 Task: Look for organizations with a specific keyword in their name or description.
Action: Mouse moved to (662, 55)
Screenshot: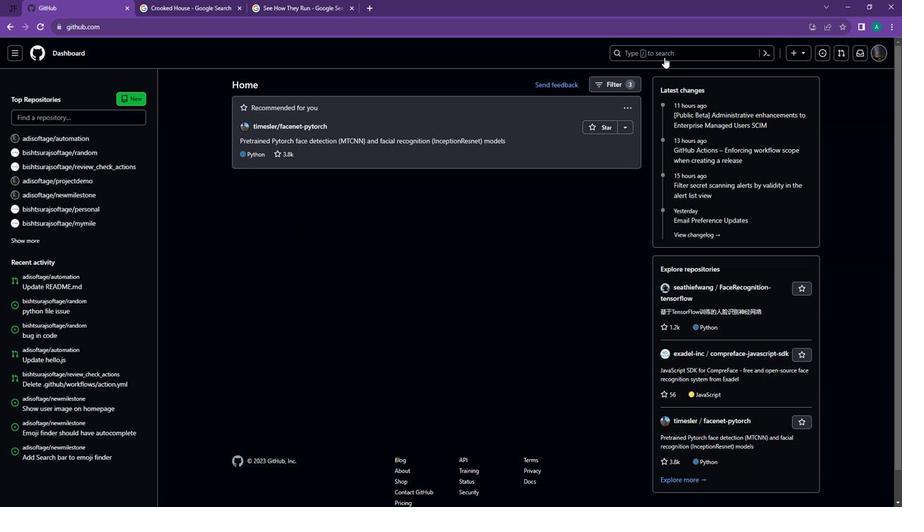 
Action: Mouse pressed left at (662, 55)
Screenshot: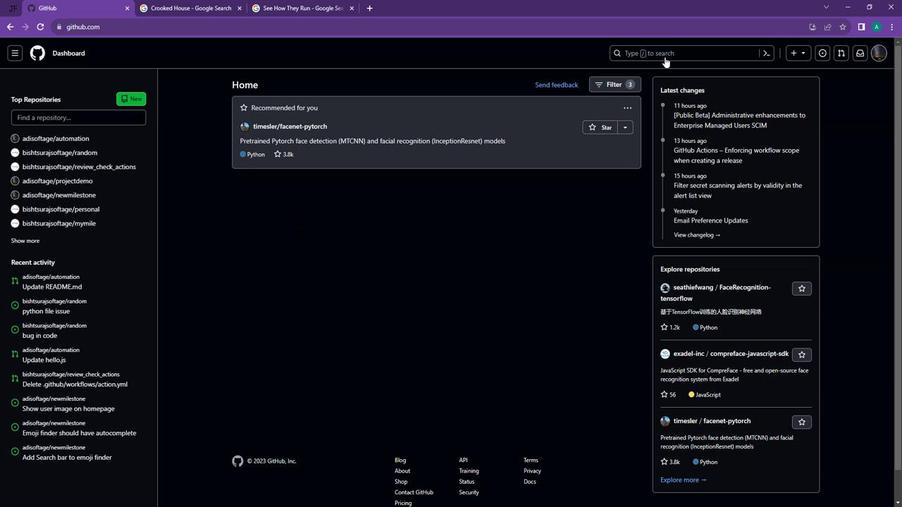 
Action: Mouse moved to (661, 55)
Screenshot: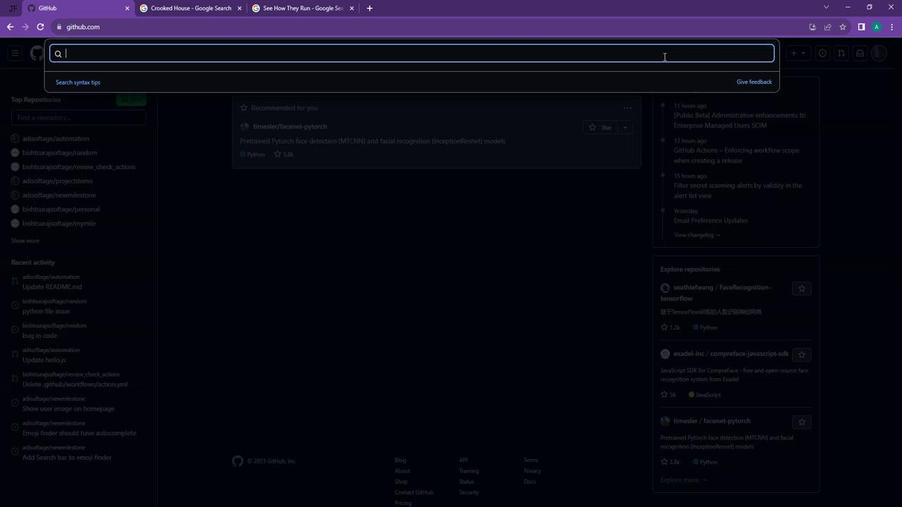 
Action: Key pressed cyber<Key.space>in<Key.shift_r><Key.shift_r><Key.shift_r><Key.shift_r><Key.shift_r><Key.shift_r><Key.shift_r><Key.shift_r><Key.shift_r>:org<Key.enter>
Screenshot: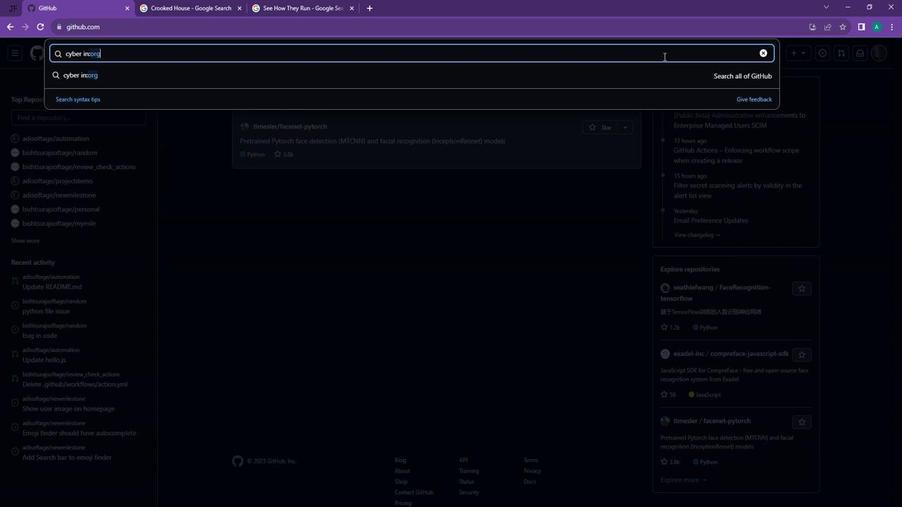 
Action: Mouse scrolled (661, 55) with delta (0, 0)
Screenshot: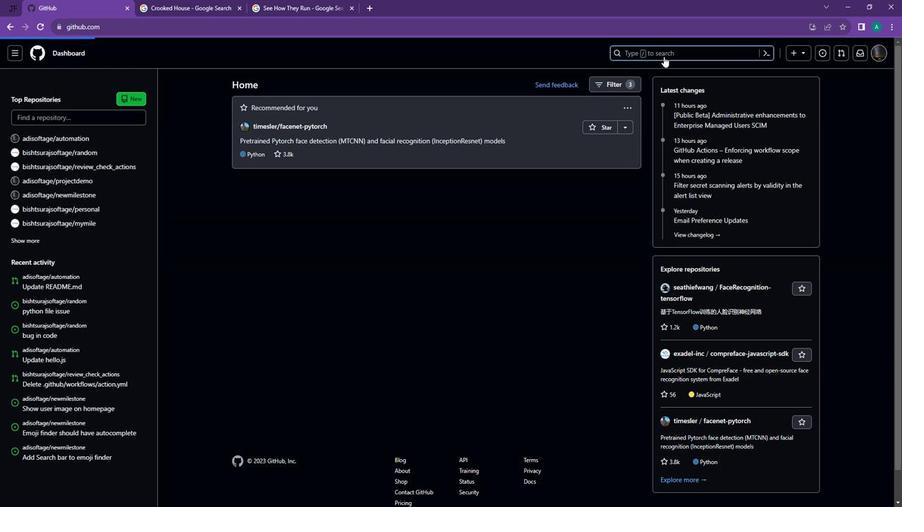 
Action: Mouse scrolled (661, 55) with delta (0, 0)
Screenshot: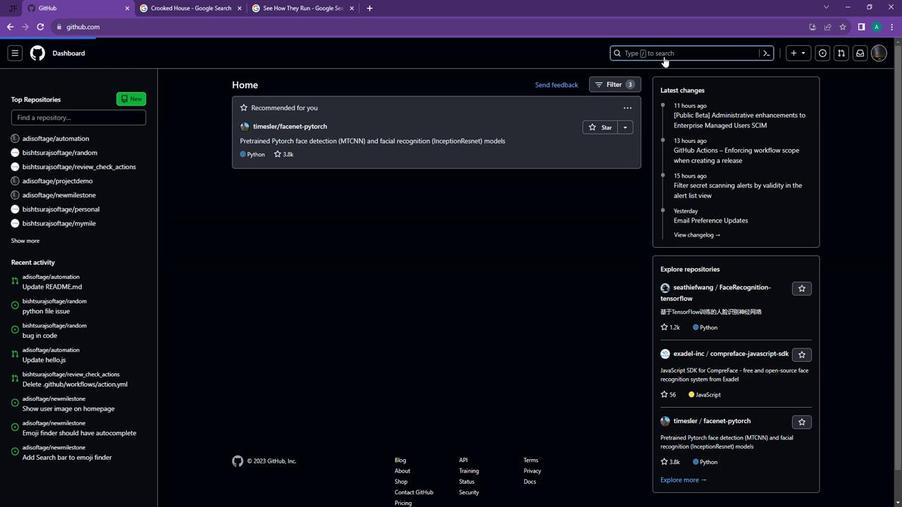 
Action: Mouse scrolled (661, 55) with delta (0, 0)
Screenshot: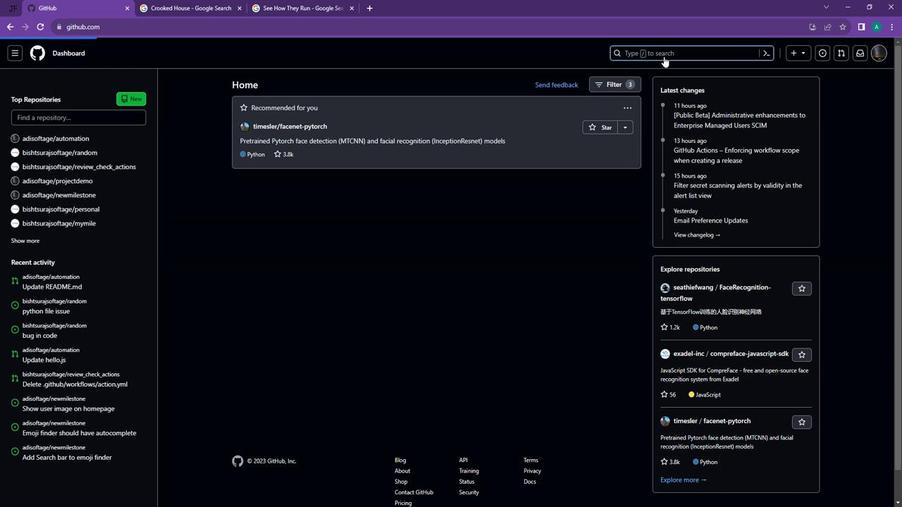 
Action: Mouse moved to (194, 111)
Screenshot: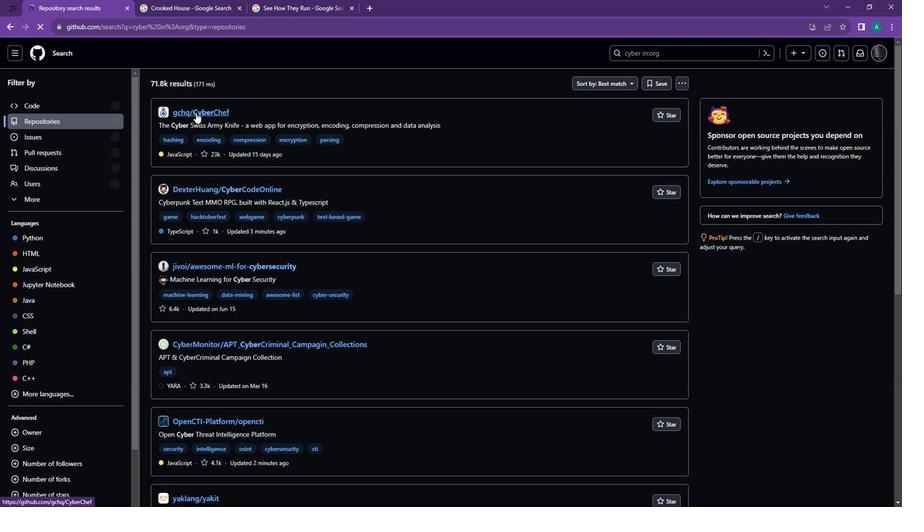 
Action: Mouse pressed left at (194, 111)
Screenshot: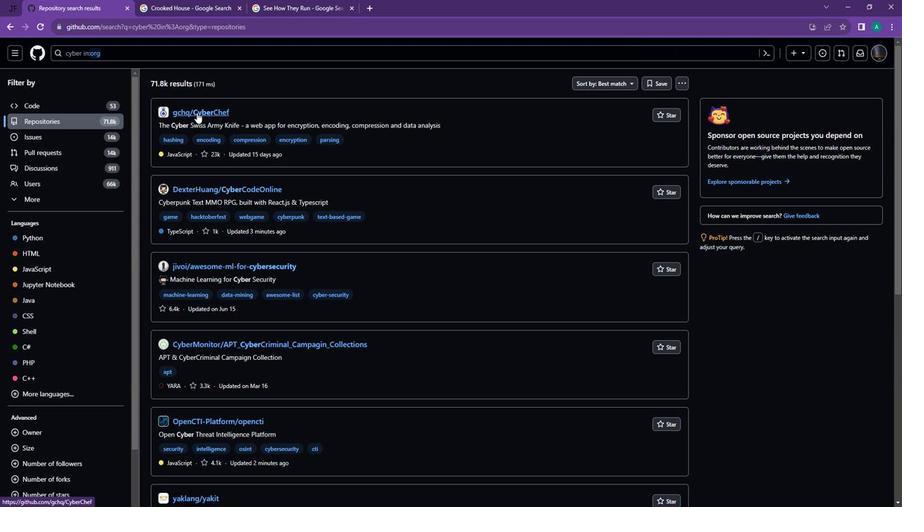 
Action: Mouse moved to (346, 203)
Screenshot: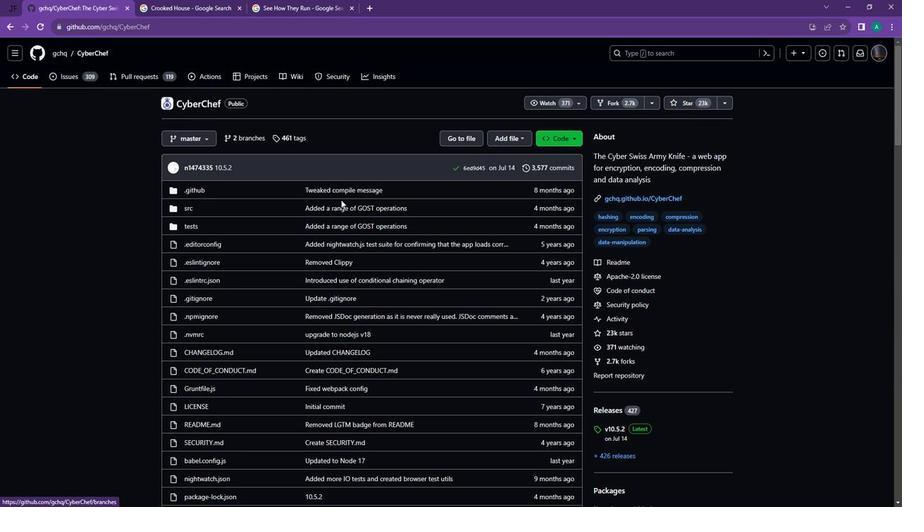 
Action: Mouse scrolled (346, 202) with delta (0, 0)
Screenshot: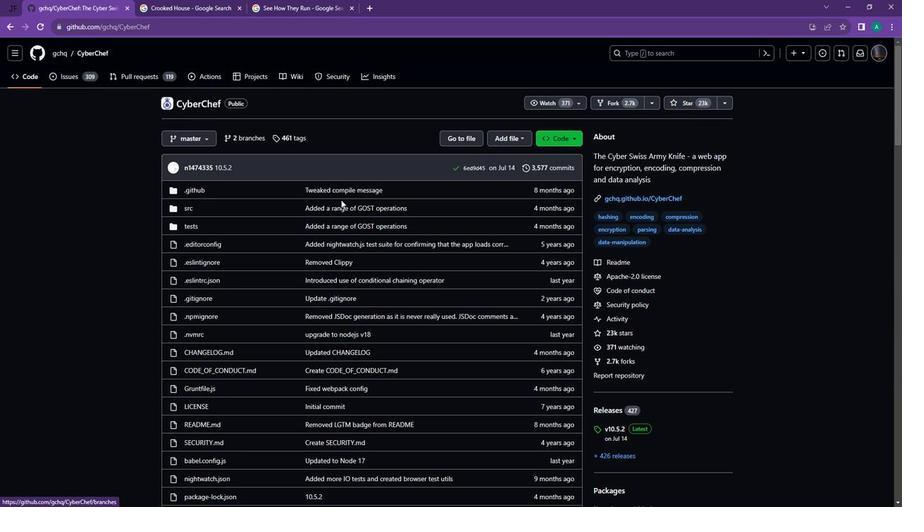 
Action: Mouse moved to (375, 217)
Screenshot: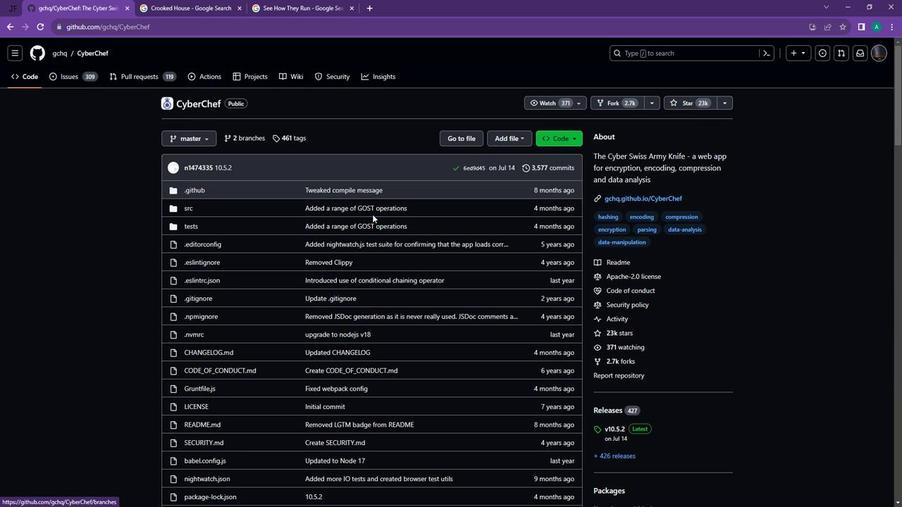 
Action: Mouse scrolled (375, 217) with delta (0, 0)
Screenshot: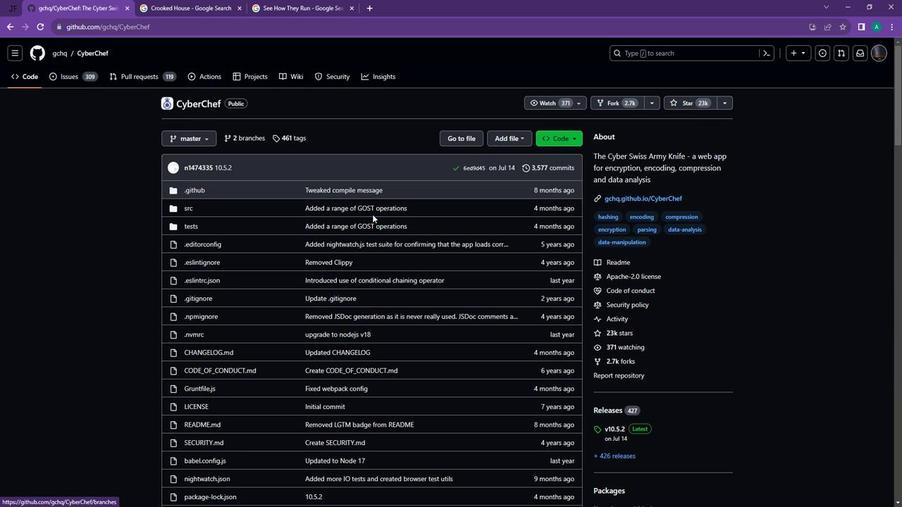 
Action: Mouse moved to (385, 225)
Screenshot: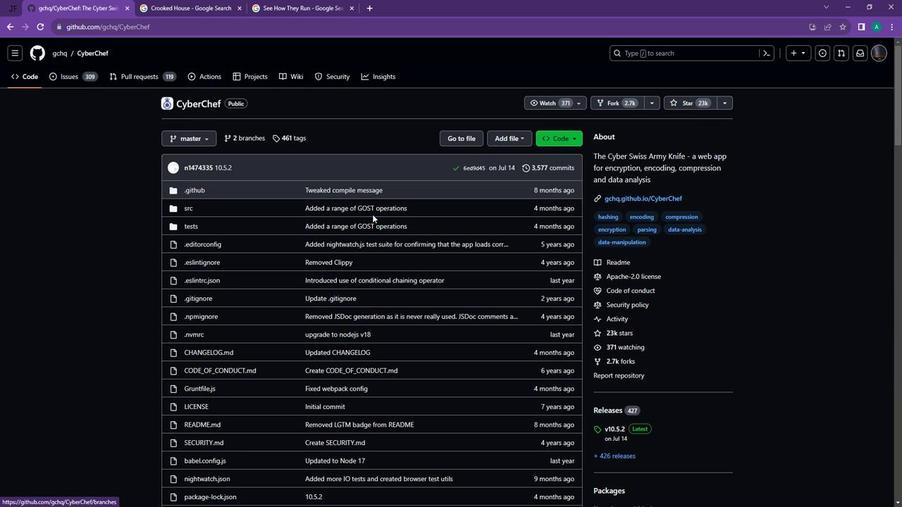 
Action: Mouse scrolled (385, 224) with delta (0, 0)
Screenshot: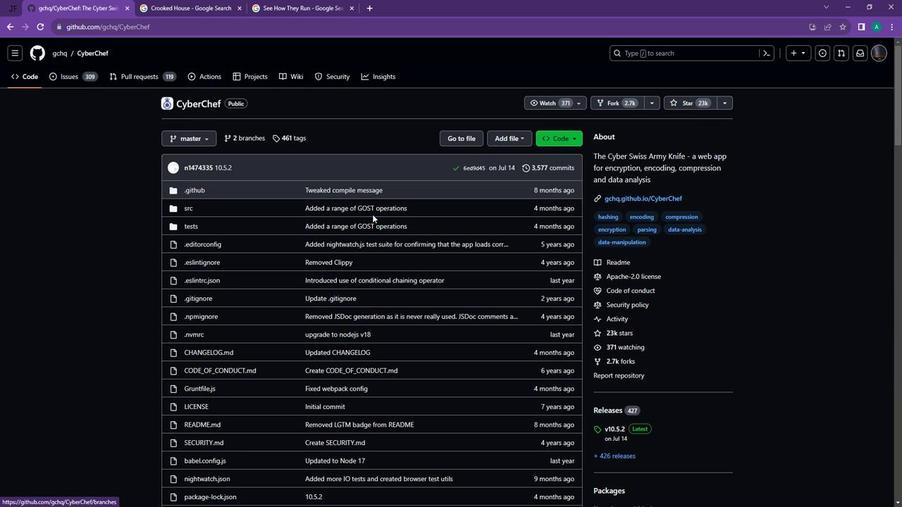 
Action: Mouse moved to (386, 227)
Screenshot: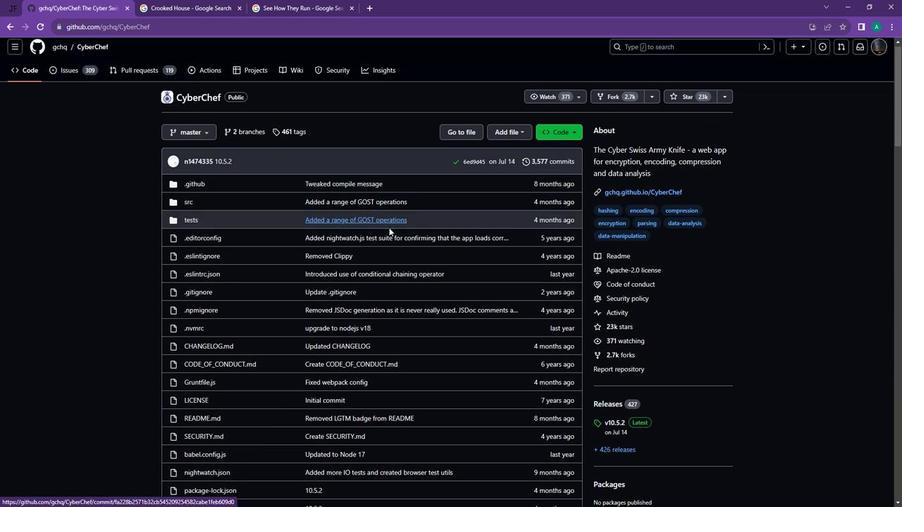 
Action: Mouse scrolled (386, 227) with delta (0, 0)
Screenshot: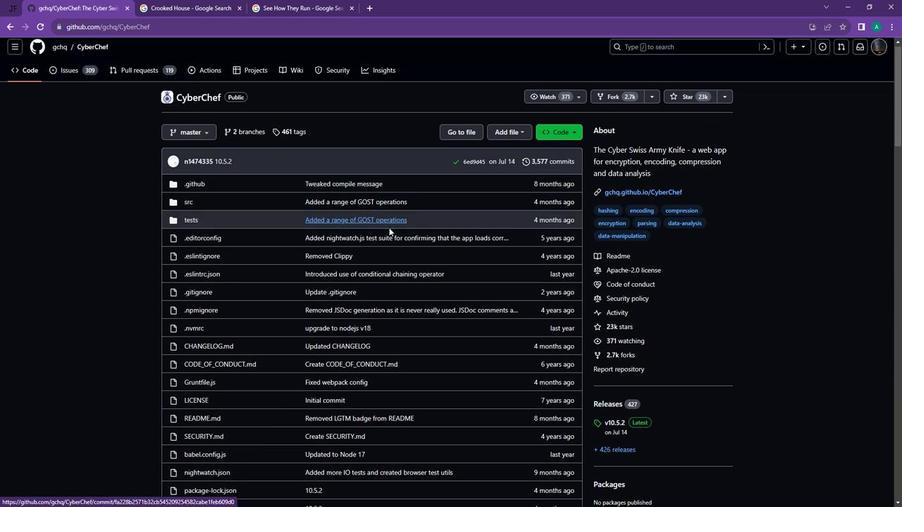 
Action: Mouse scrolled (386, 227) with delta (0, 0)
Screenshot: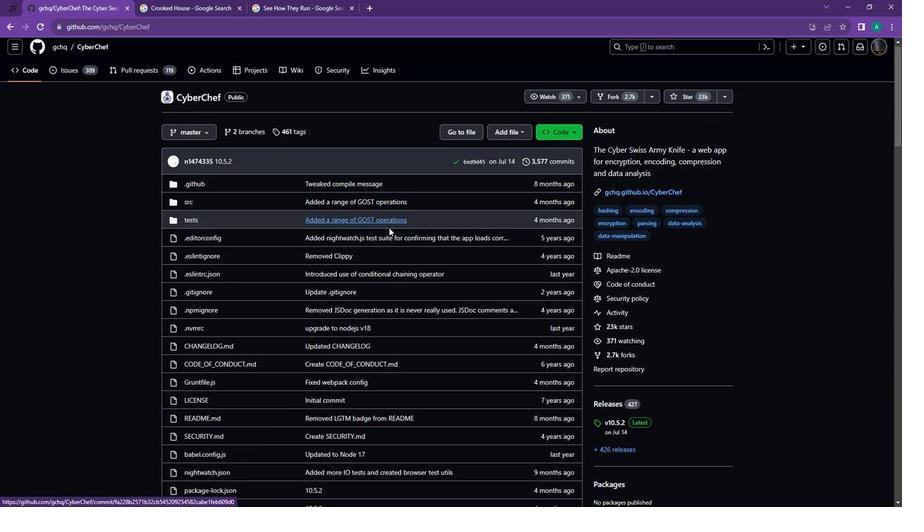 
Action: Mouse scrolled (386, 227) with delta (0, 0)
Screenshot: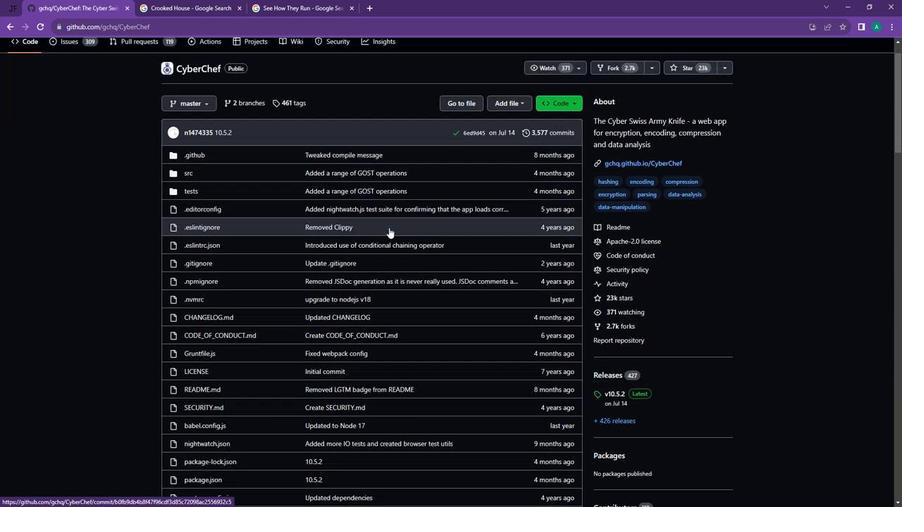 
Action: Mouse scrolled (386, 227) with delta (0, 0)
Screenshot: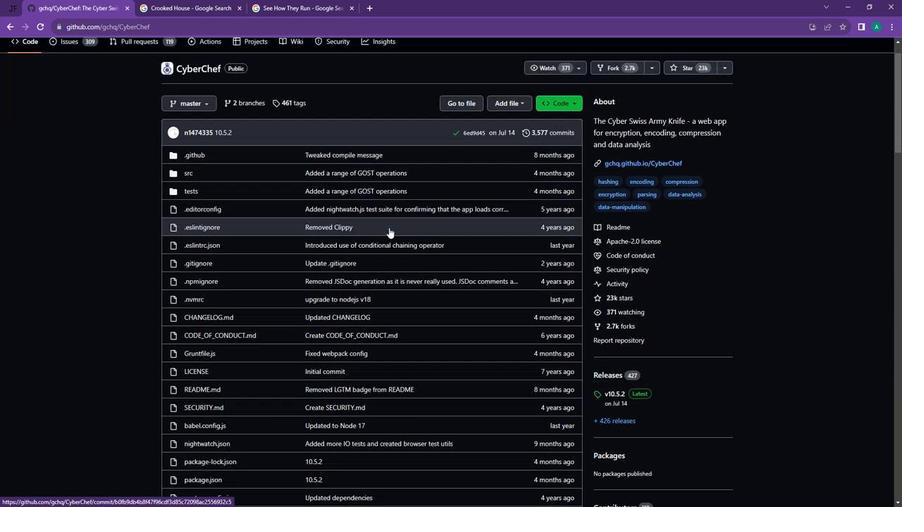 
Action: Mouse moved to (387, 227)
Screenshot: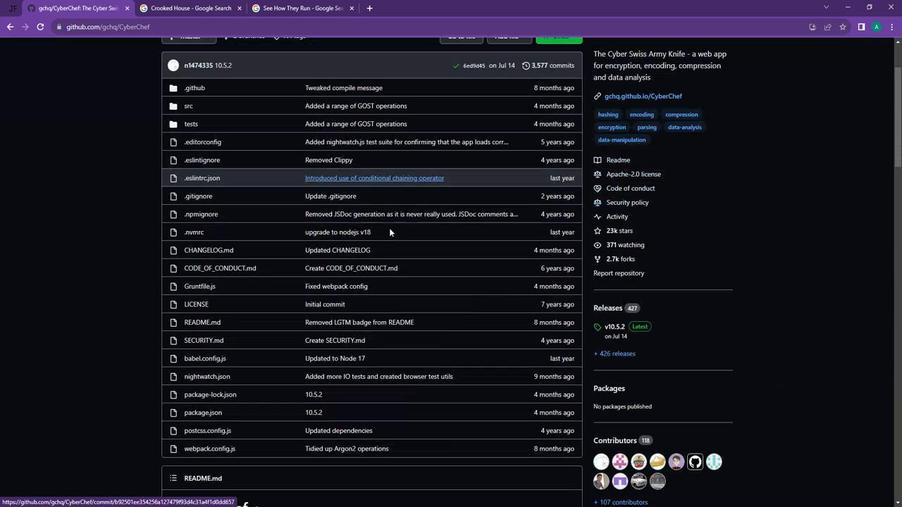 
Action: Mouse scrolled (387, 227) with delta (0, 0)
Screenshot: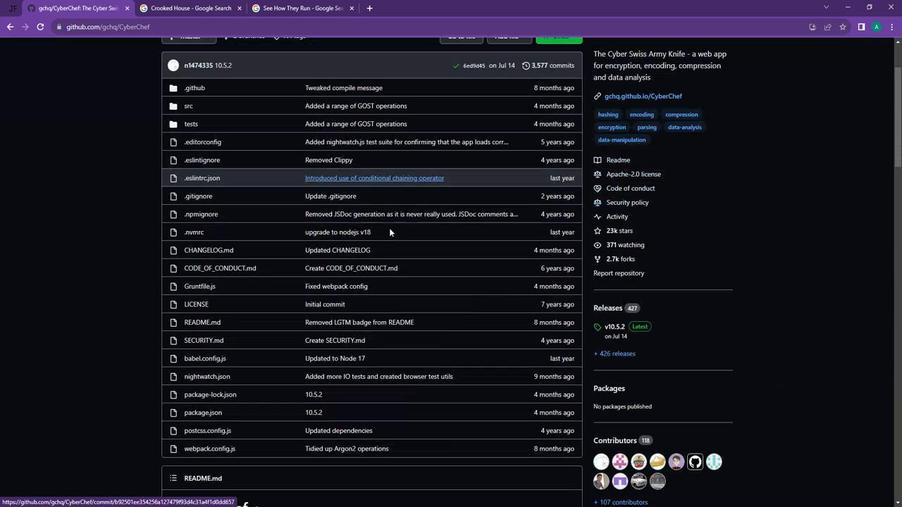 
Action: Mouse moved to (395, 237)
Screenshot: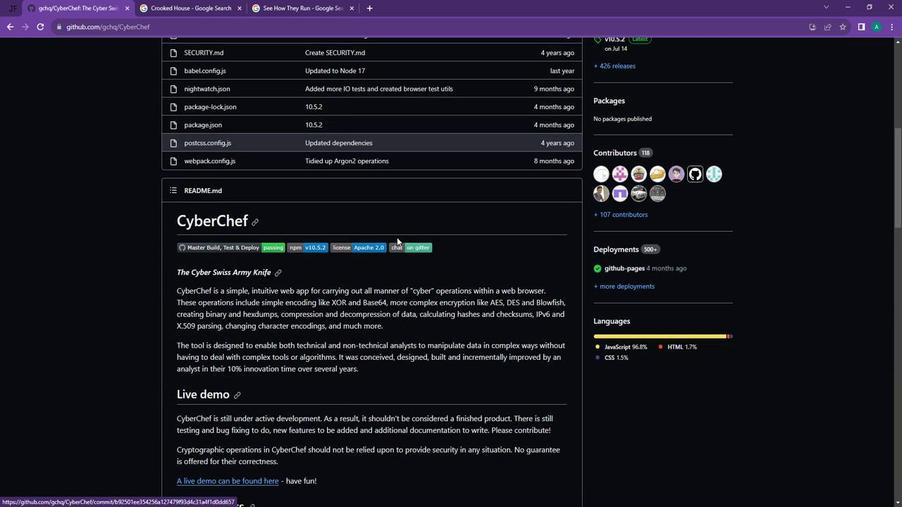 
Action: Mouse scrolled (395, 237) with delta (0, 0)
Screenshot: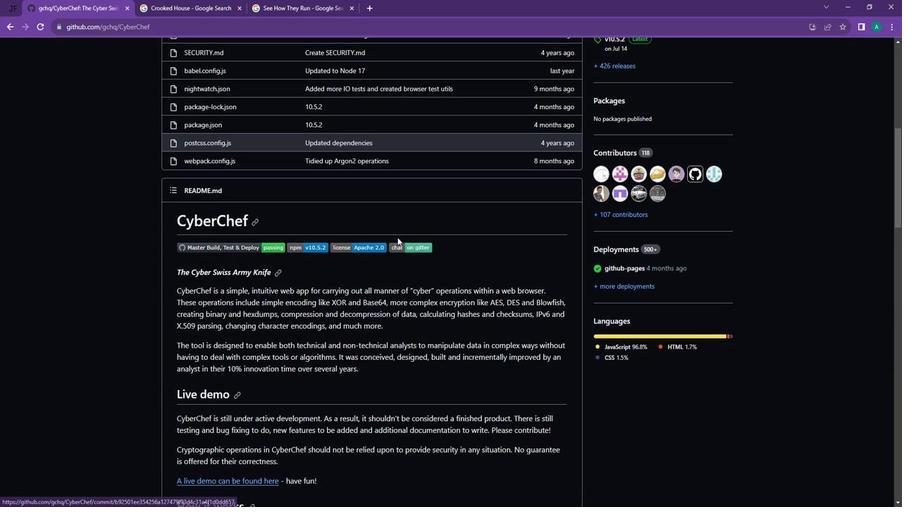 
Action: Mouse scrolled (395, 237) with delta (0, 0)
Screenshot: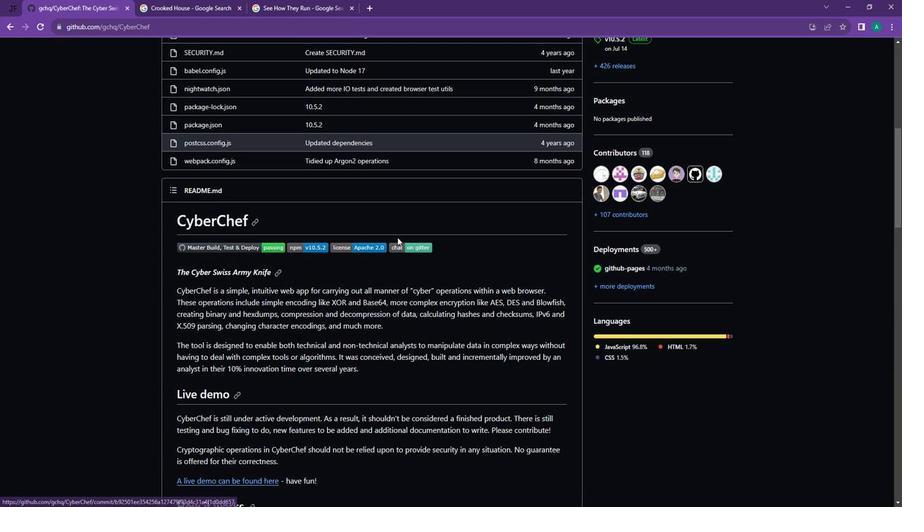 
Action: Mouse scrolled (395, 237) with delta (0, 0)
Screenshot: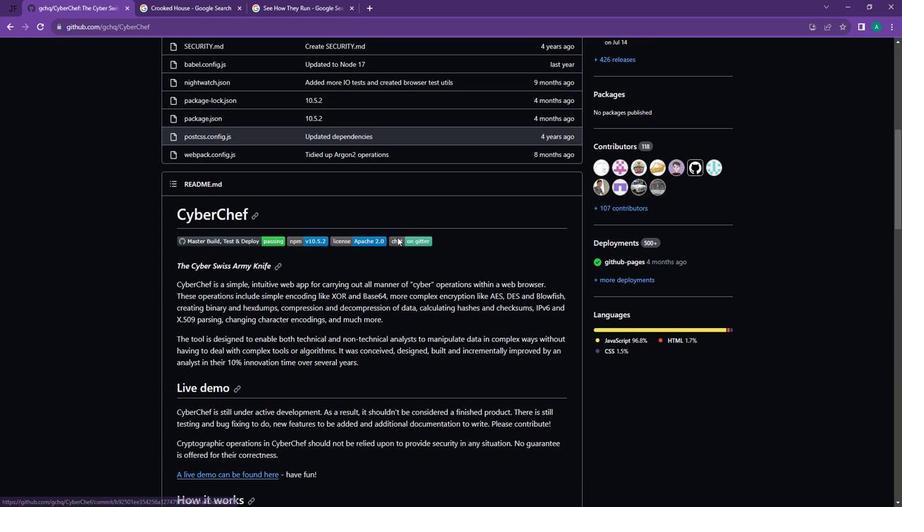 
Action: Mouse moved to (392, 229)
Screenshot: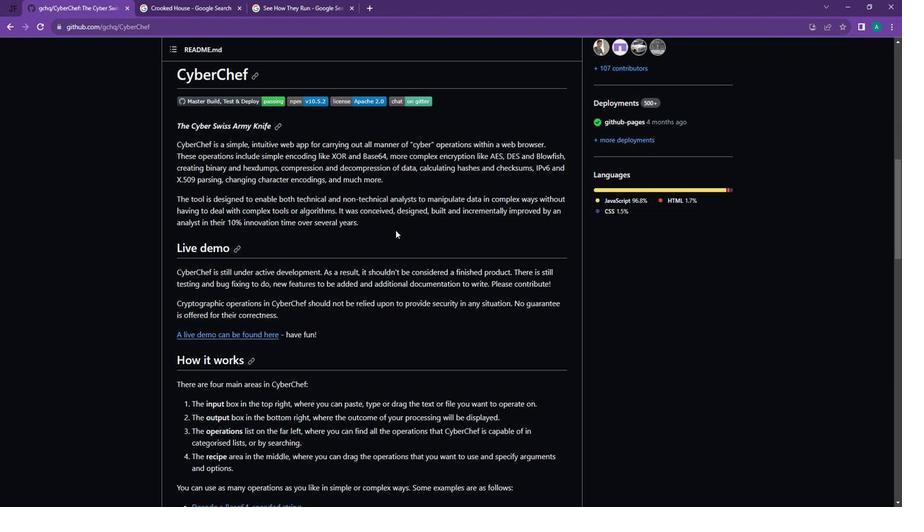 
Action: Mouse scrolled (392, 228) with delta (0, 0)
Screenshot: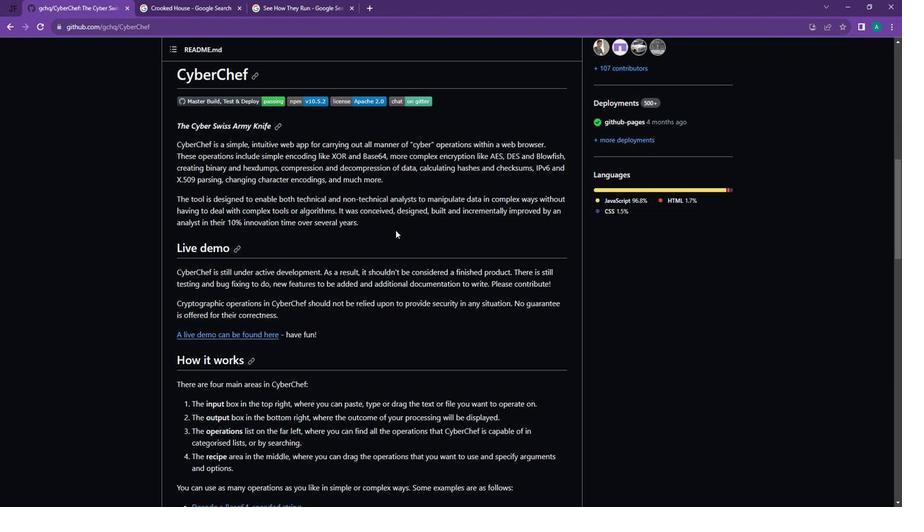 
Action: Mouse moved to (390, 229)
Screenshot: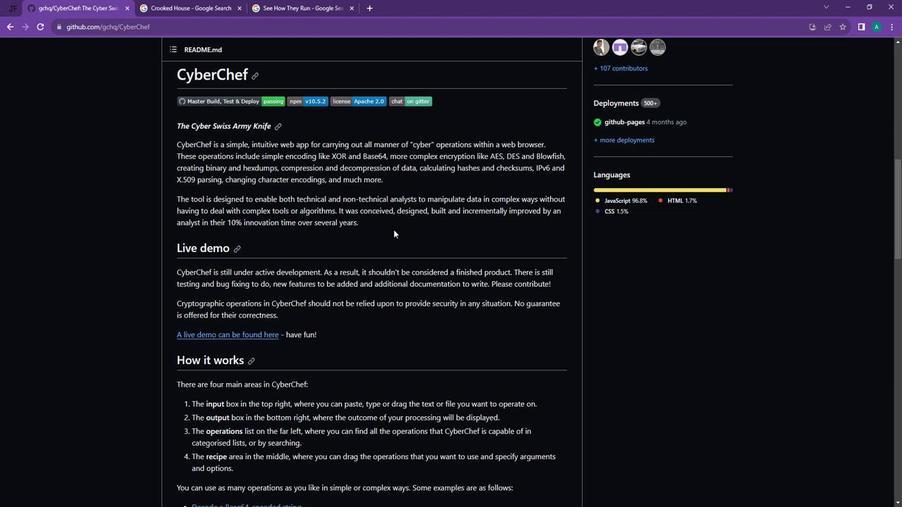 
Action: Mouse scrolled (390, 228) with delta (0, 0)
Screenshot: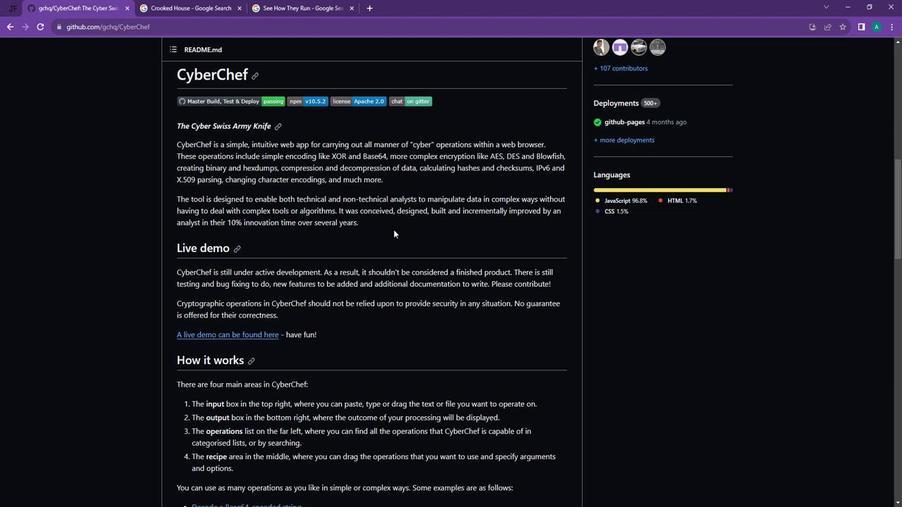 
Action: Mouse moved to (388, 230)
Screenshot: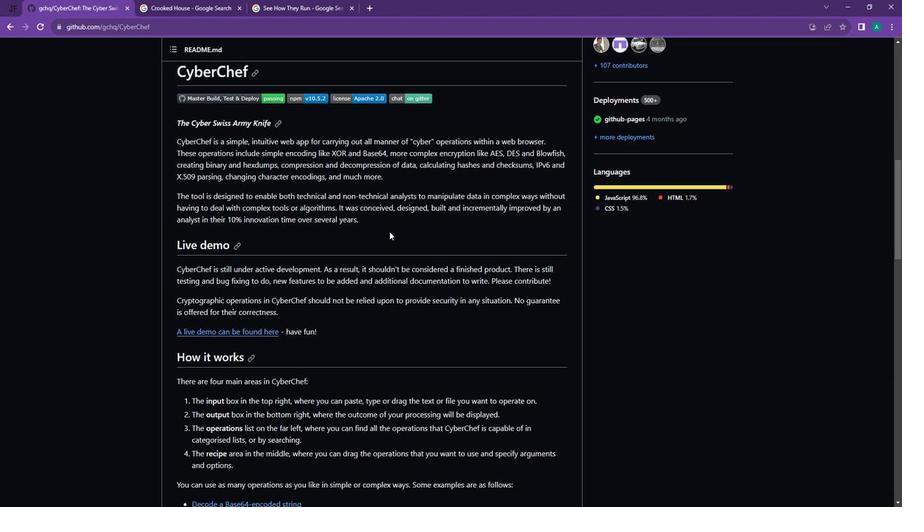 
Action: Mouse scrolled (388, 229) with delta (0, 0)
Screenshot: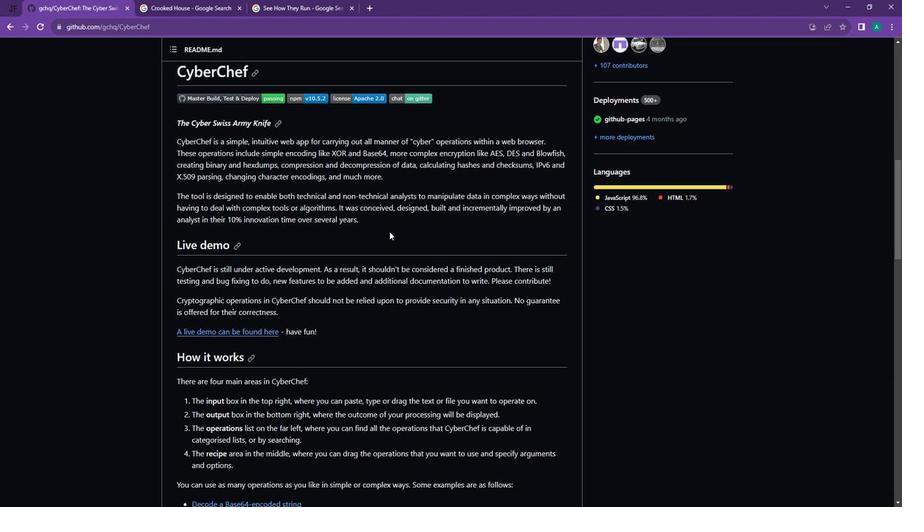 
Action: Mouse moved to (386, 231)
Screenshot: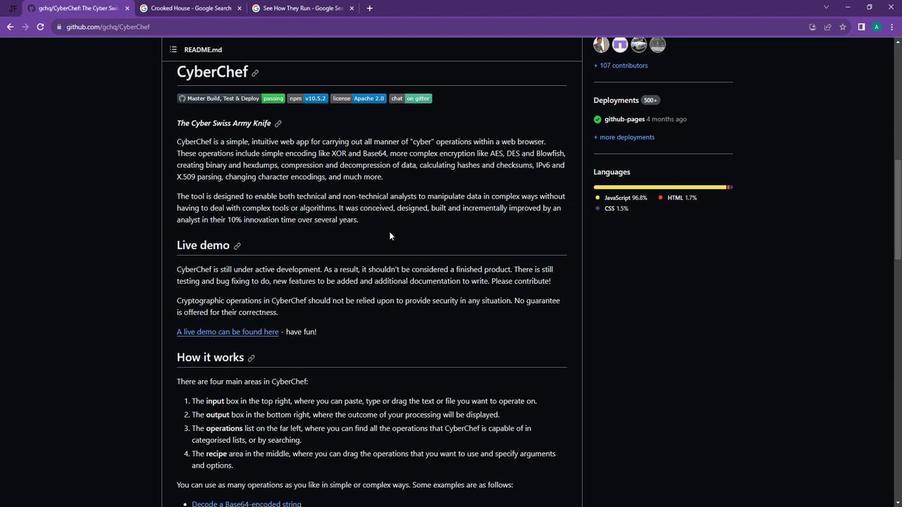 
Action: Mouse scrolled (386, 230) with delta (0, 0)
Screenshot: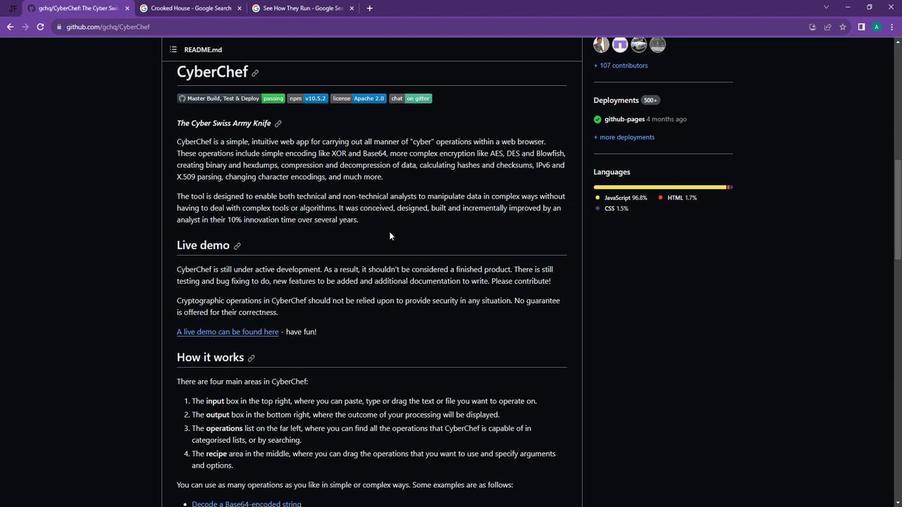 
Action: Mouse moved to (385, 232)
Screenshot: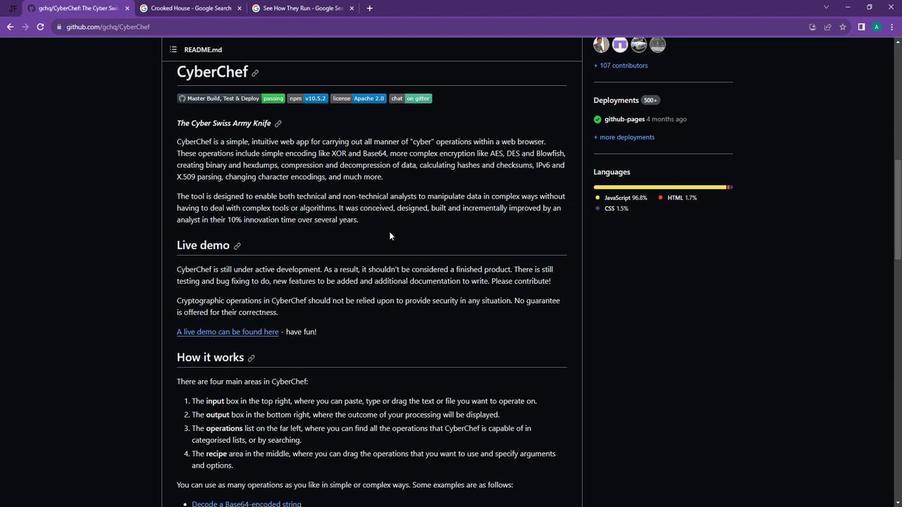 
Action: Mouse scrolled (385, 232) with delta (0, 0)
Screenshot: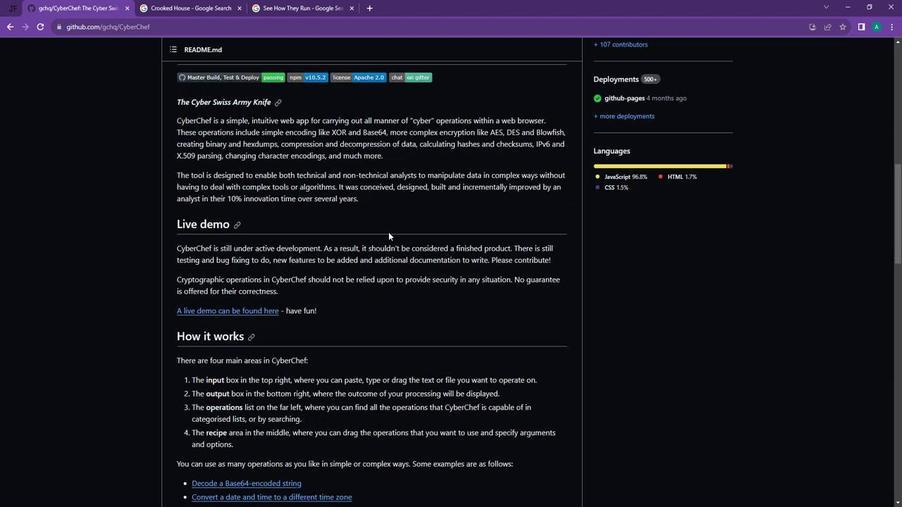
Action: Mouse moved to (374, 233)
Screenshot: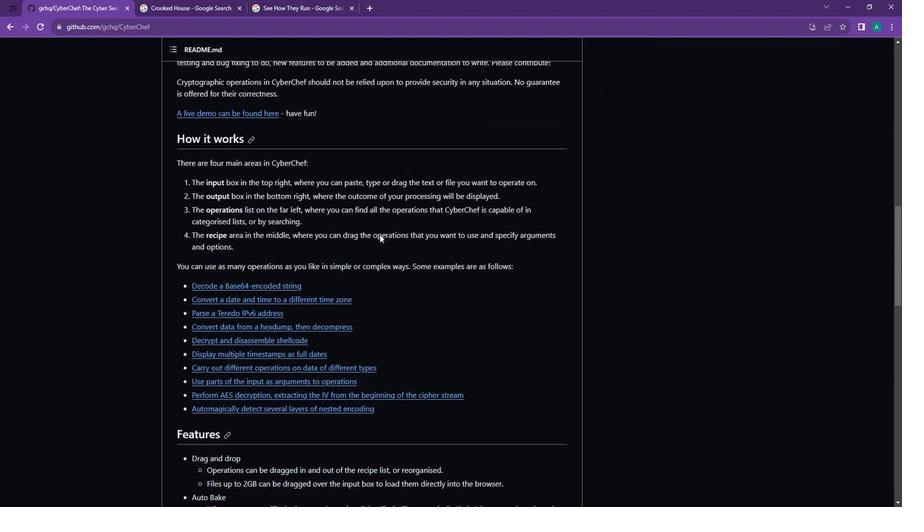 
Action: Mouse scrolled (374, 233) with delta (0, 0)
Screenshot: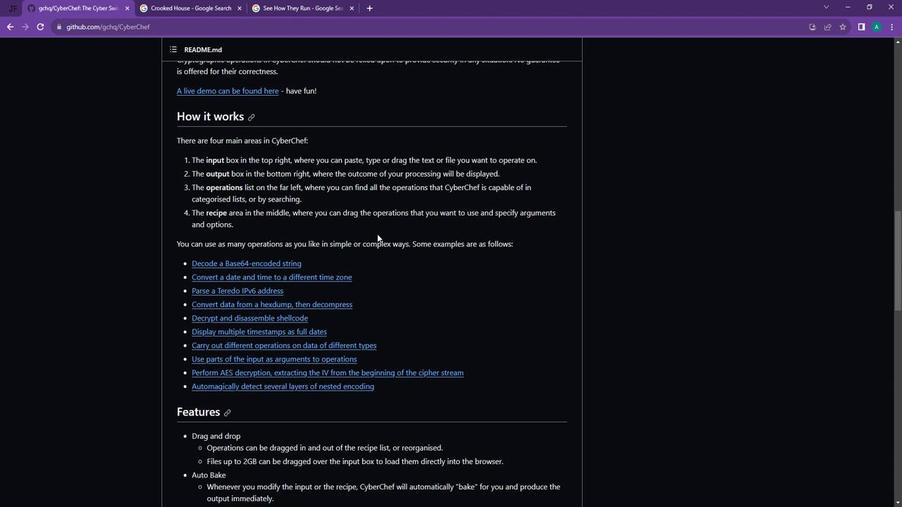 
Action: Mouse scrolled (374, 233) with delta (0, 0)
Screenshot: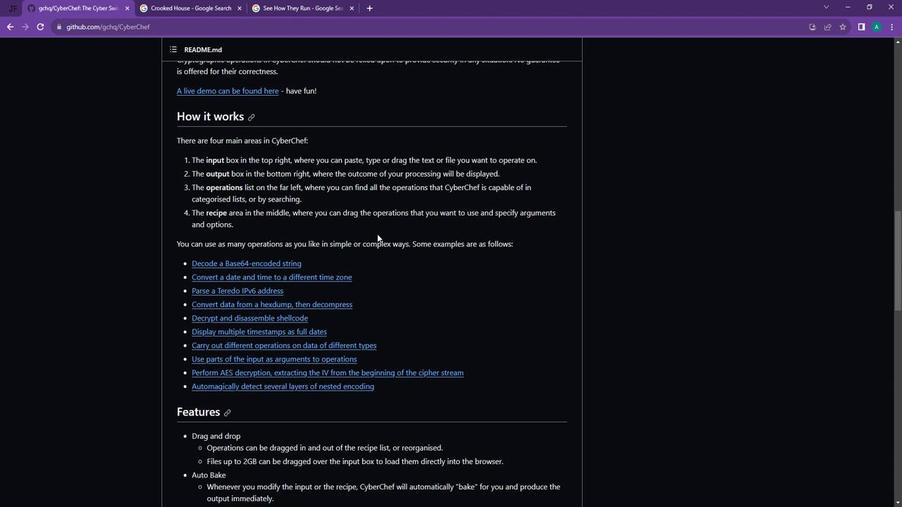 
Action: Mouse scrolled (374, 233) with delta (0, 0)
Screenshot: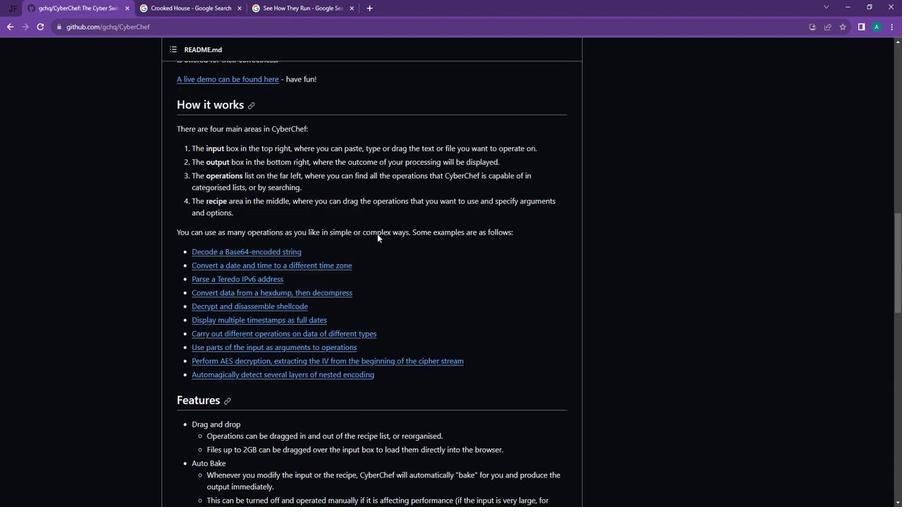 
Action: Mouse scrolled (374, 233) with delta (0, 0)
Screenshot: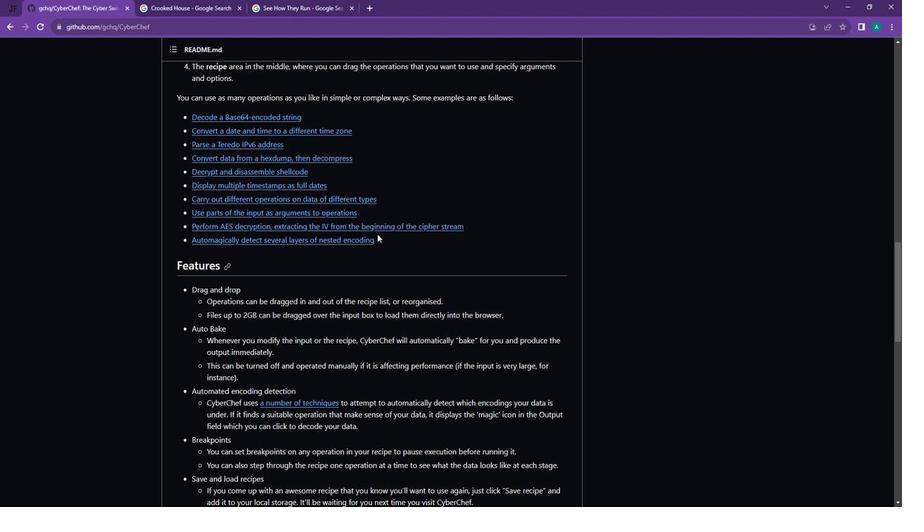 
Action: Mouse scrolled (374, 233) with delta (0, 0)
Screenshot: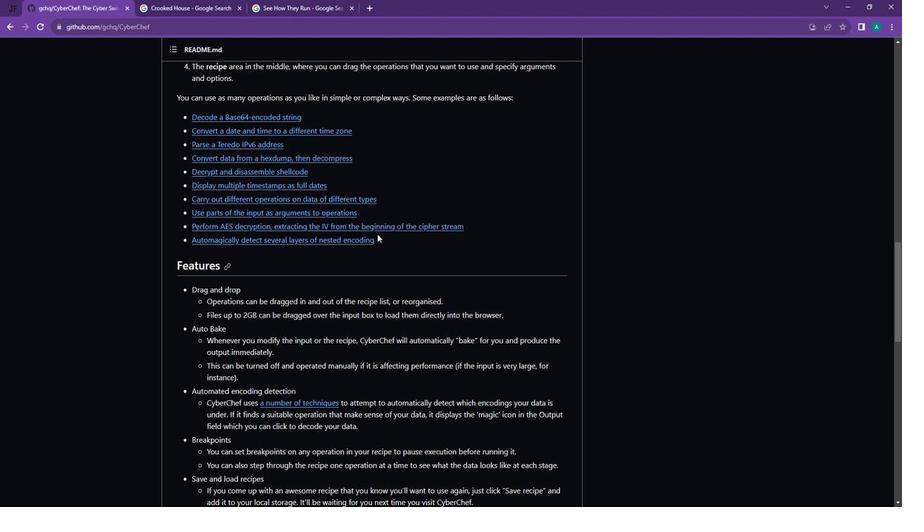
Action: Mouse scrolled (374, 233) with delta (0, 0)
Screenshot: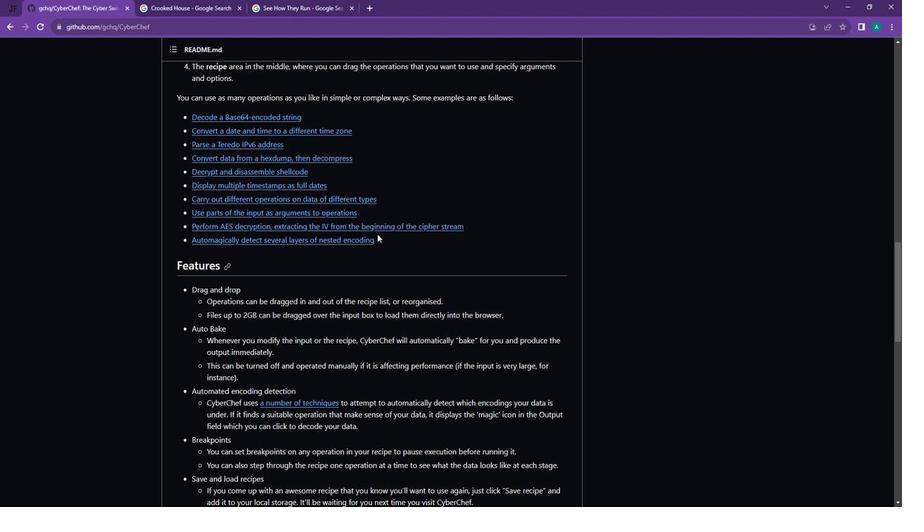 
Action: Mouse scrolled (374, 233) with delta (0, 0)
Screenshot: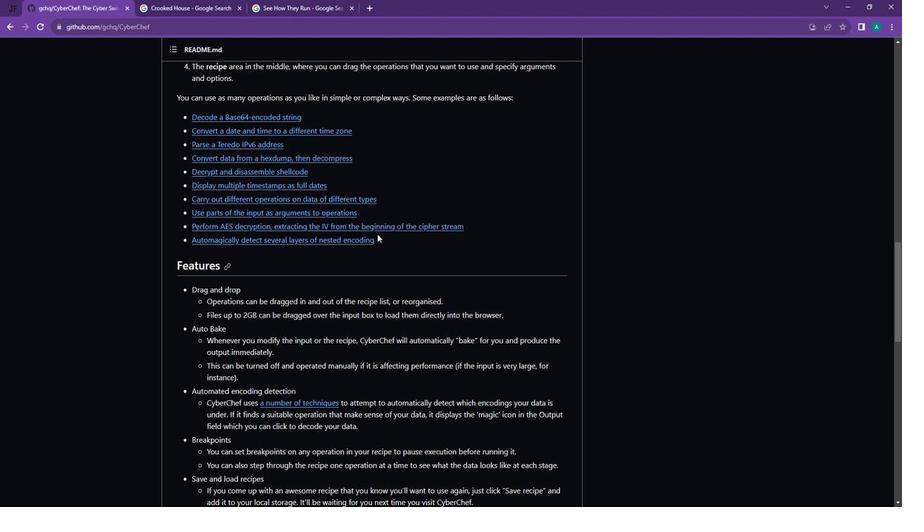 
Action: Mouse moved to (9, 28)
Screenshot: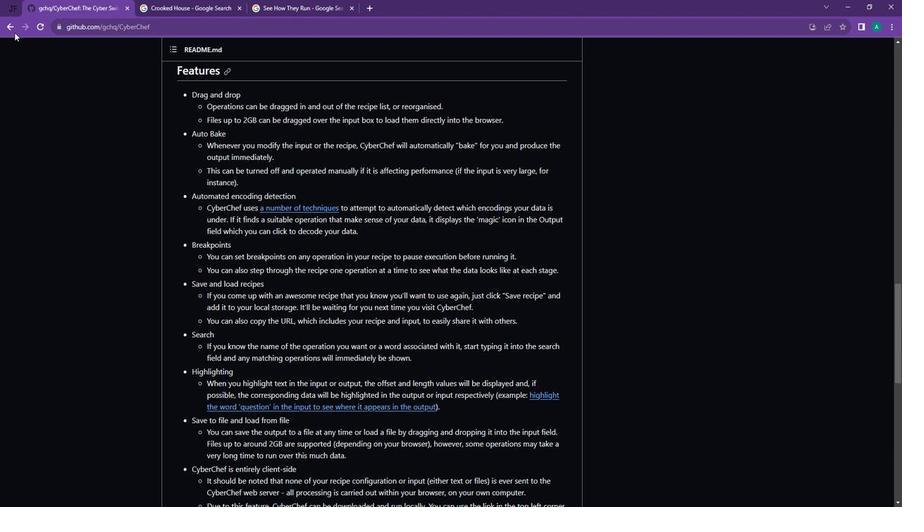 
Action: Mouse pressed left at (9, 28)
Screenshot: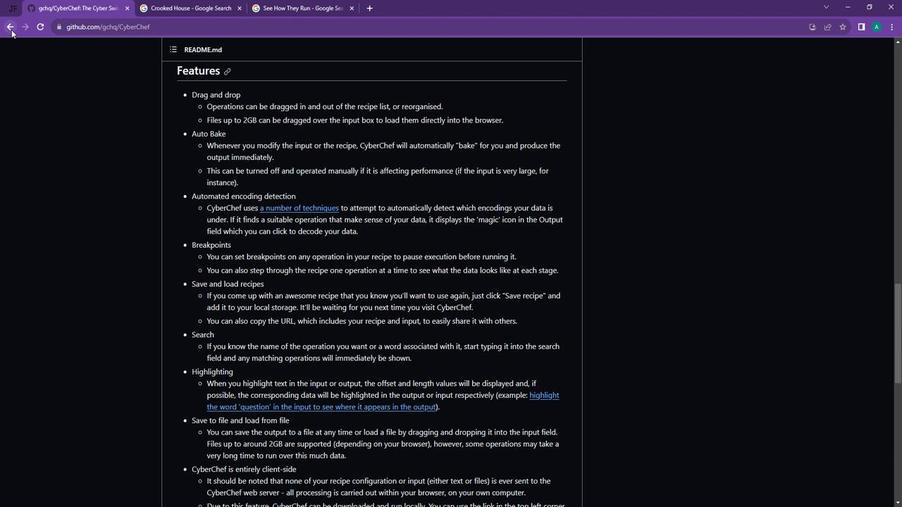 
Action: Mouse moved to (243, 193)
Screenshot: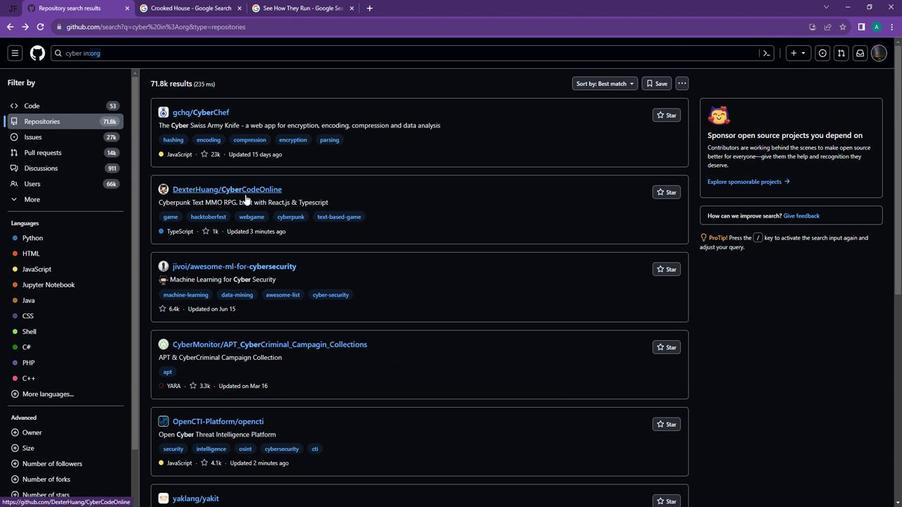 
Action: Mouse pressed left at (243, 193)
Screenshot: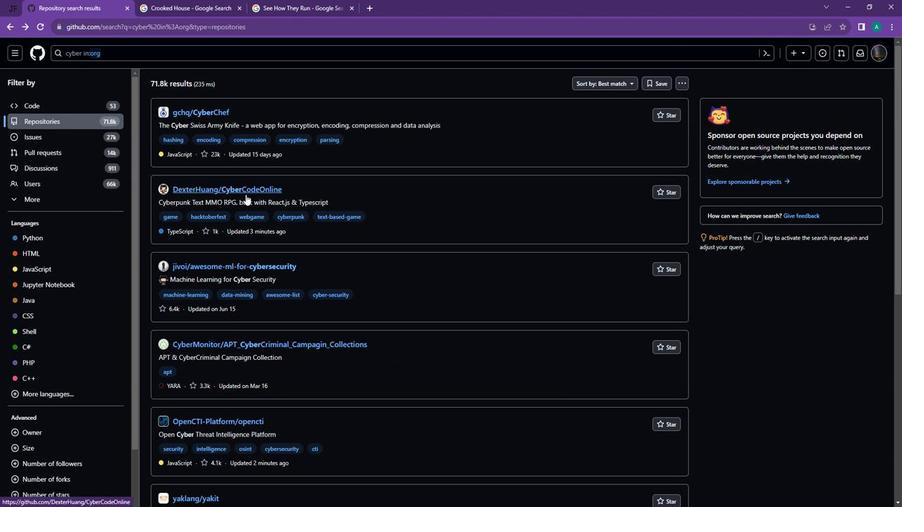 
Action: Mouse scrolled (243, 193) with delta (0, 0)
Screenshot: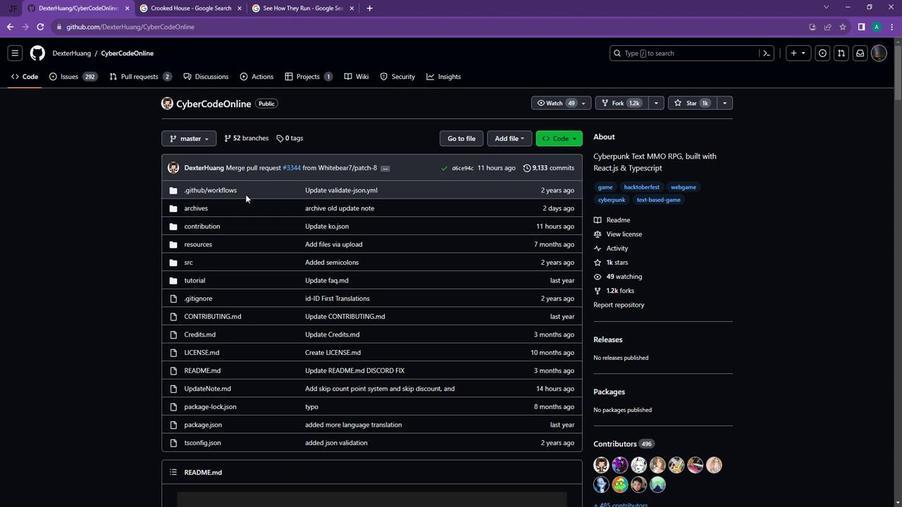 
Action: Mouse scrolled (243, 193) with delta (0, 0)
Screenshot: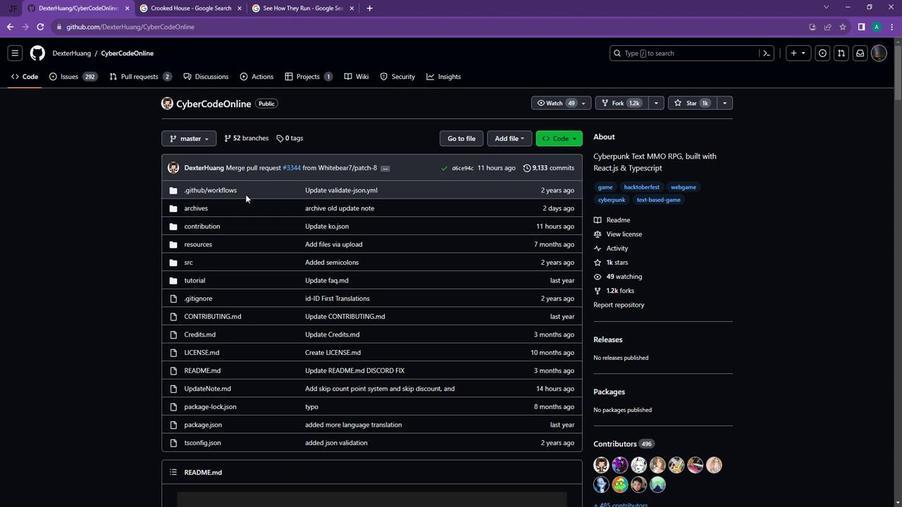 
Action: Mouse scrolled (243, 193) with delta (0, 0)
Screenshot: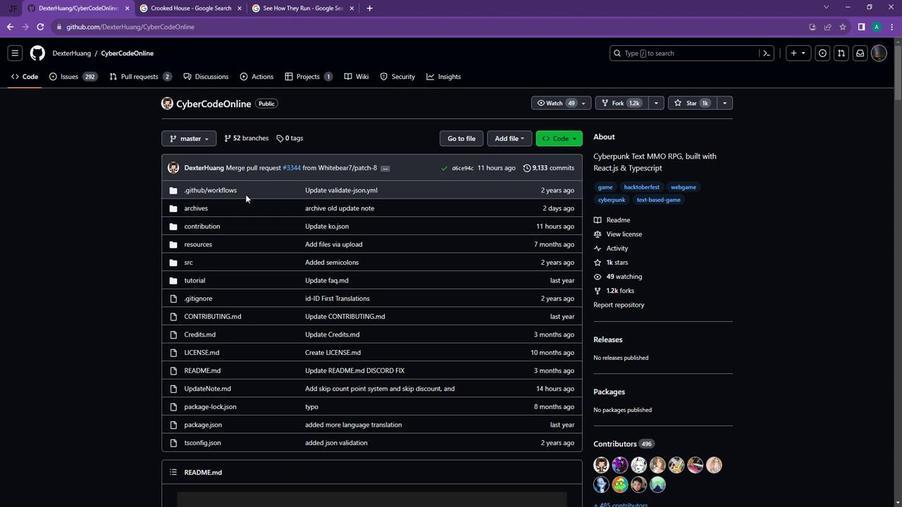 
Action: Mouse scrolled (243, 193) with delta (0, 0)
Screenshot: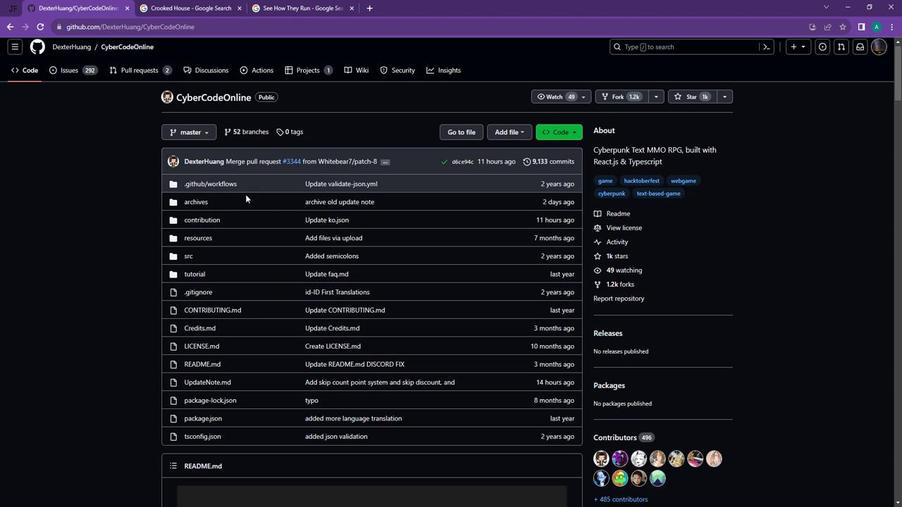 
Action: Mouse scrolled (243, 193) with delta (0, 0)
Screenshot: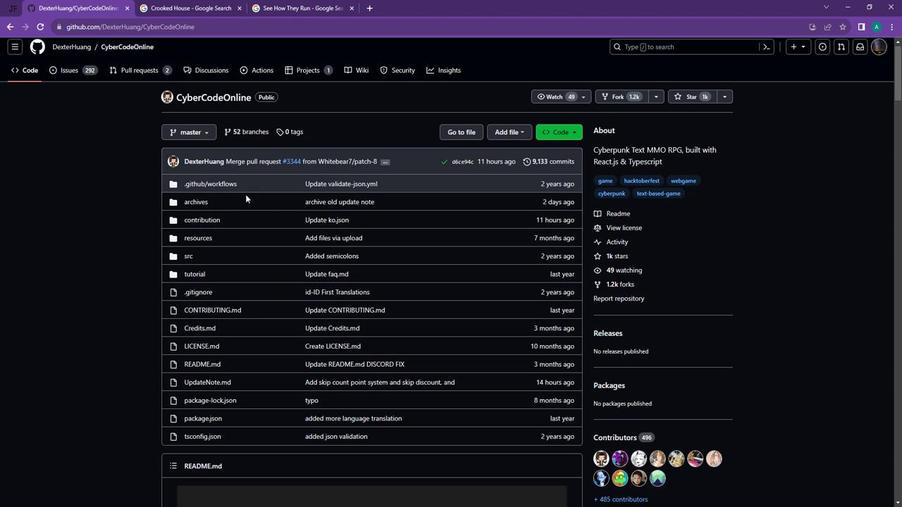 
Action: Mouse scrolled (243, 193) with delta (0, 0)
Screenshot: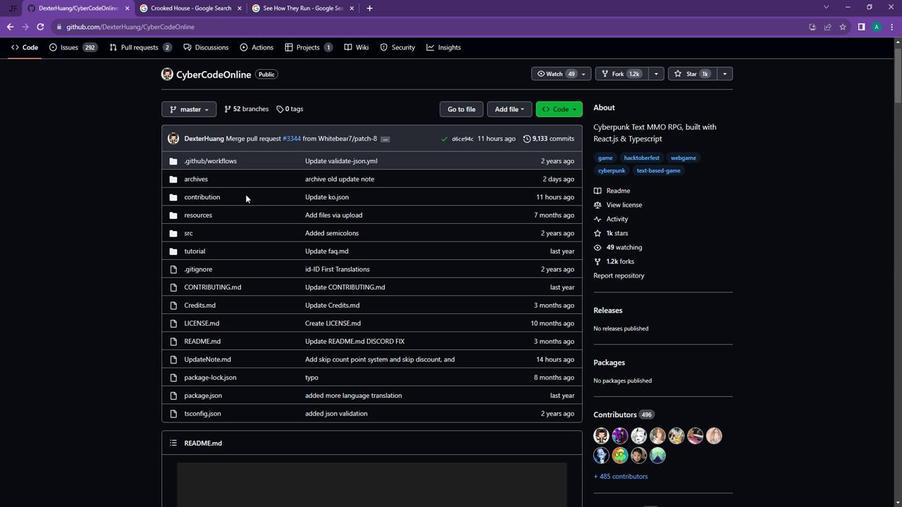 
Action: Mouse scrolled (243, 193) with delta (0, 0)
Screenshot: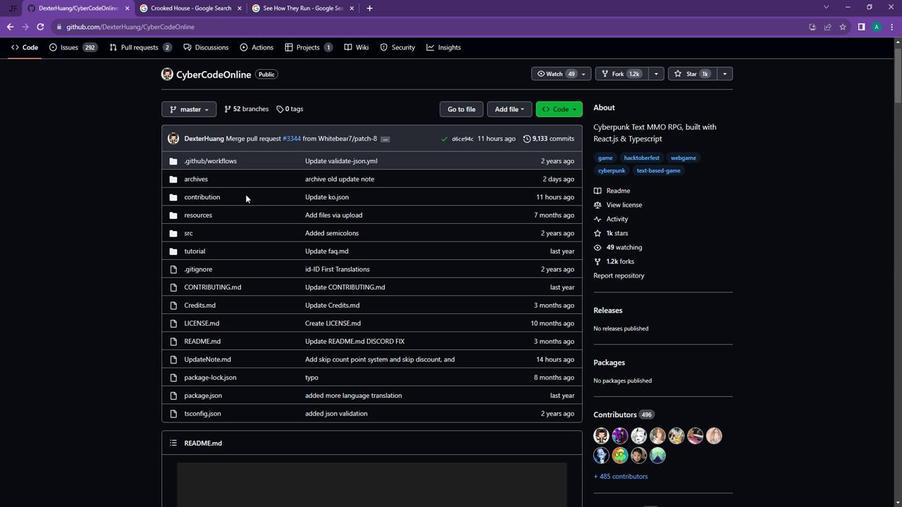 
Action: Mouse scrolled (243, 193) with delta (0, 0)
Screenshot: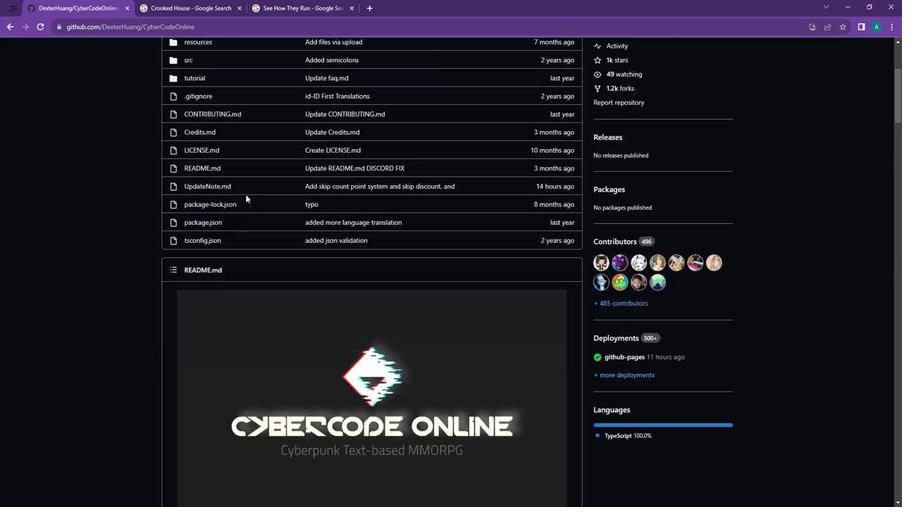 
Action: Mouse scrolled (243, 193) with delta (0, 0)
Screenshot: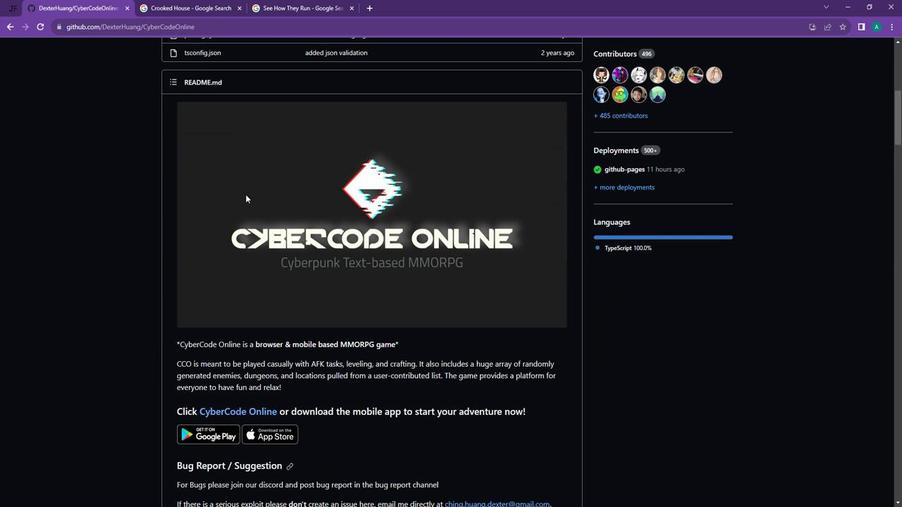 
Action: Mouse scrolled (243, 193) with delta (0, 0)
Screenshot: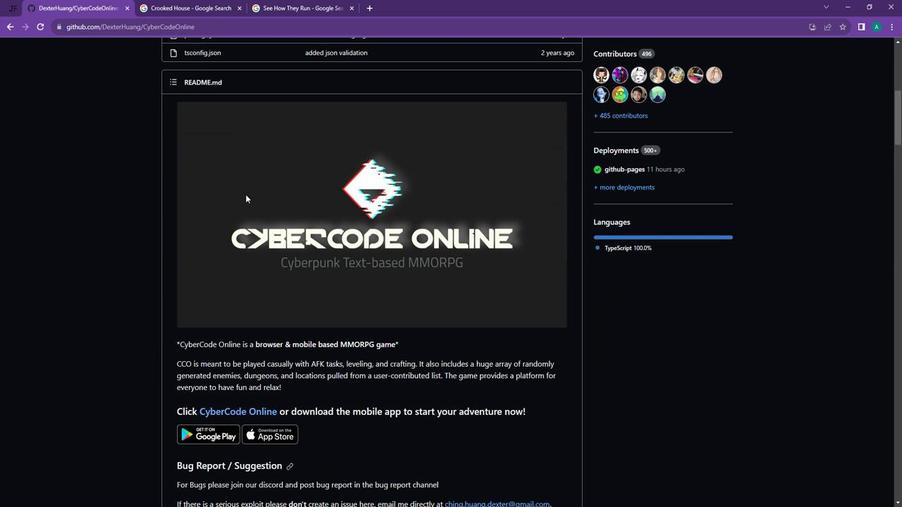 
Action: Mouse scrolled (243, 193) with delta (0, 0)
Screenshot: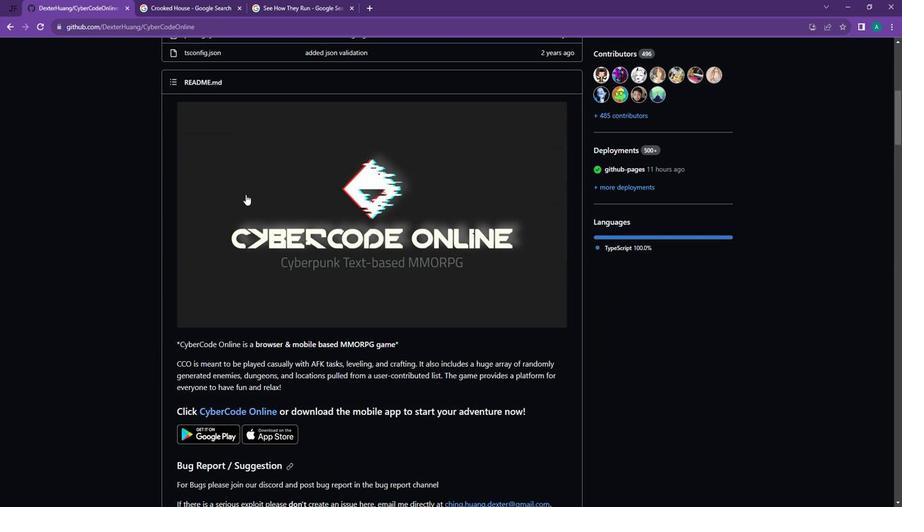 
Action: Mouse scrolled (243, 193) with delta (0, 0)
Screenshot: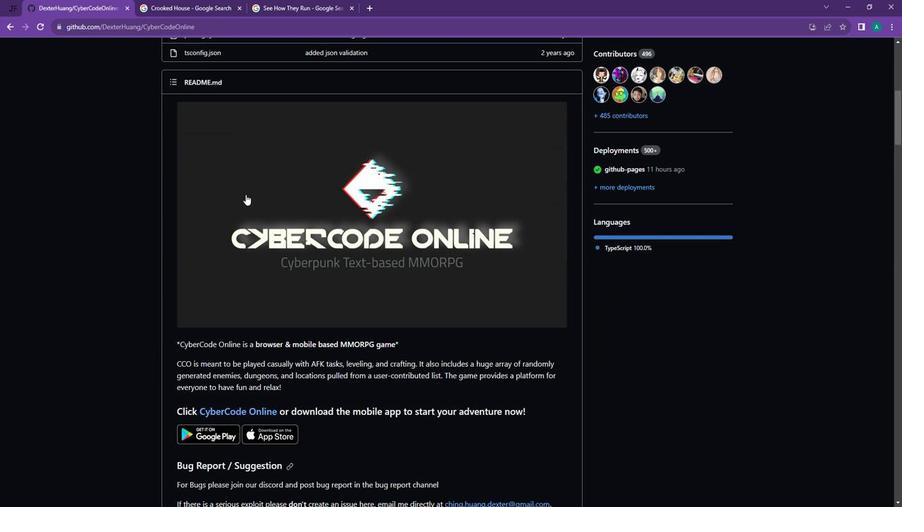
Action: Mouse scrolled (243, 193) with delta (0, 0)
Screenshot: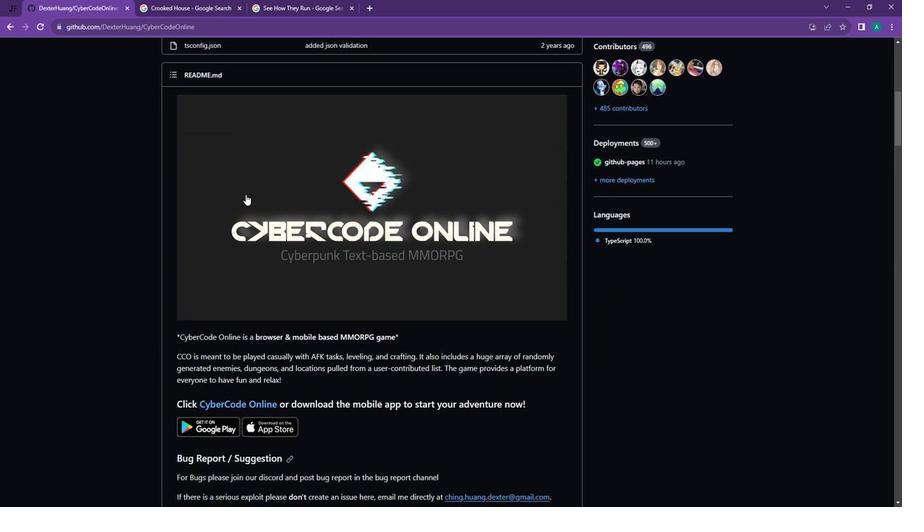
Action: Mouse moved to (292, 198)
Screenshot: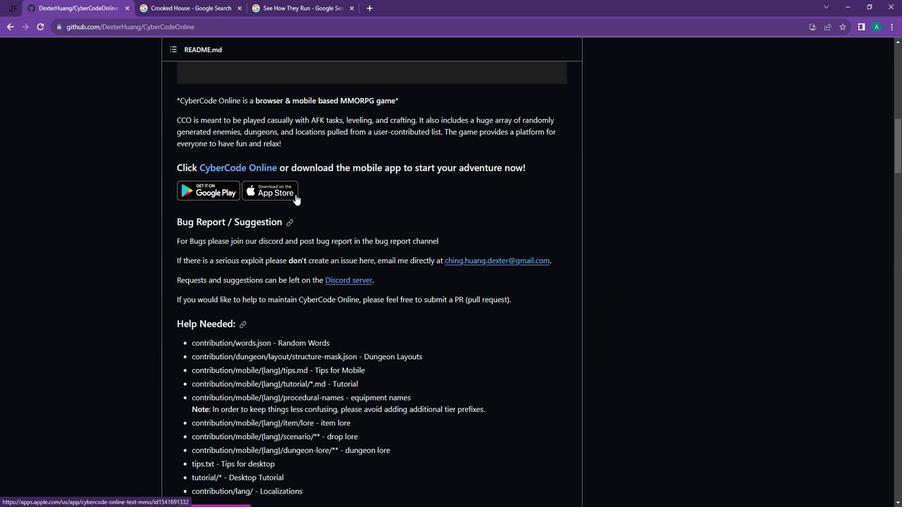 
Action: Mouse scrolled (292, 198) with delta (0, 0)
Screenshot: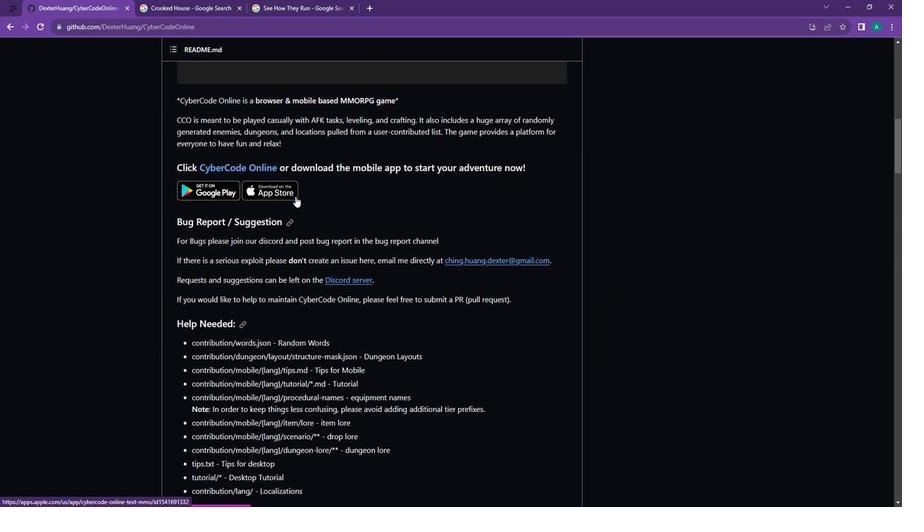 
Action: Mouse moved to (292, 200)
Screenshot: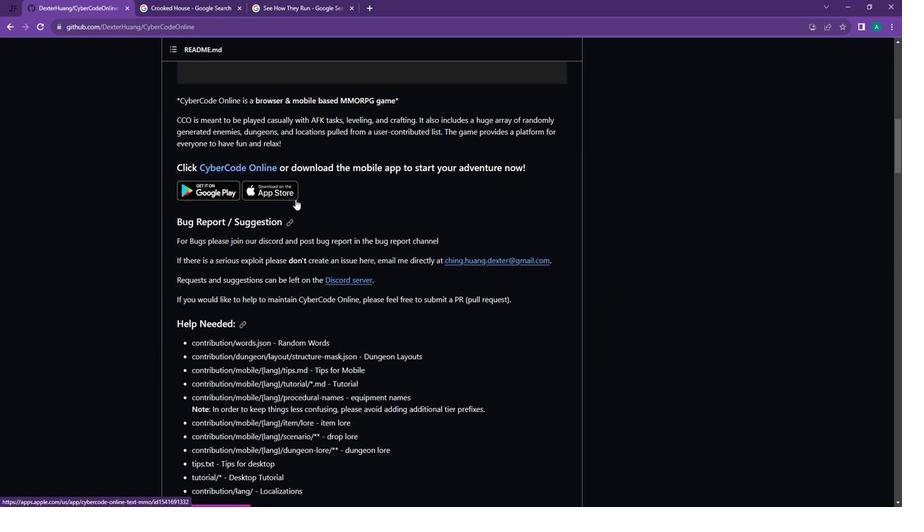 
Action: Mouse scrolled (292, 199) with delta (0, 0)
Screenshot: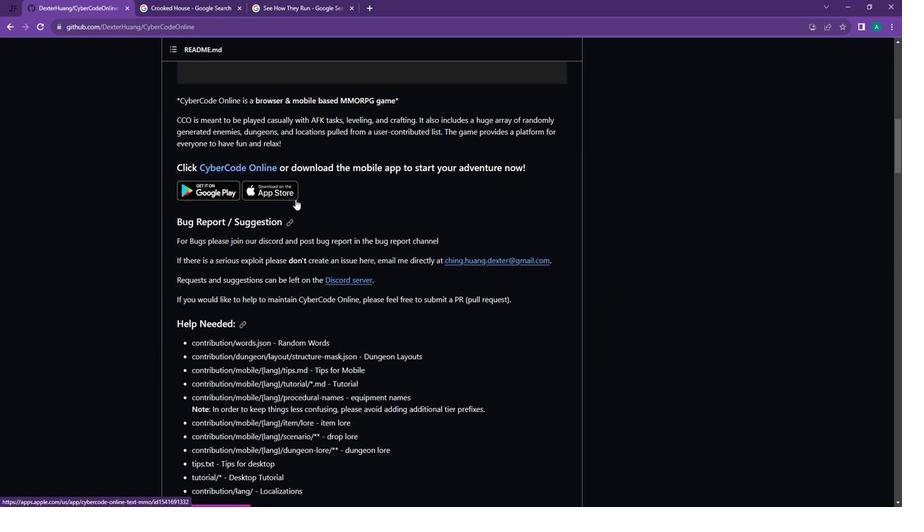 
Action: Mouse moved to (292, 204)
Screenshot: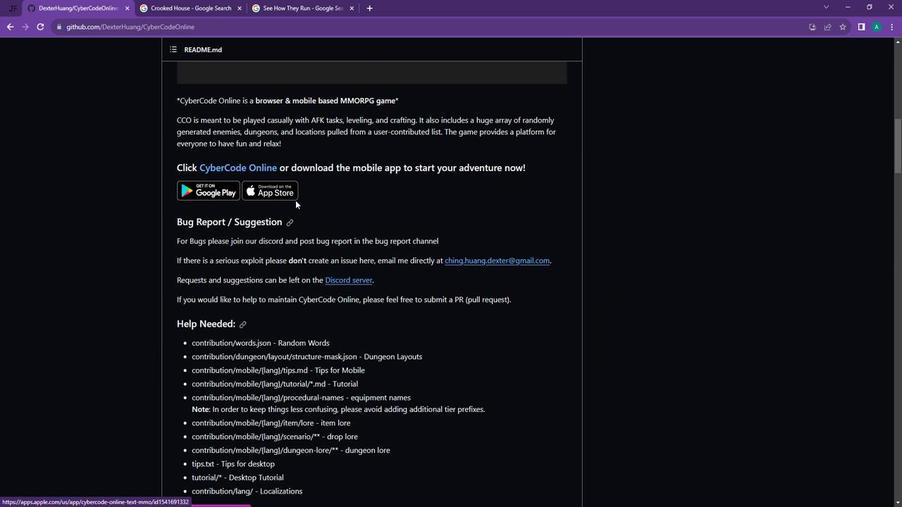 
Action: Mouse scrolled (292, 204) with delta (0, 0)
Screenshot: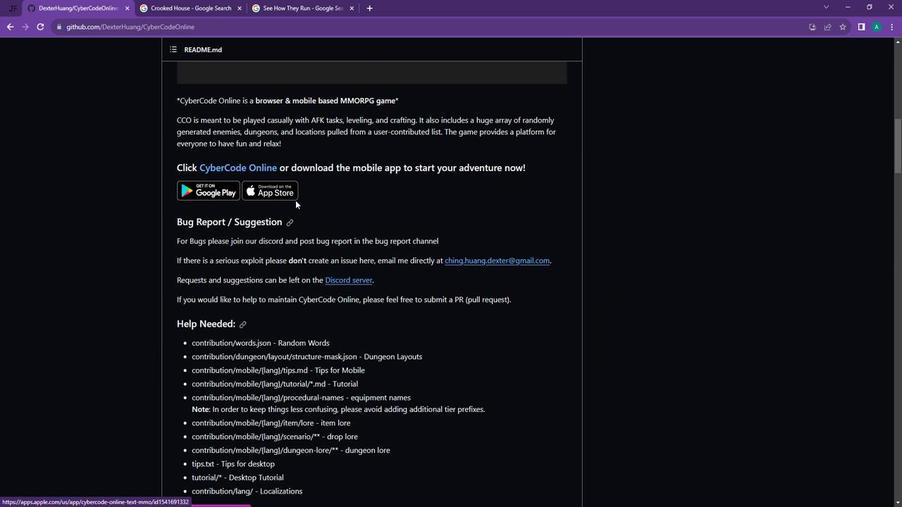 
Action: Mouse moved to (292, 207)
Screenshot: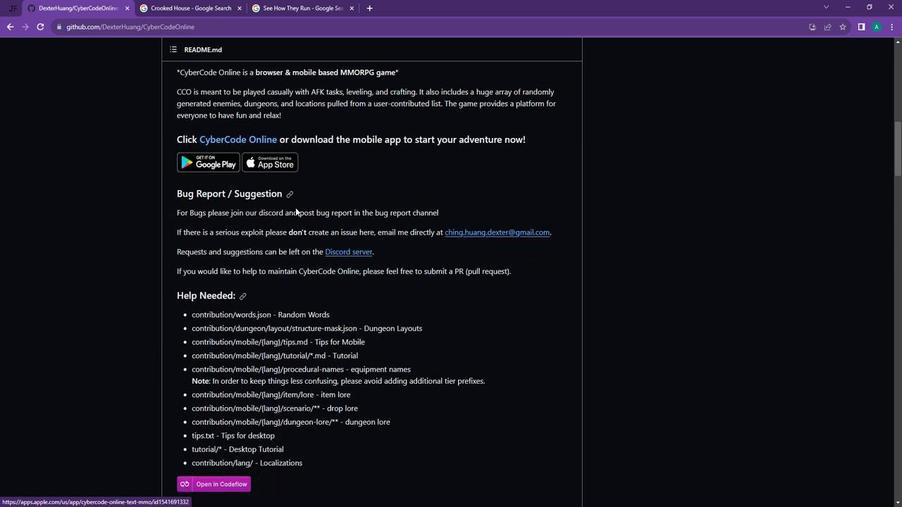 
Action: Mouse scrolled (292, 206) with delta (0, 0)
Screenshot: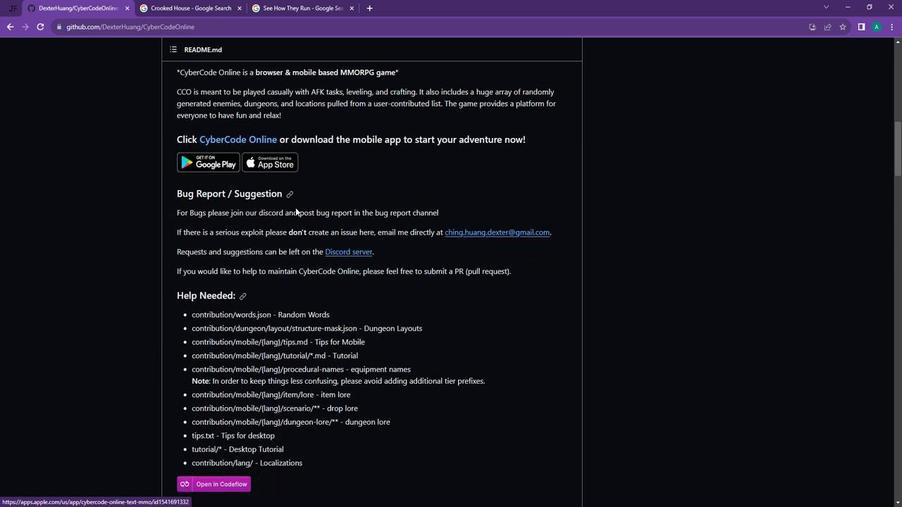 
Action: Mouse moved to (292, 209)
Screenshot: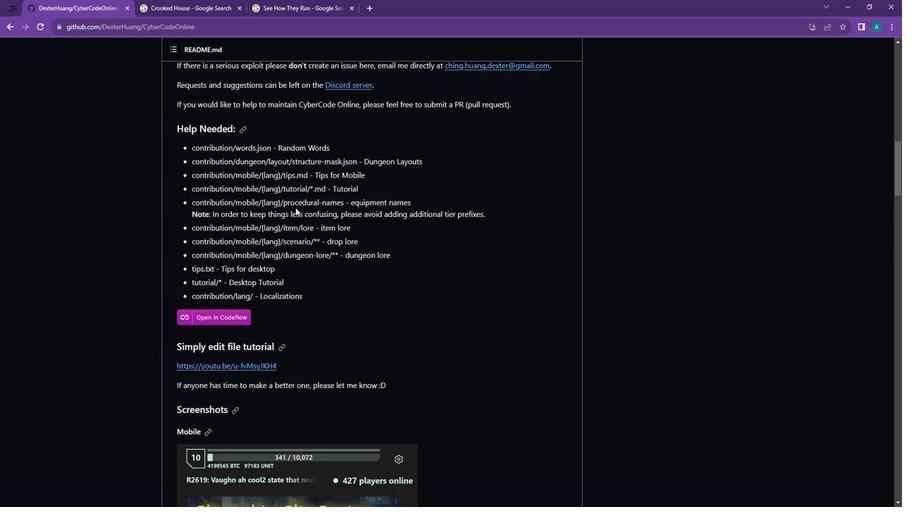 
Action: Mouse scrolled (292, 208) with delta (0, 0)
Screenshot: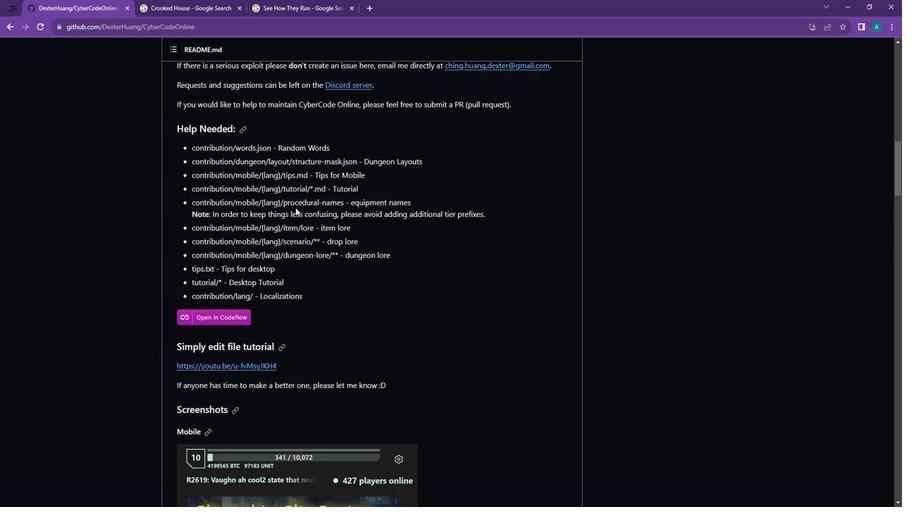 
Action: Mouse moved to (292, 210)
Screenshot: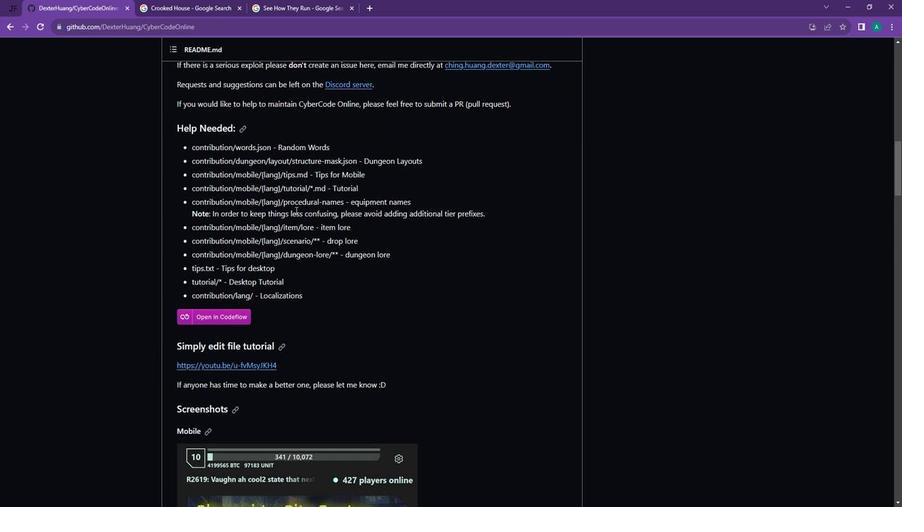 
Action: Mouse scrolled (292, 209) with delta (0, 0)
Screenshot: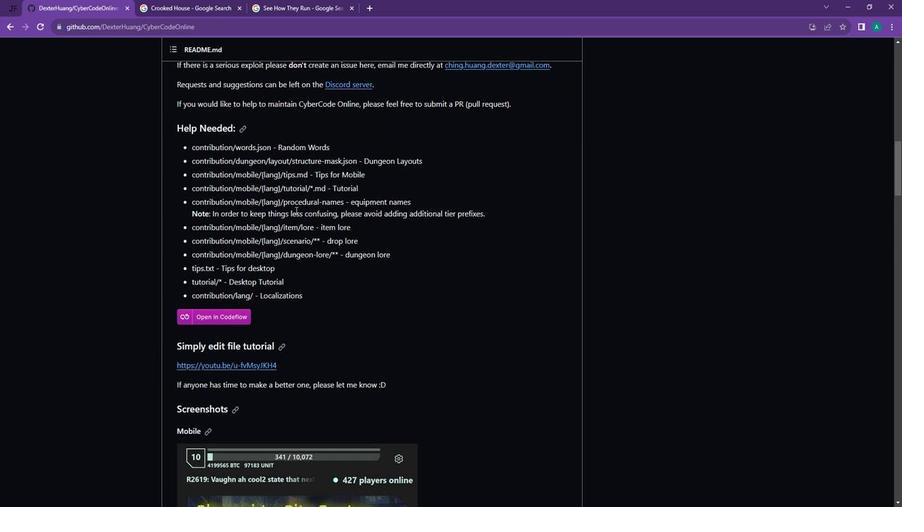 
Action: Mouse moved to (292, 213)
Screenshot: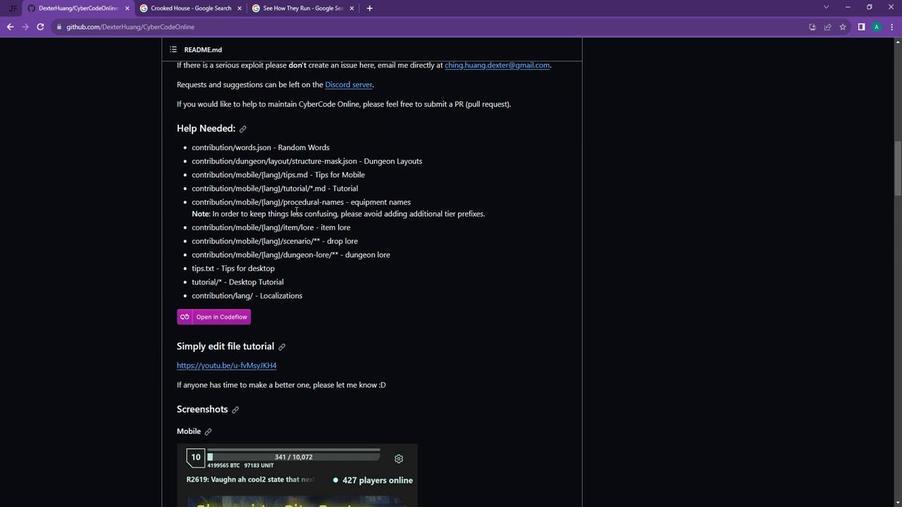 
Action: Mouse scrolled (292, 213) with delta (0, 0)
Screenshot: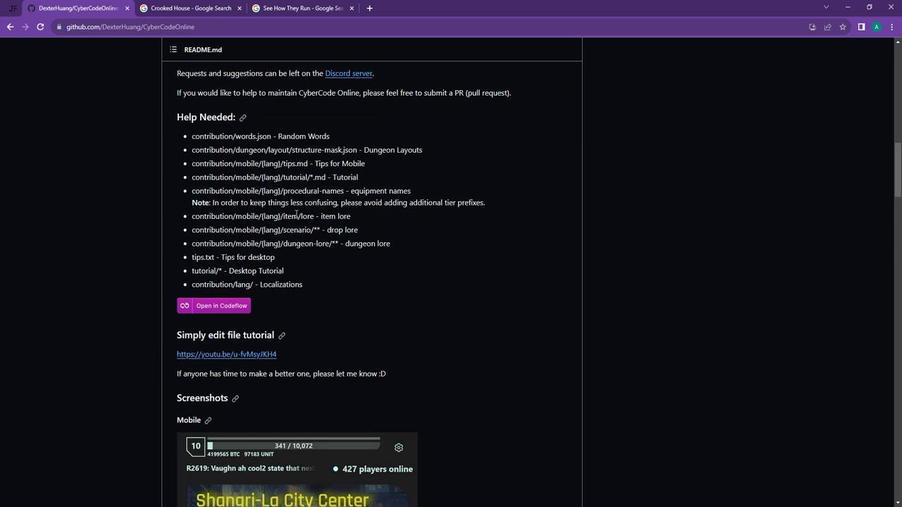 
Action: Mouse moved to (291, 217)
Screenshot: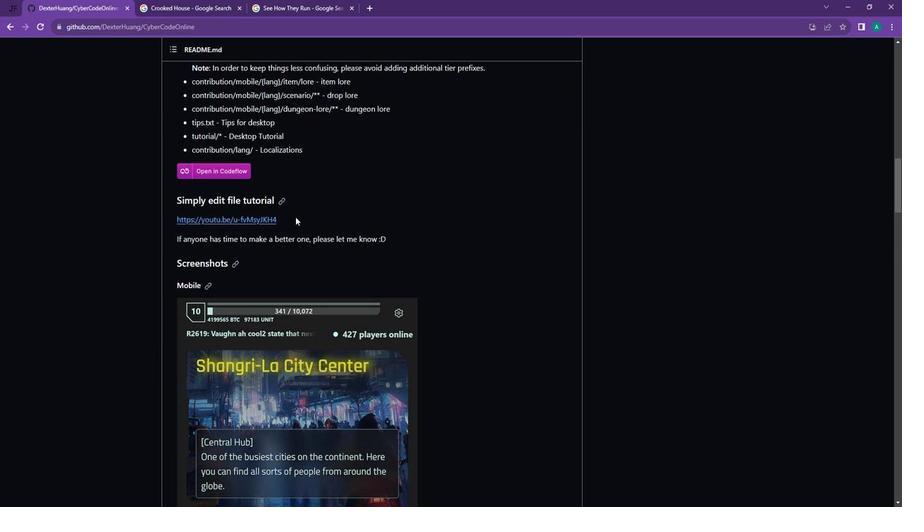 
Action: Mouse scrolled (291, 217) with delta (0, 0)
Screenshot: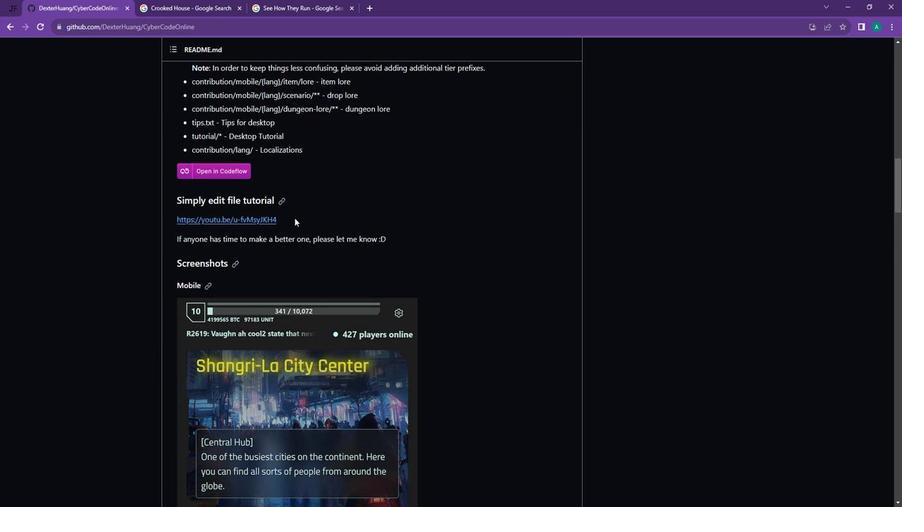 
Action: Mouse moved to (291, 218)
Screenshot: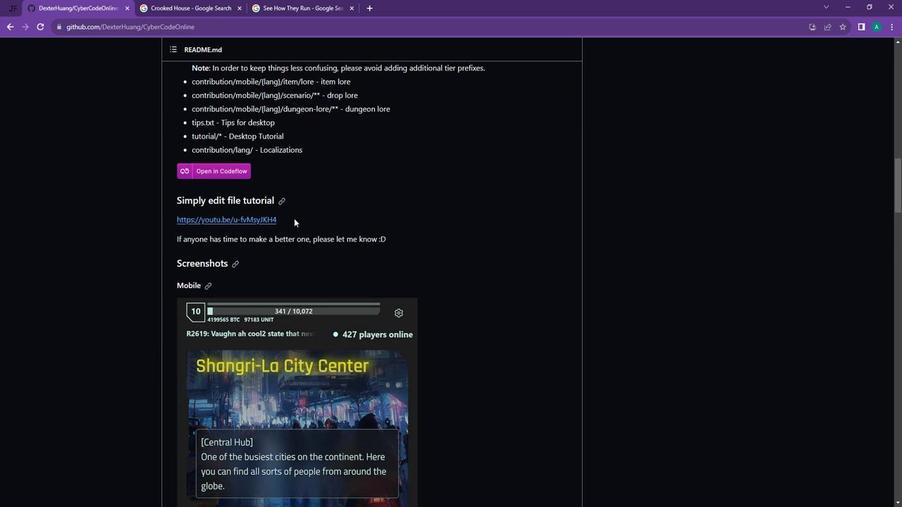 
Action: Mouse scrolled (291, 217) with delta (0, 0)
Screenshot: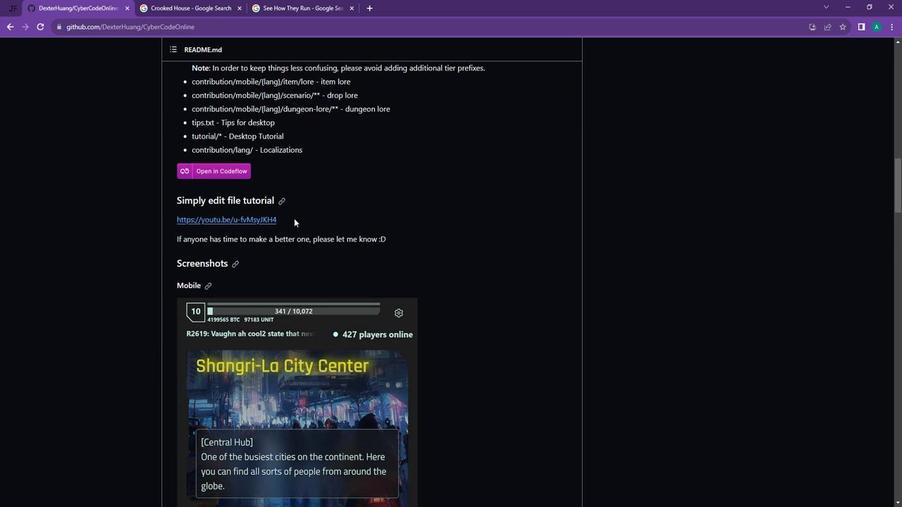 
Action: Mouse moved to (291, 219)
Screenshot: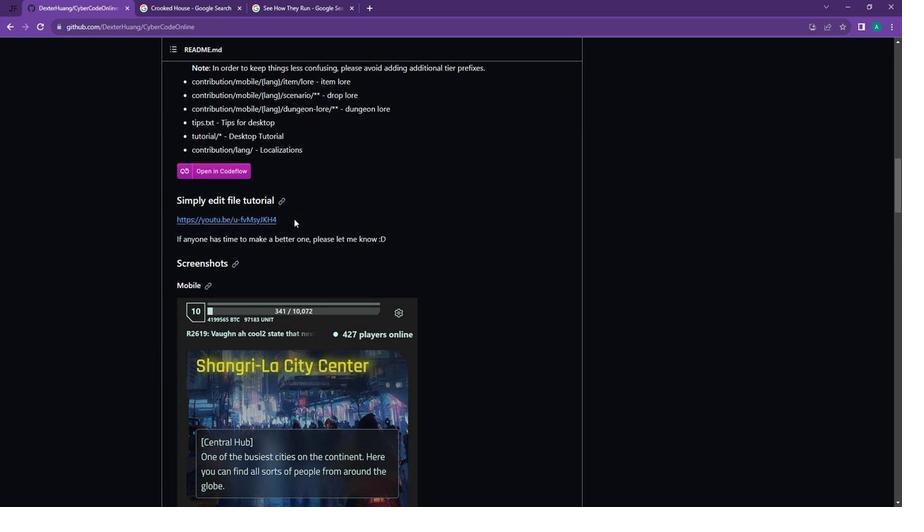 
Action: Mouse scrolled (291, 218) with delta (0, 0)
Screenshot: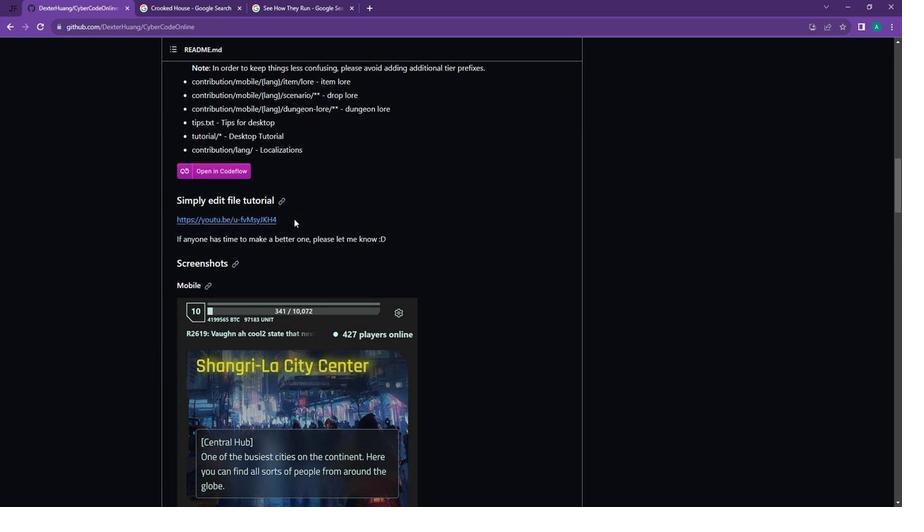 
Action: Mouse moved to (291, 220)
Screenshot: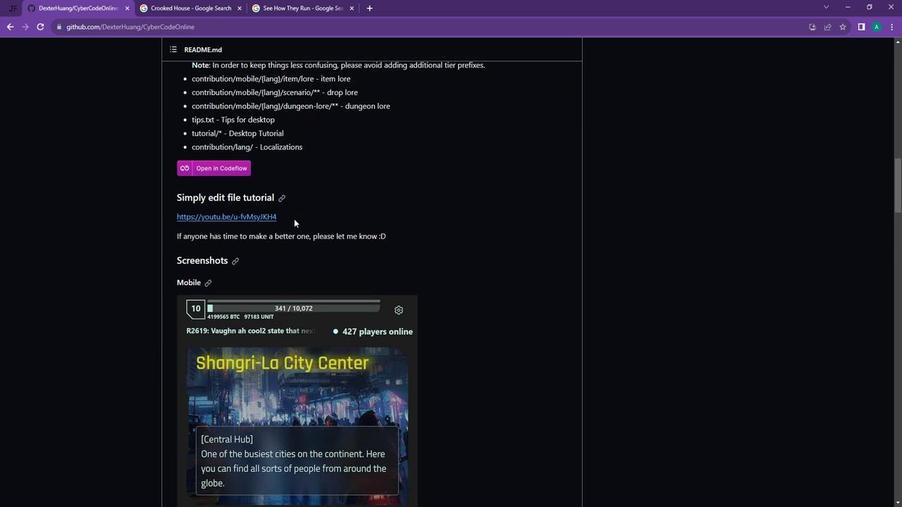 
Action: Mouse scrolled (291, 220) with delta (0, 0)
Screenshot: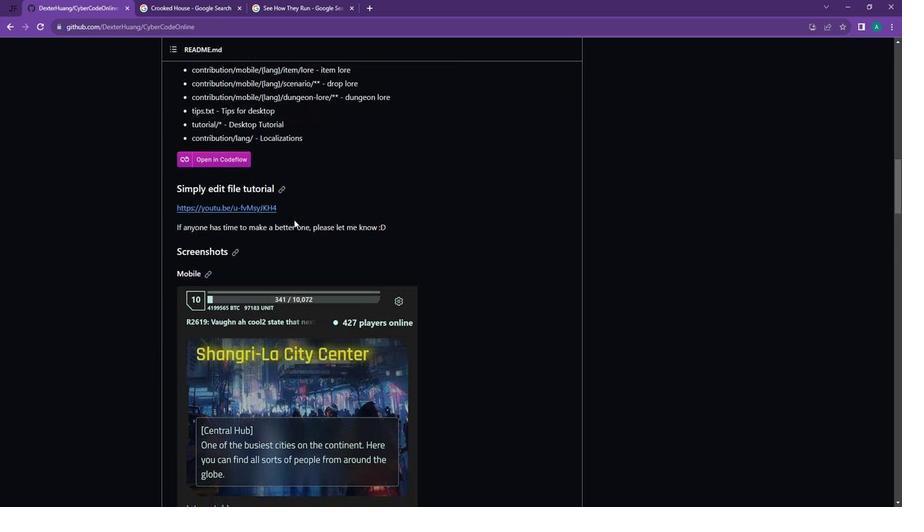 
Action: Mouse moved to (193, 209)
Screenshot: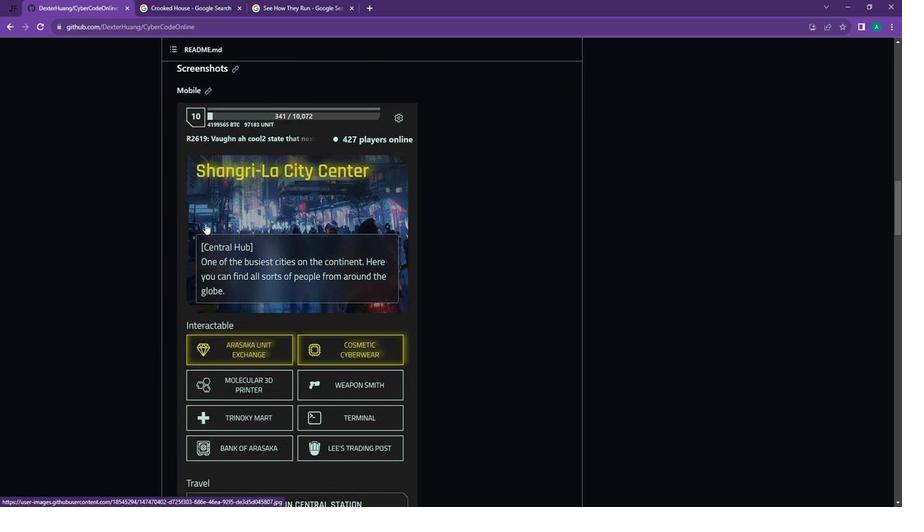 
Action: Mouse scrolled (193, 208) with delta (0, 0)
Screenshot: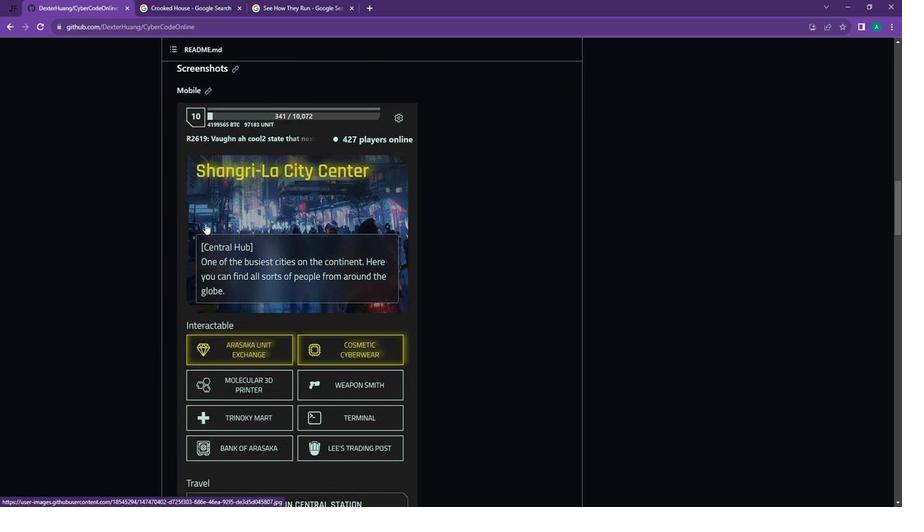 
Action: Mouse moved to (170, 188)
Screenshot: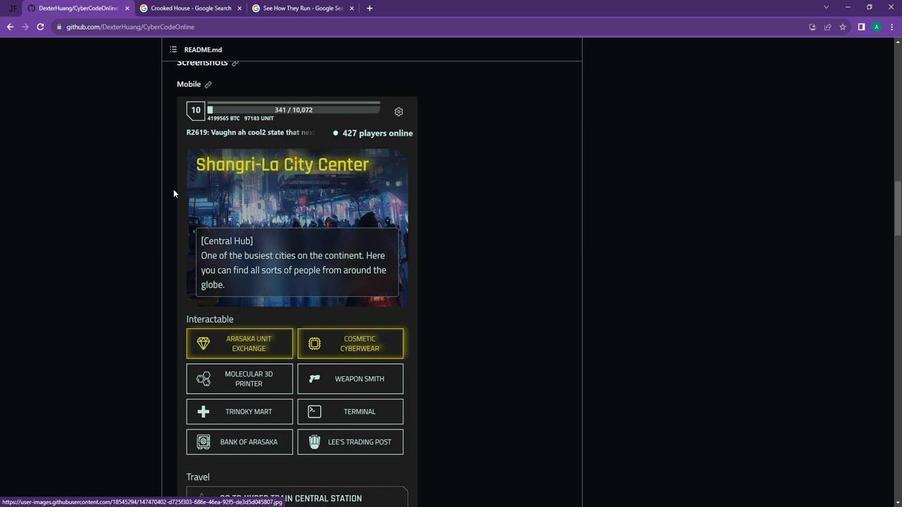 
Action: Mouse scrolled (170, 188) with delta (0, 0)
Screenshot: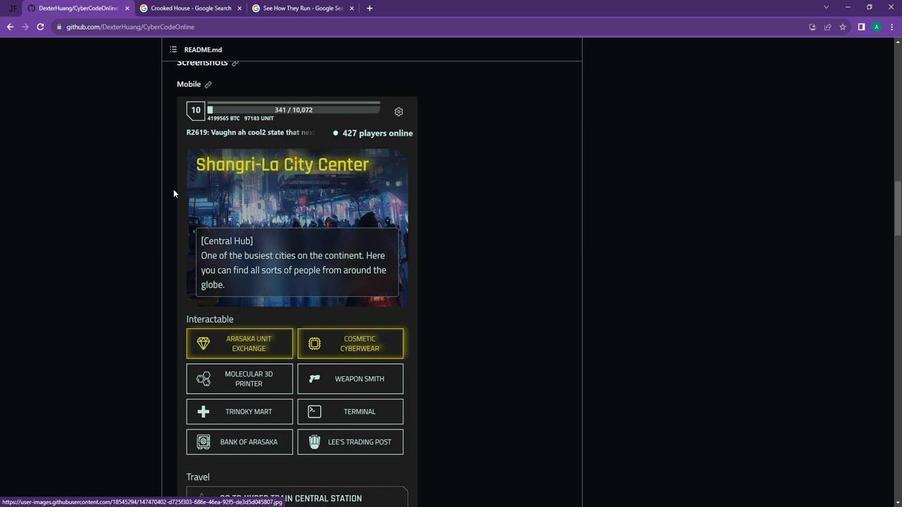 
Action: Mouse moved to (156, 160)
Screenshot: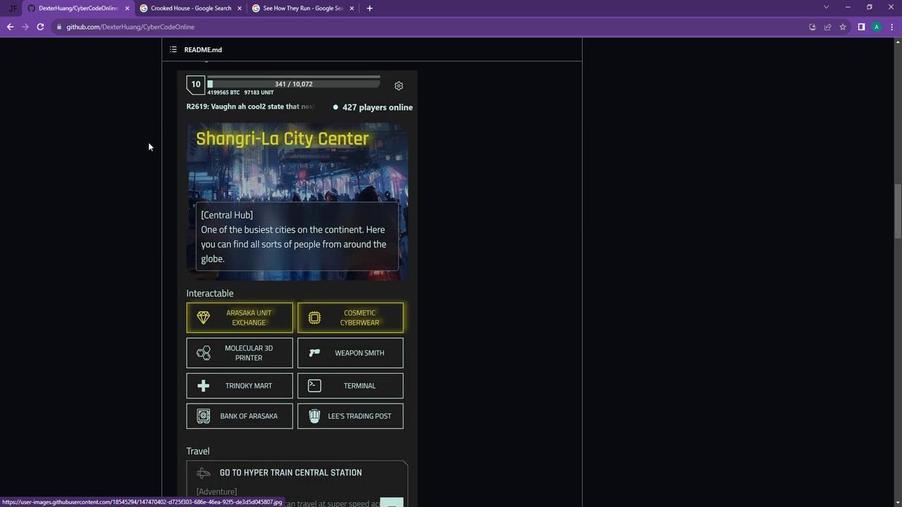 
Action: Mouse scrolled (156, 160) with delta (0, 0)
Screenshot: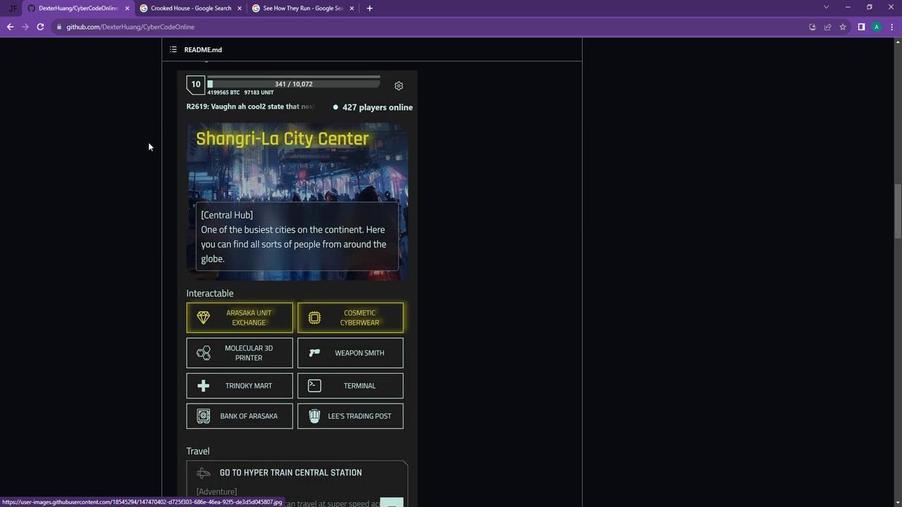 
Action: Mouse moved to (142, 135)
Screenshot: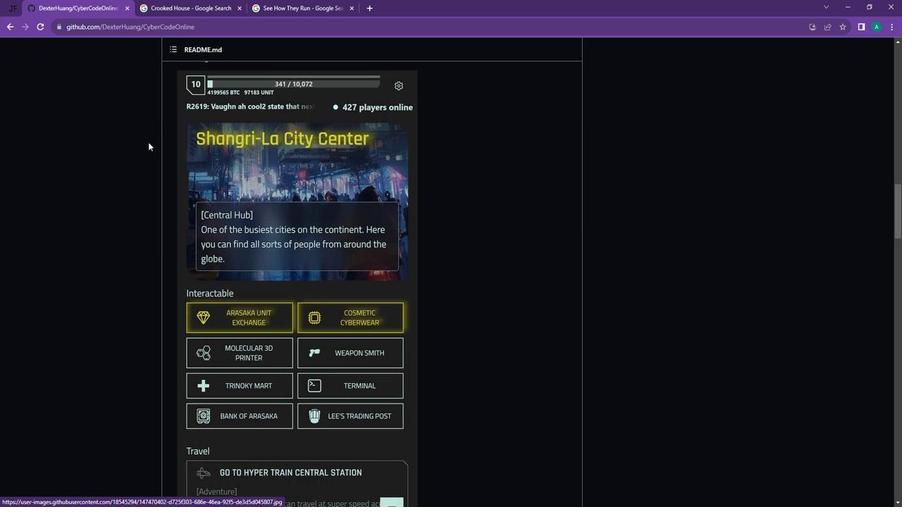 
Action: Mouse scrolled (142, 135) with delta (0, 0)
Screenshot: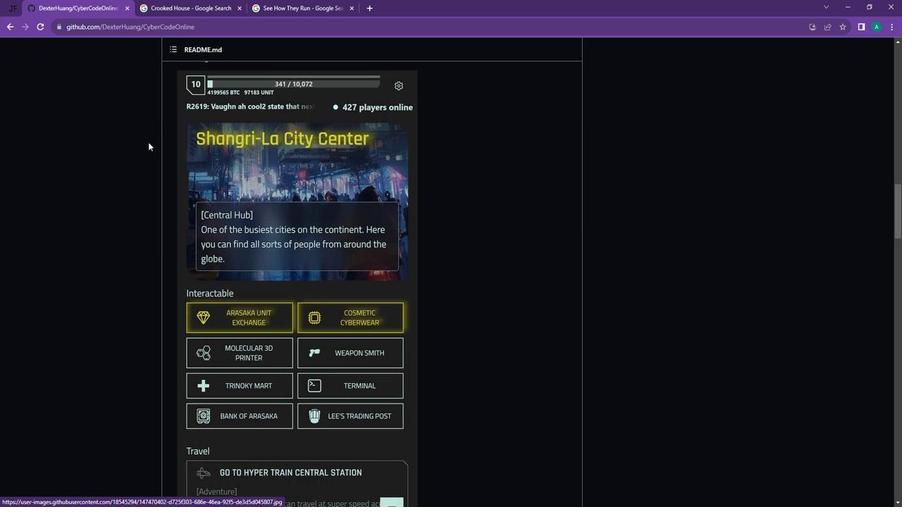 
Action: Mouse moved to (130, 119)
Screenshot: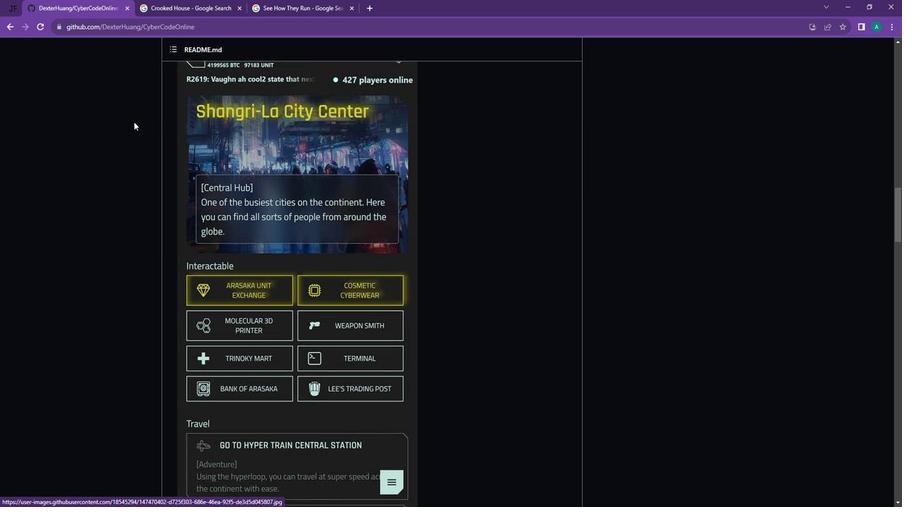 
Action: Mouse scrolled (130, 119) with delta (0, 0)
Screenshot: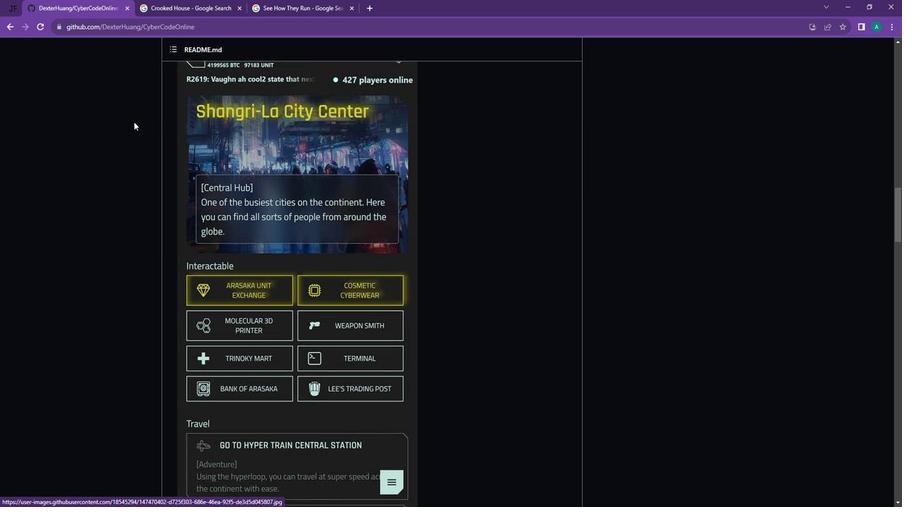 
Action: Mouse moved to (128, 115)
Screenshot: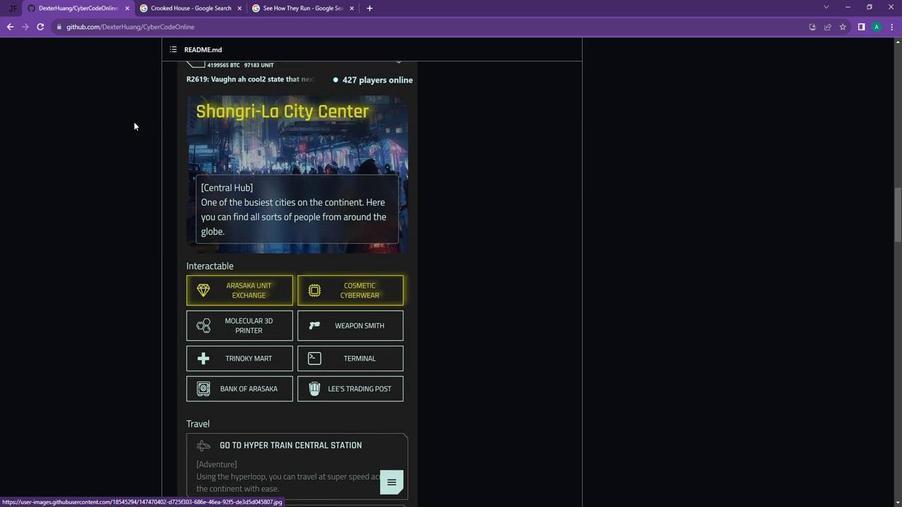 
Action: Mouse scrolled (128, 115) with delta (0, 0)
Screenshot: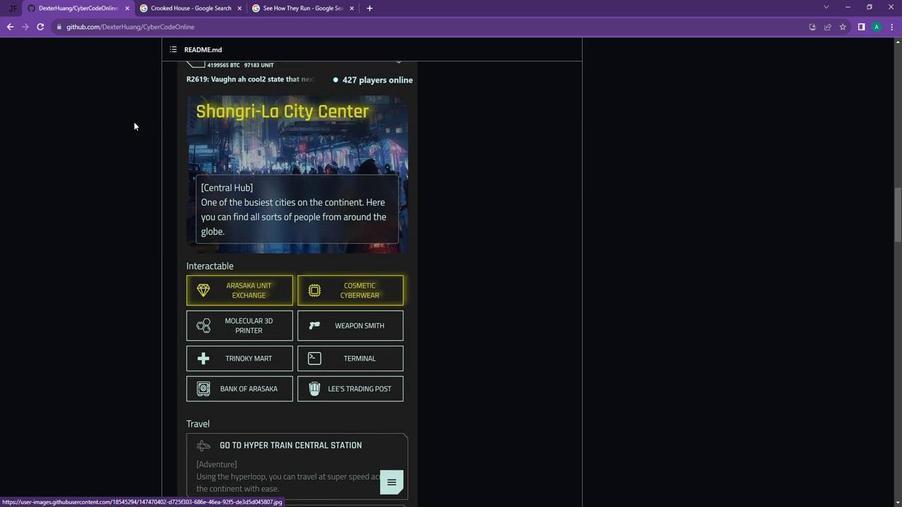 
Action: Mouse moved to (125, 109)
Screenshot: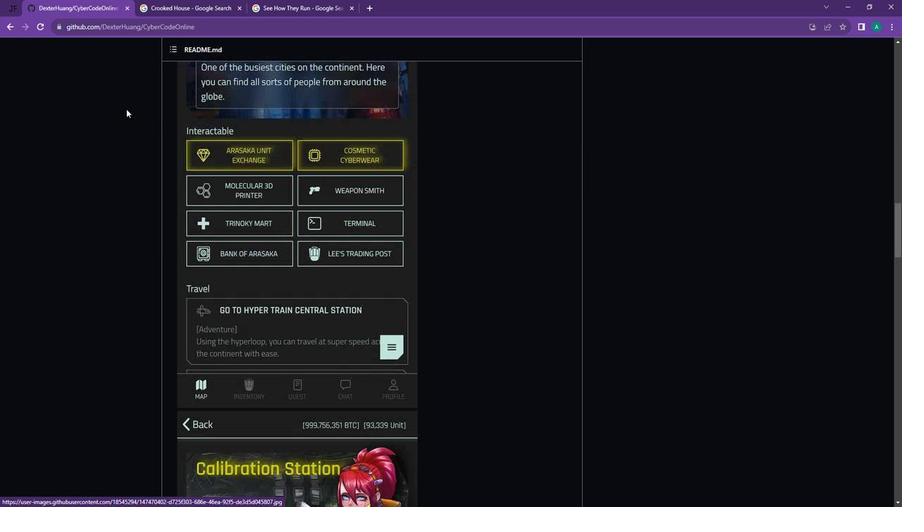 
Action: Mouse scrolled (125, 109) with delta (0, 0)
Screenshot: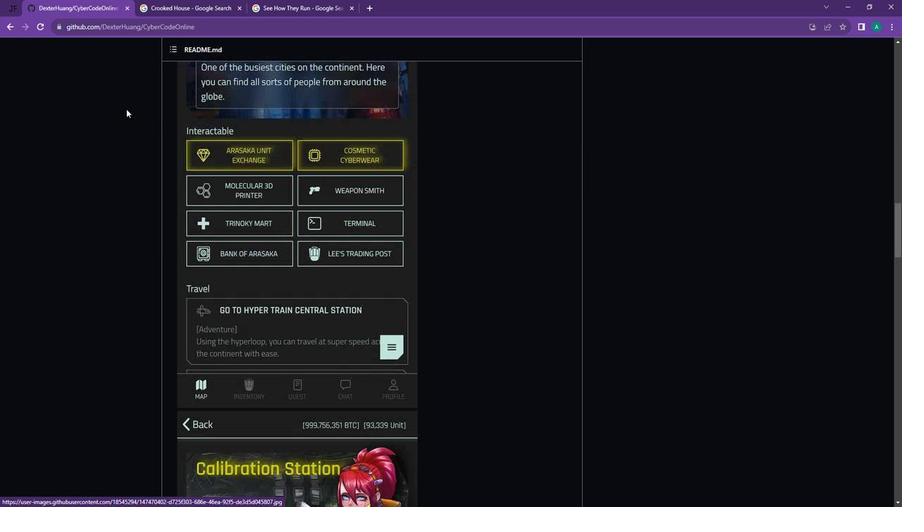 
Action: Mouse moved to (6, 22)
Screenshot: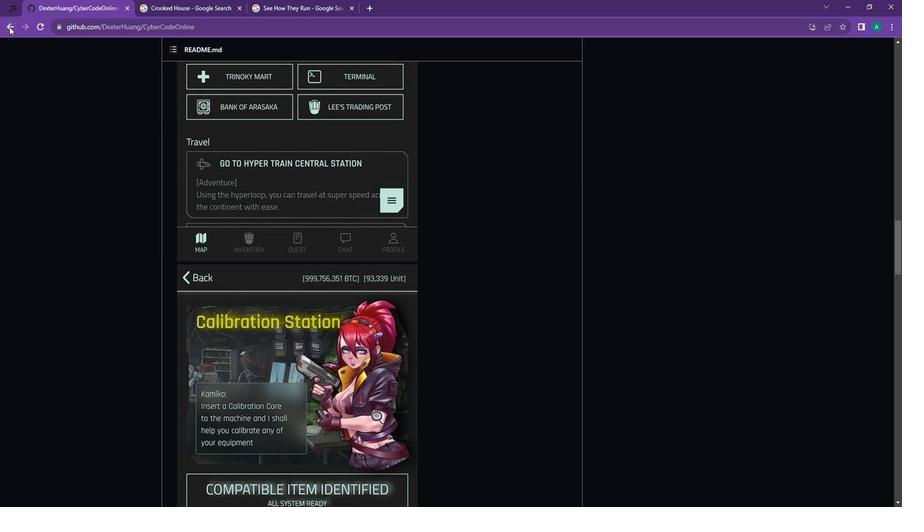 
Action: Mouse pressed left at (6, 22)
Screenshot: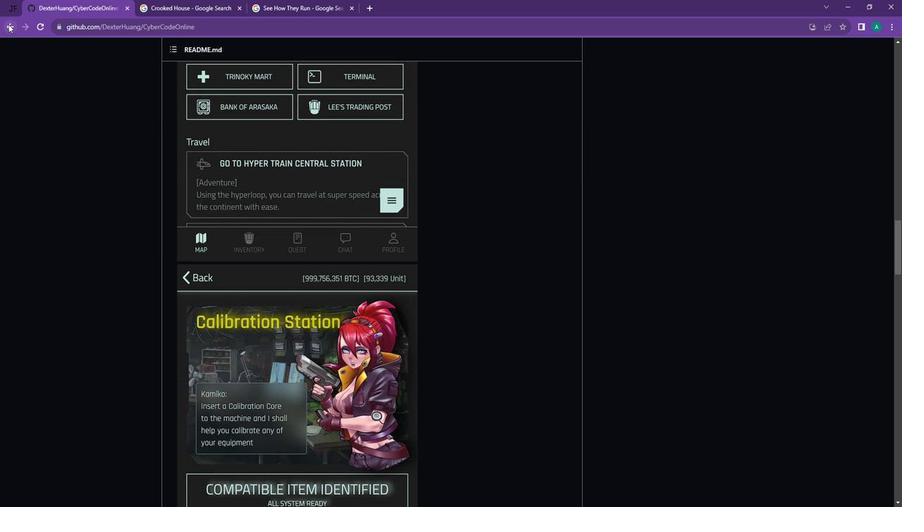 
Action: Mouse moved to (221, 266)
Screenshot: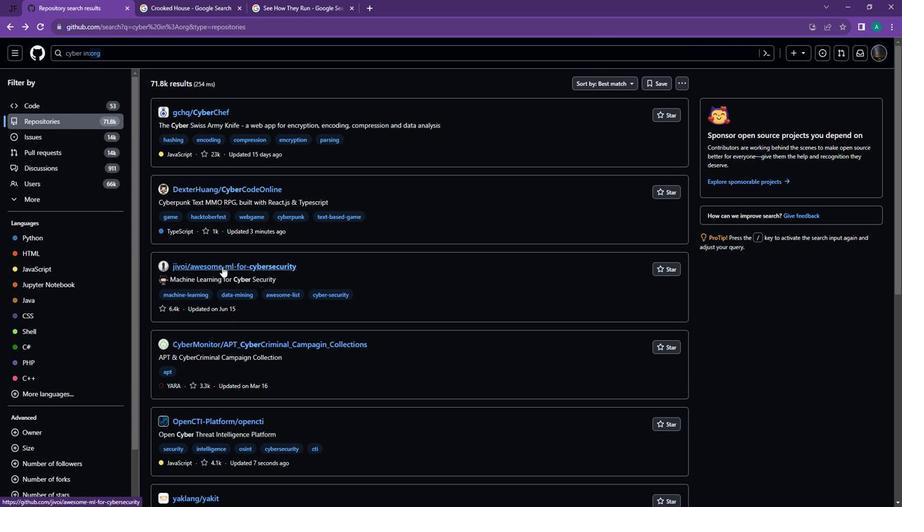 
Action: Mouse pressed left at (221, 266)
Screenshot: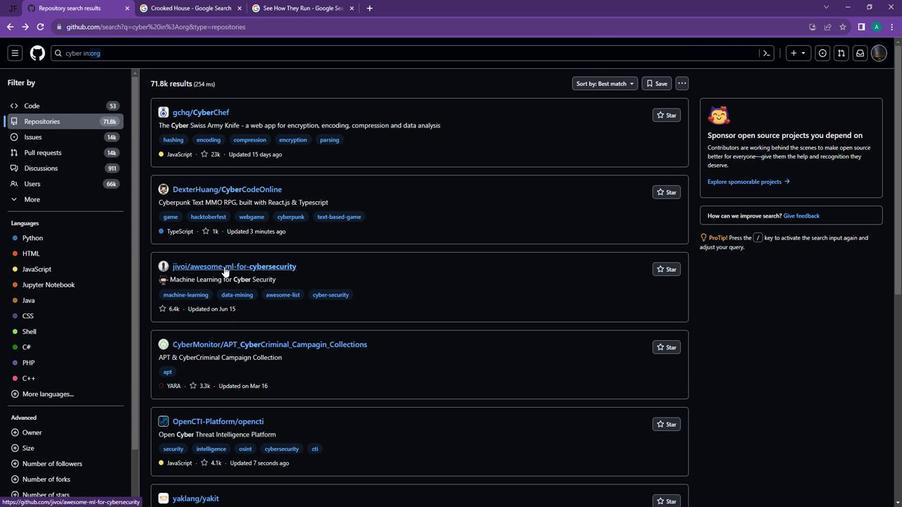 
Action: Mouse moved to (246, 247)
Screenshot: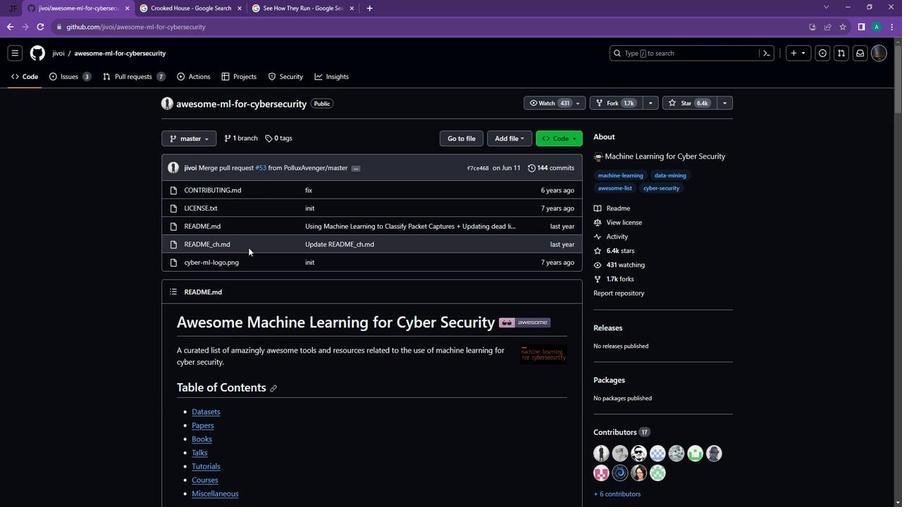 
Action: Mouse scrolled (246, 246) with delta (0, 0)
Screenshot: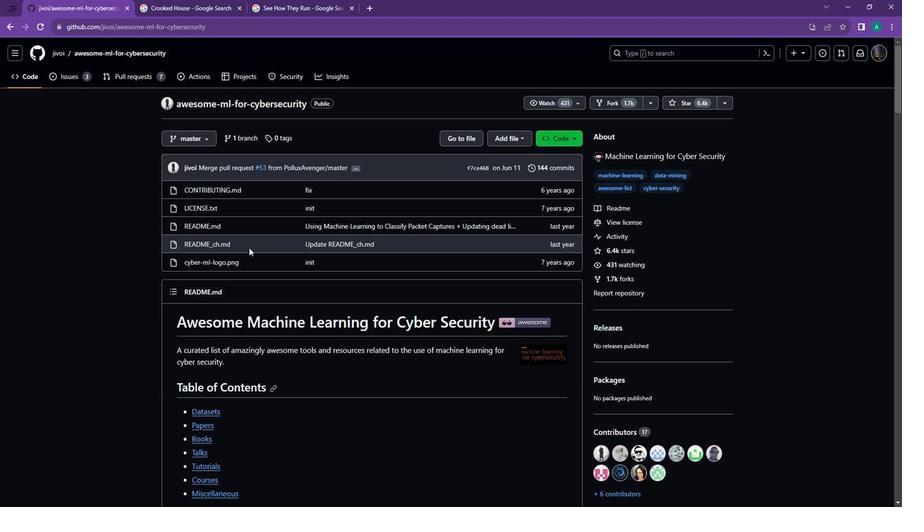 
Action: Mouse moved to (248, 251)
Screenshot: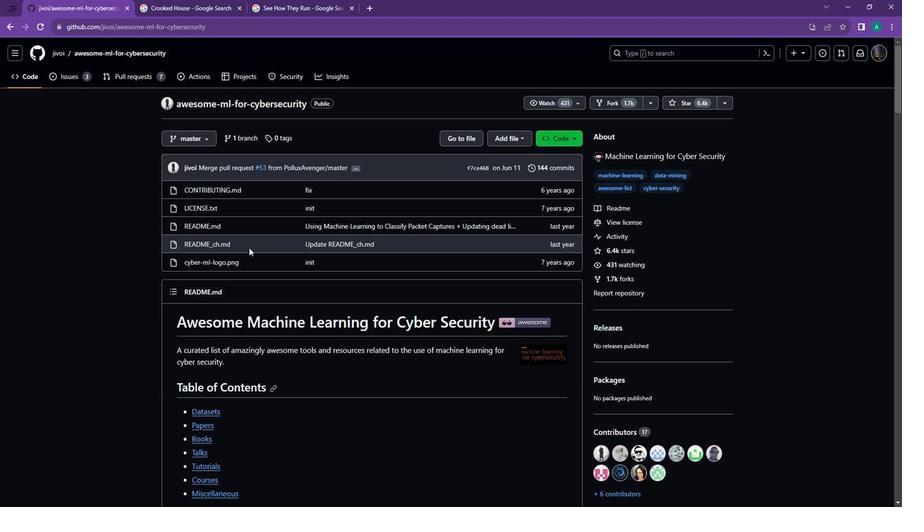 
Action: Mouse scrolled (248, 251) with delta (0, 0)
Screenshot: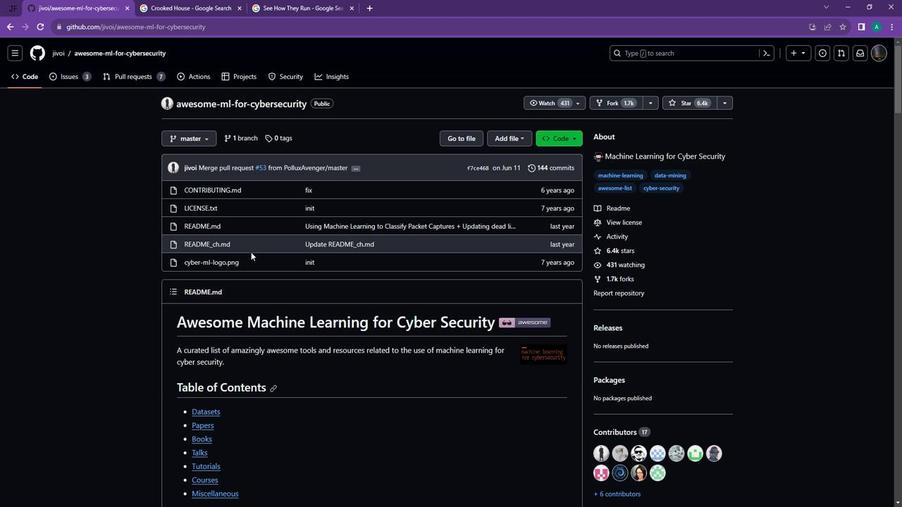 
Action: Mouse moved to (249, 253)
Screenshot: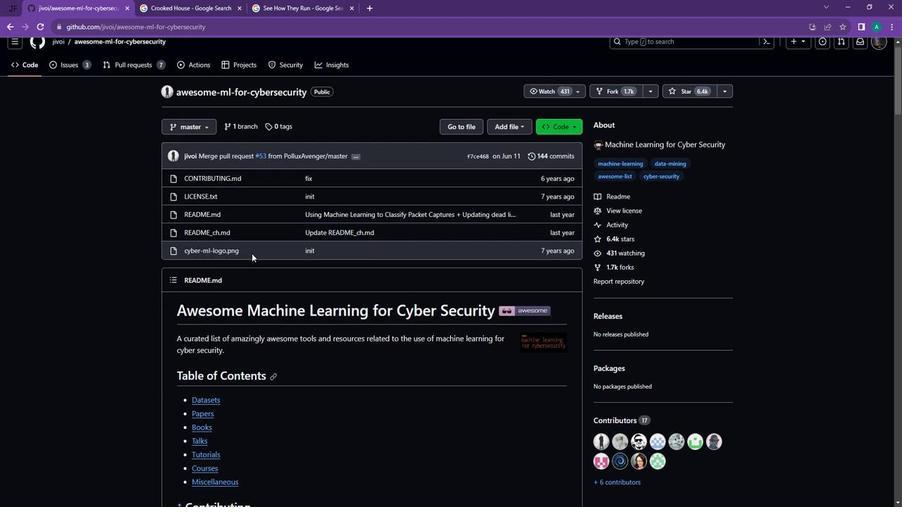 
Action: Mouse scrolled (249, 253) with delta (0, 0)
Screenshot: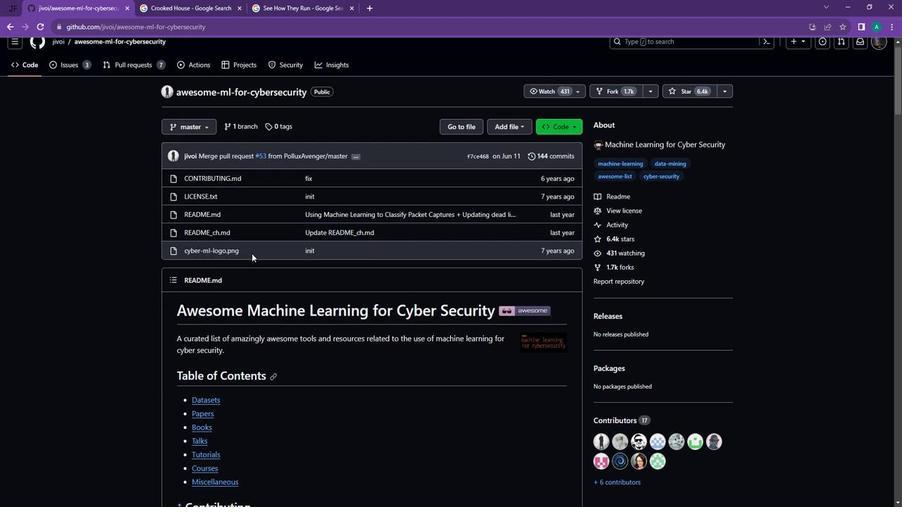 
Action: Mouse moved to (251, 256)
Screenshot: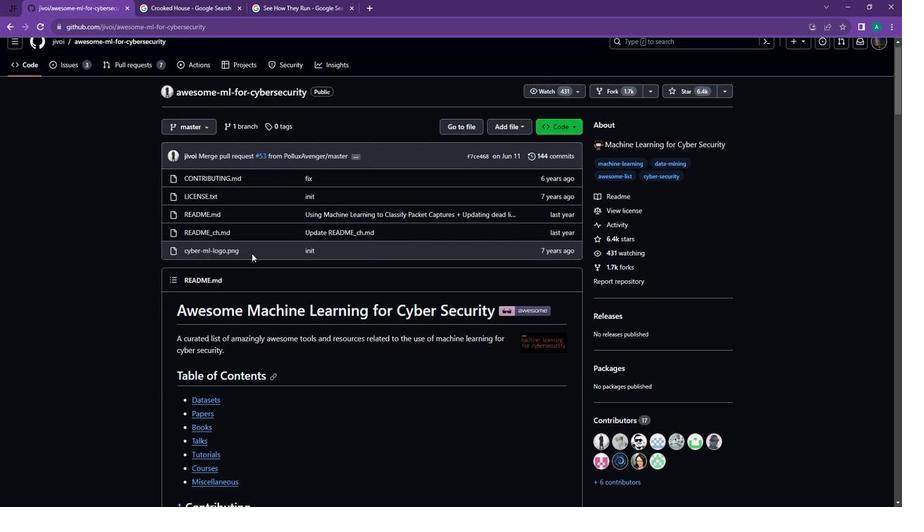 
Action: Mouse scrolled (251, 256) with delta (0, 0)
Screenshot: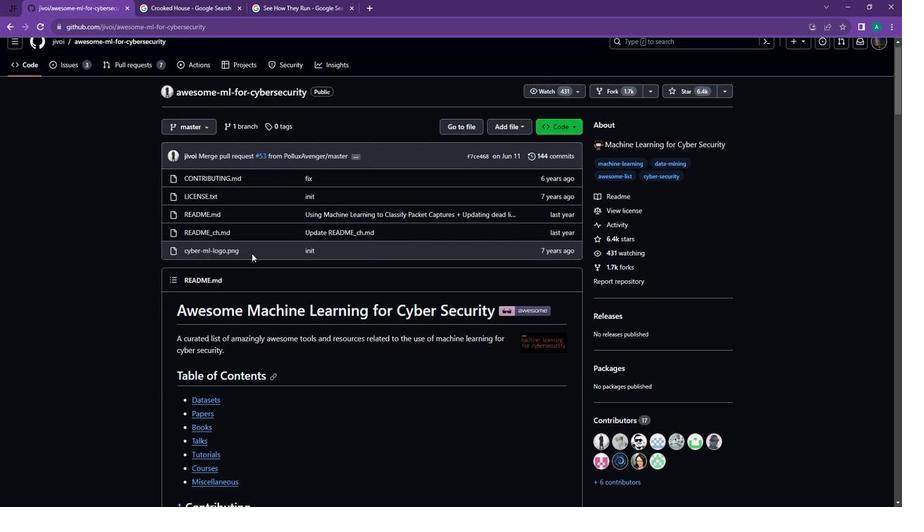 
Action: Mouse moved to (251, 258)
Screenshot: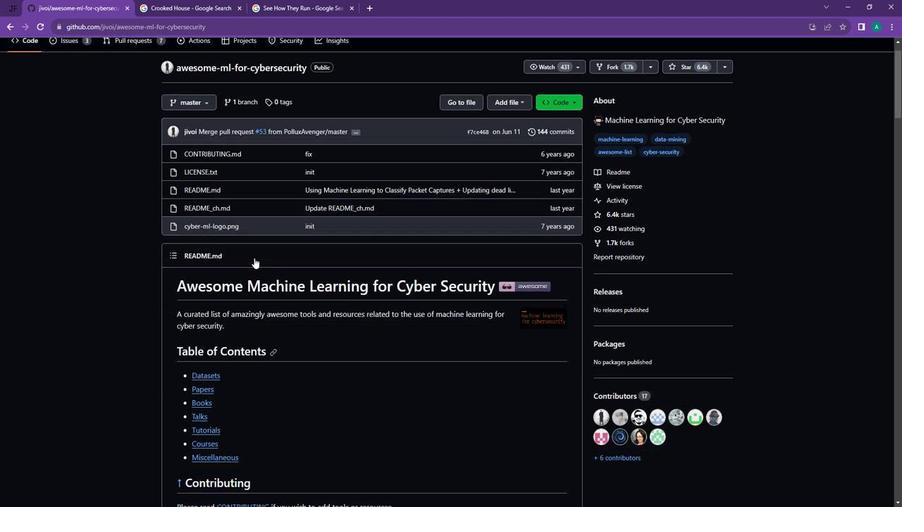 
Action: Mouse scrolled (251, 257) with delta (0, 0)
Screenshot: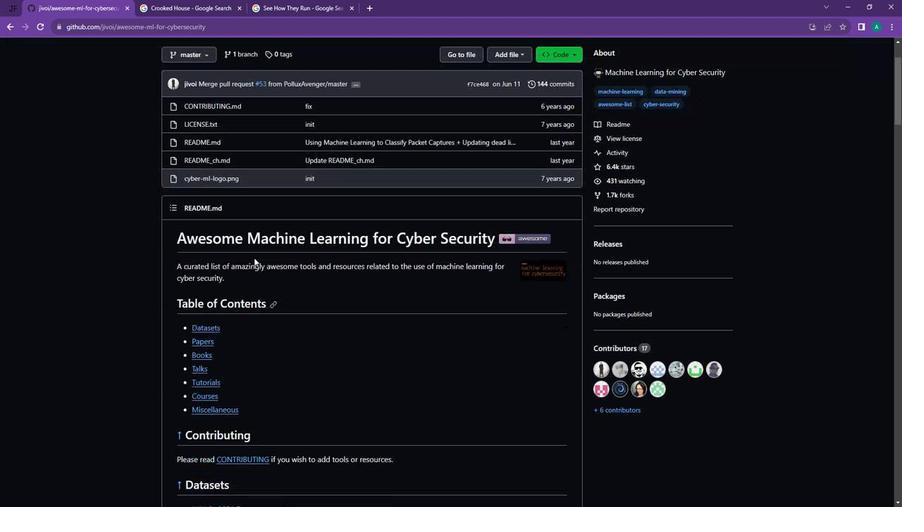 
Action: Mouse moved to (252, 258)
Screenshot: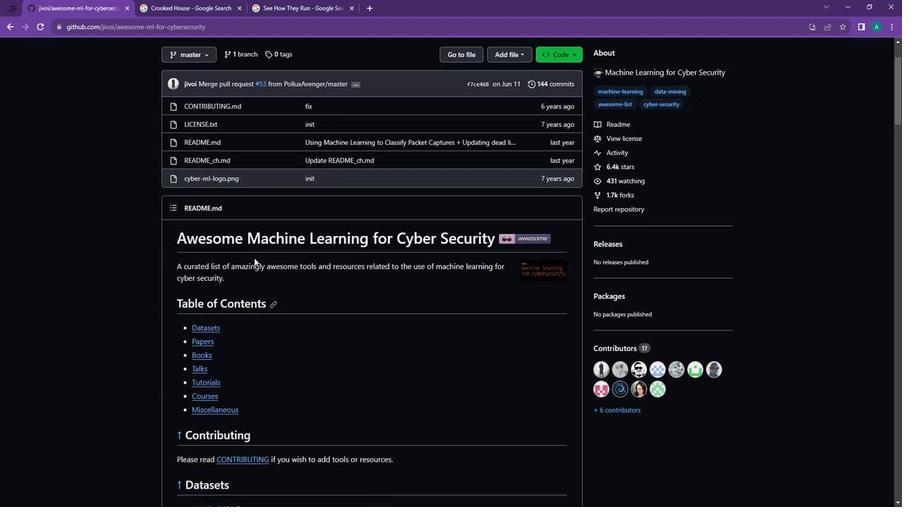 
Action: Mouse scrolled (252, 257) with delta (0, 0)
Screenshot: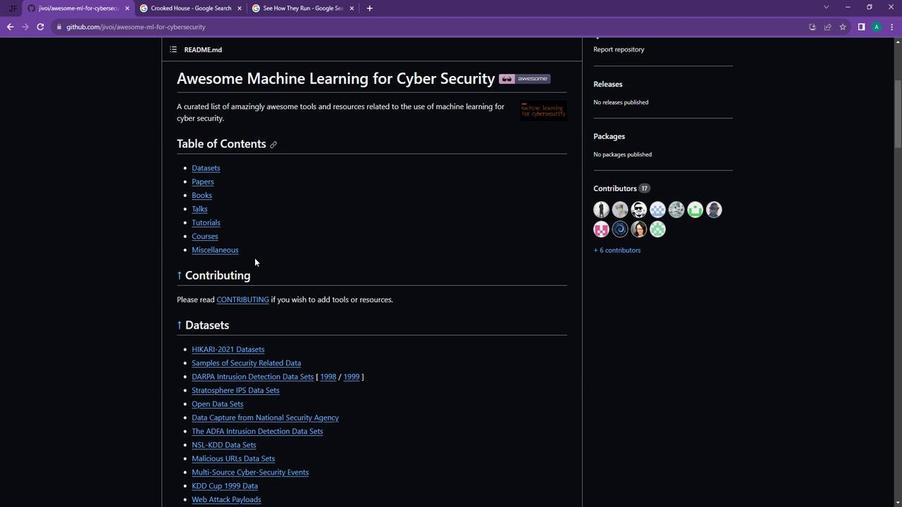 
Action: Mouse scrolled (252, 257) with delta (0, 0)
Screenshot: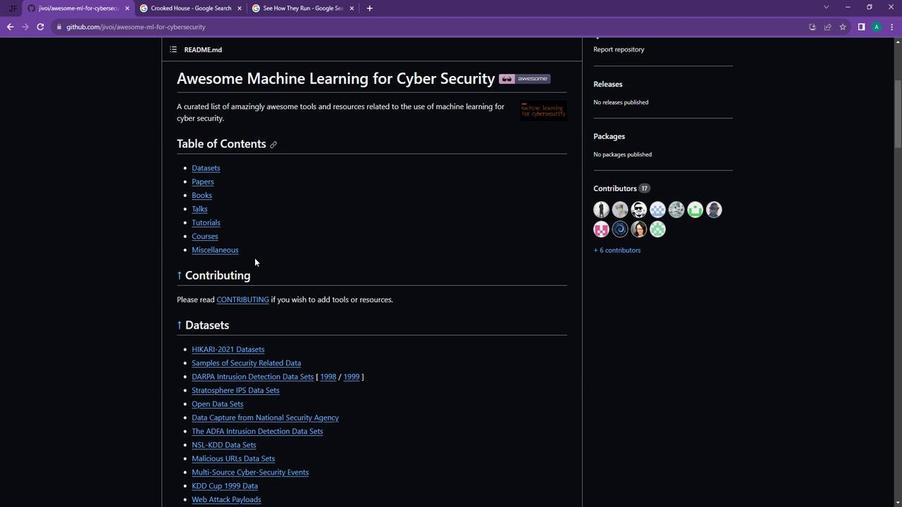 
Action: Mouse scrolled (252, 257) with delta (0, 0)
Screenshot: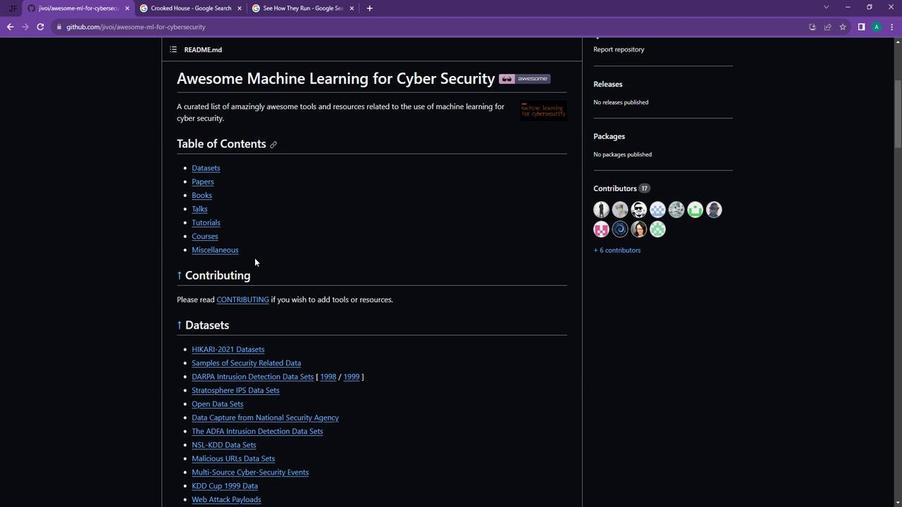 
Action: Mouse scrolled (252, 257) with delta (0, 0)
Screenshot: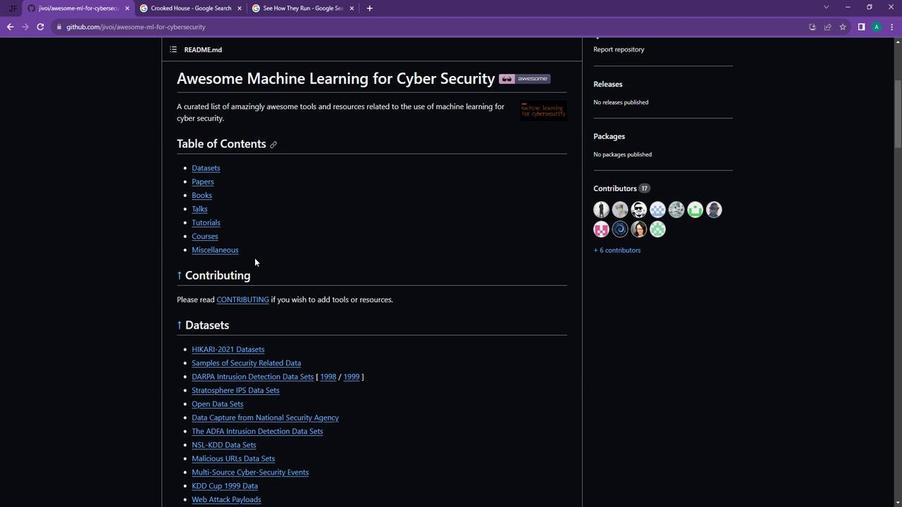 
Action: Mouse scrolled (252, 257) with delta (0, 0)
Screenshot: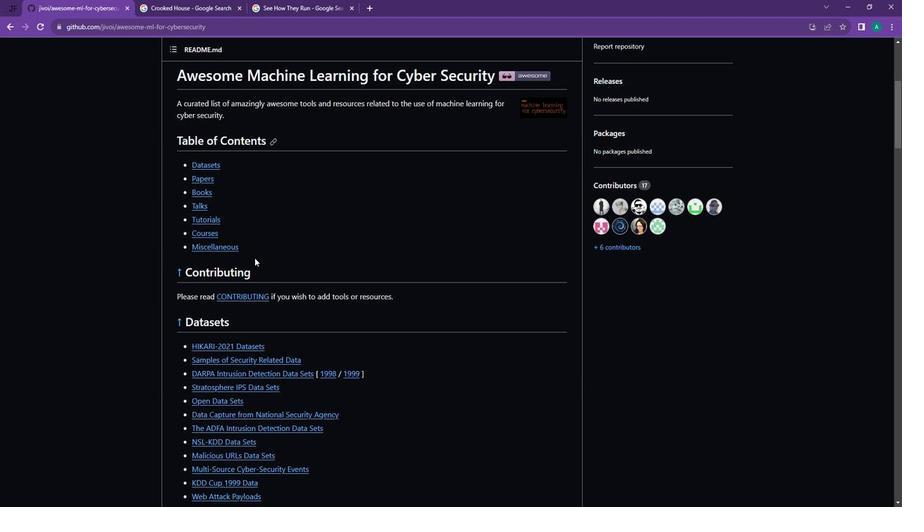 
Action: Mouse scrolled (252, 257) with delta (0, 0)
Screenshot: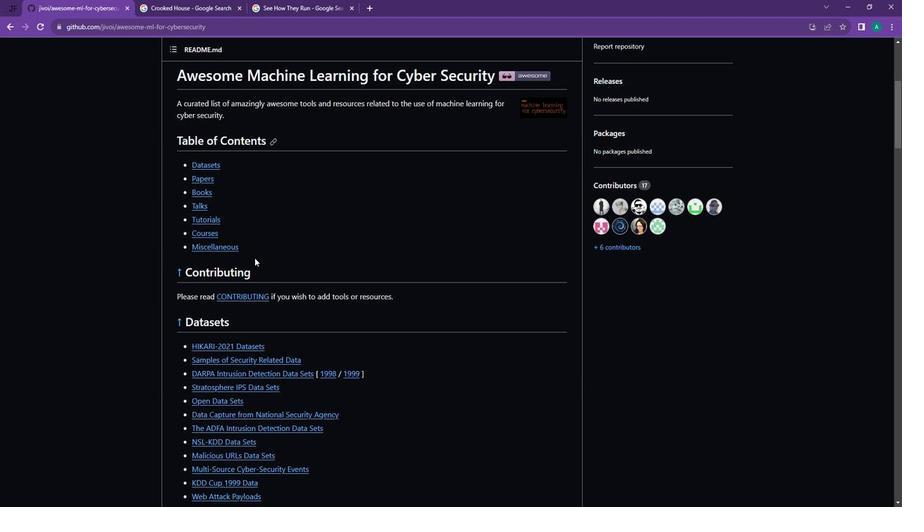 
Action: Mouse scrolled (252, 257) with delta (0, 0)
Screenshot: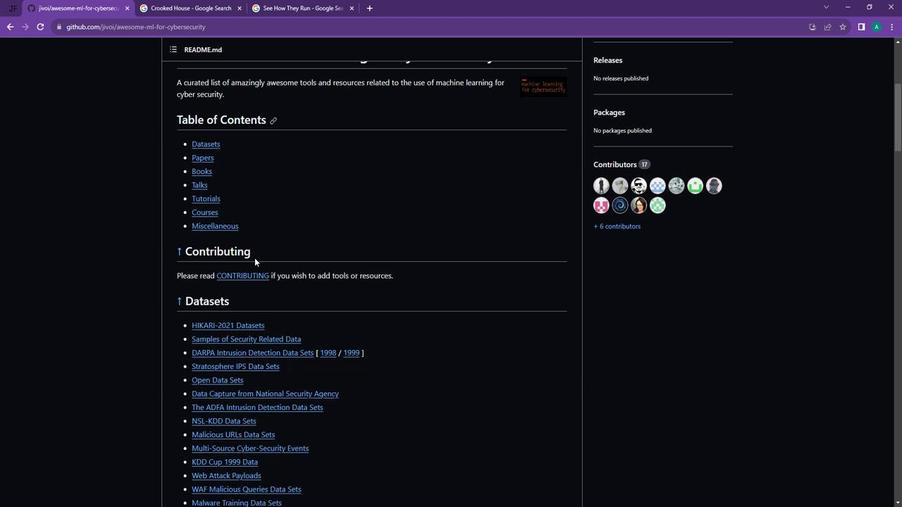 
Action: Mouse scrolled (252, 257) with delta (0, 0)
Screenshot: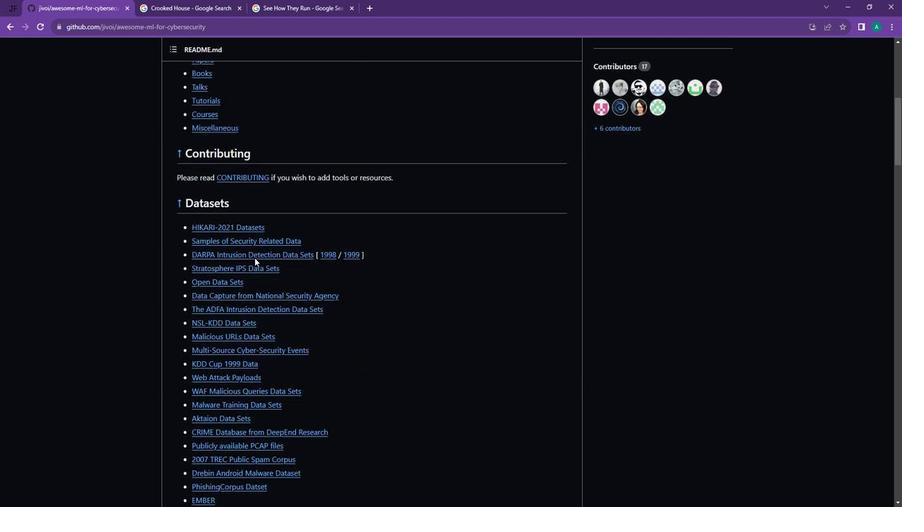 
Action: Mouse scrolled (252, 257) with delta (0, 0)
Screenshot: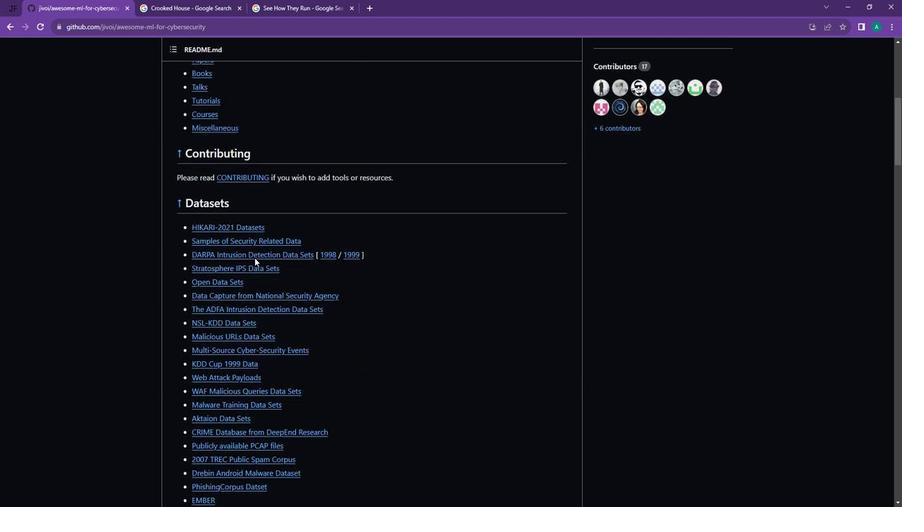 
Action: Mouse scrolled (252, 257) with delta (0, 0)
Screenshot: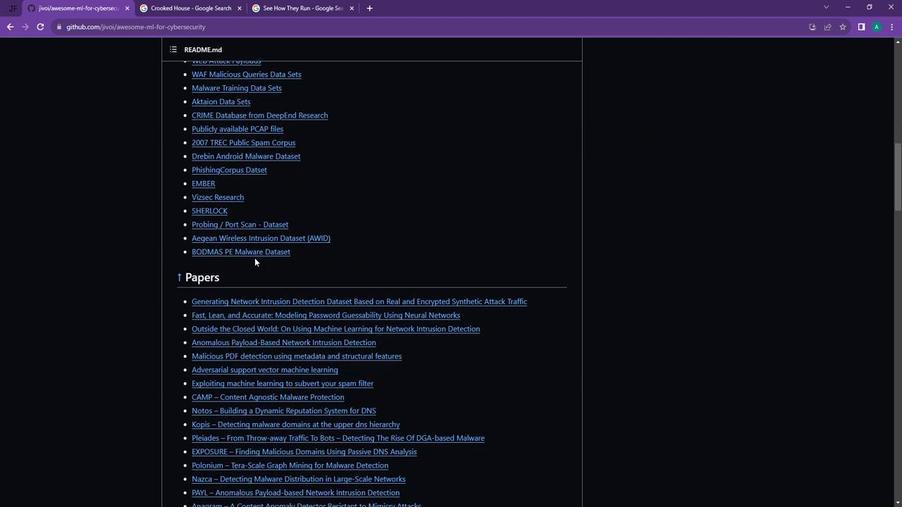 
Action: Mouse scrolled (252, 257) with delta (0, 0)
Screenshot: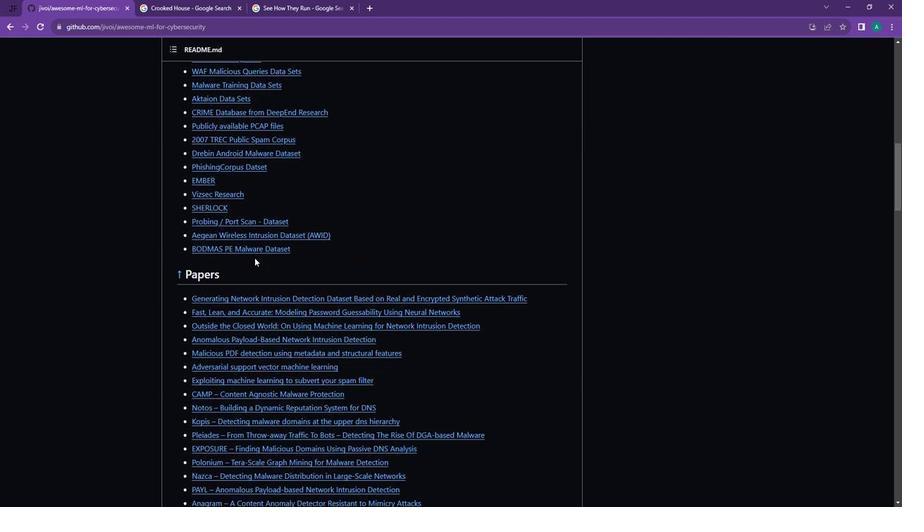 
Action: Mouse scrolled (252, 257) with delta (0, 0)
Screenshot: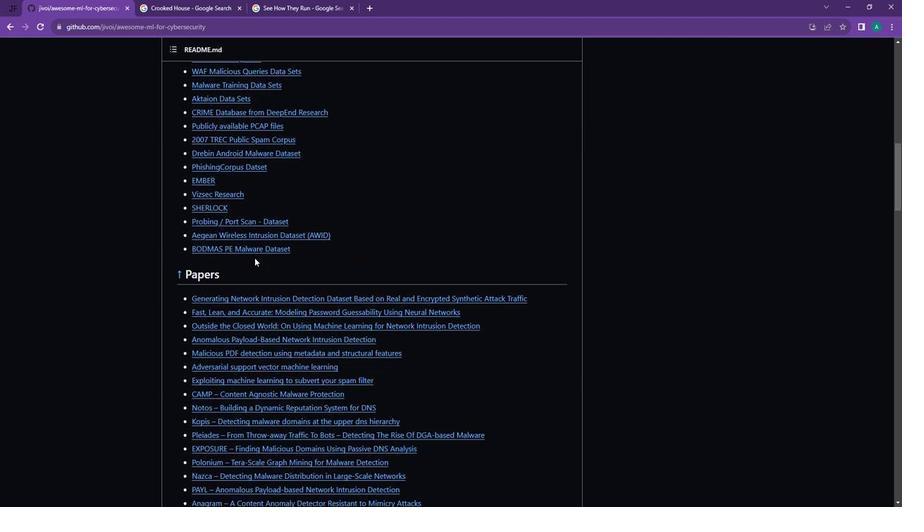 
Action: Mouse scrolled (252, 257) with delta (0, 0)
Screenshot: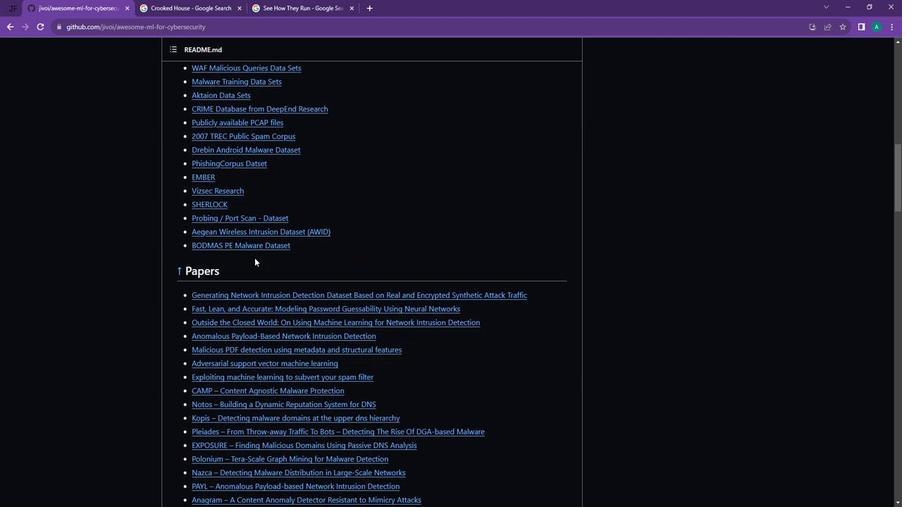 
Action: Mouse scrolled (252, 257) with delta (0, 0)
Screenshot: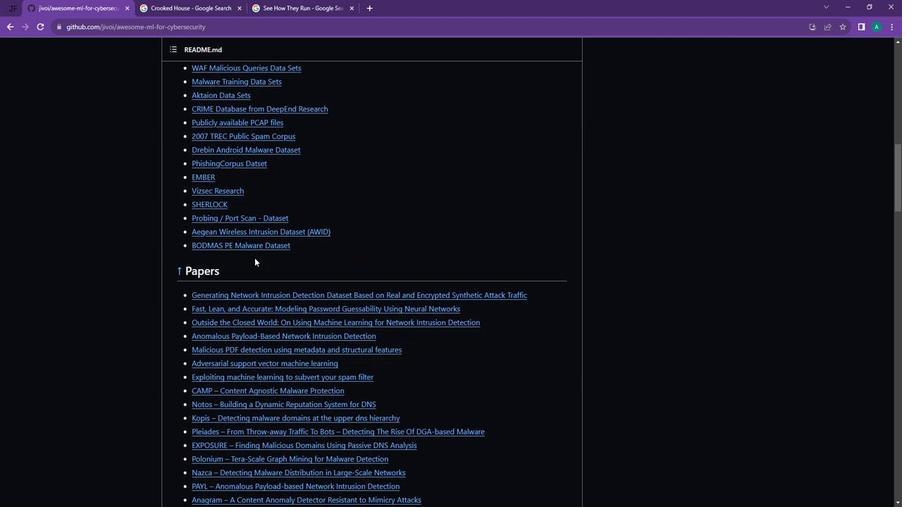 
Action: Mouse scrolled (252, 257) with delta (0, 0)
Screenshot: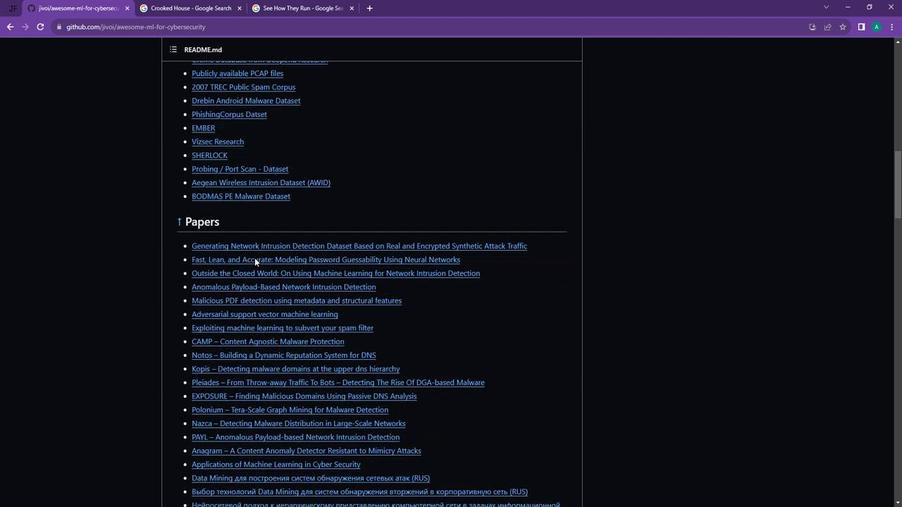 
Action: Mouse scrolled (252, 257) with delta (0, 0)
Screenshot: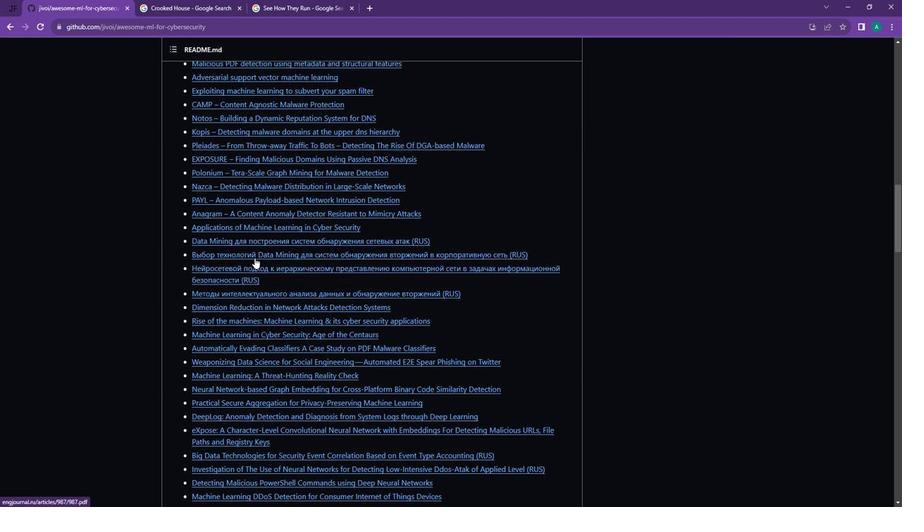 
Action: Mouse scrolled (252, 257) with delta (0, 0)
Screenshot: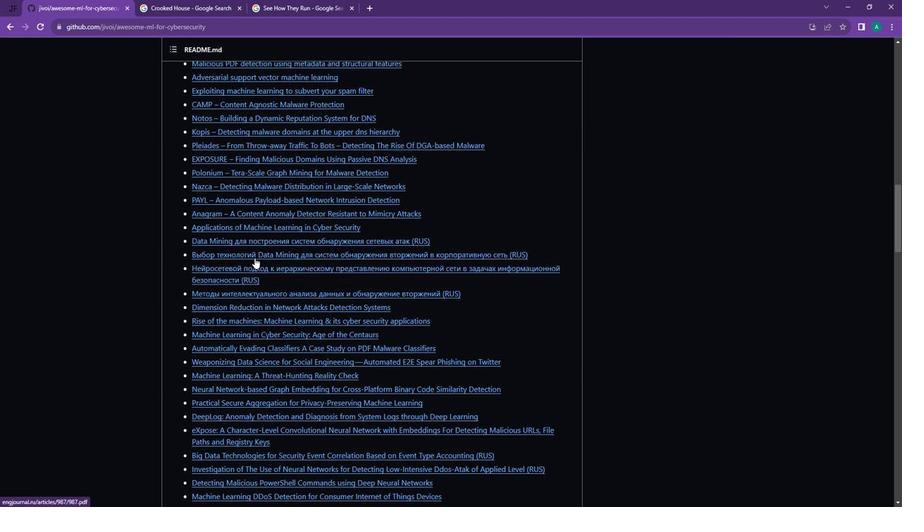 
Action: Mouse scrolled (252, 257) with delta (0, 0)
Screenshot: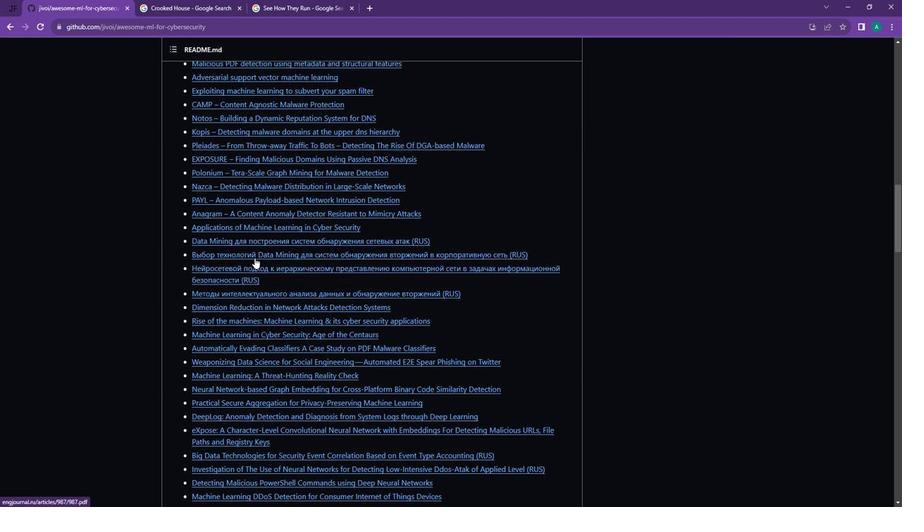 
Action: Mouse scrolled (252, 257) with delta (0, 0)
Screenshot: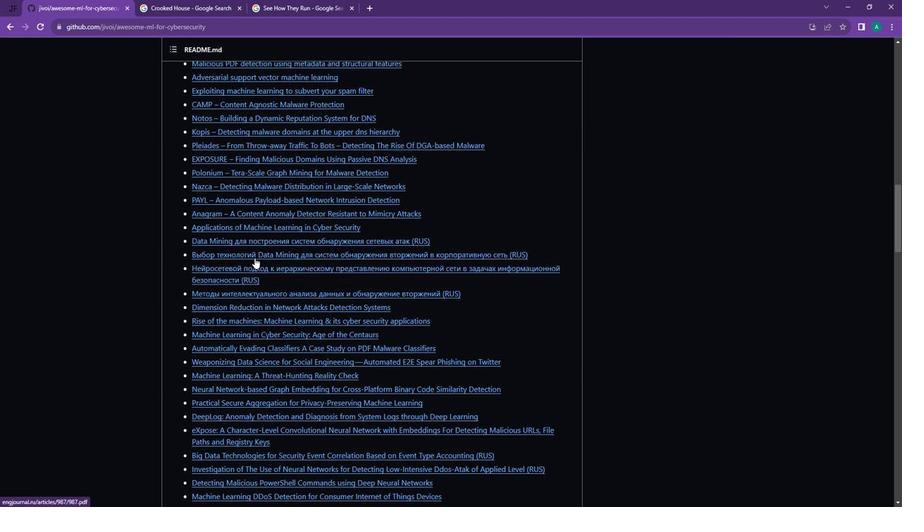 
Action: Mouse scrolled (252, 257) with delta (0, 0)
Screenshot: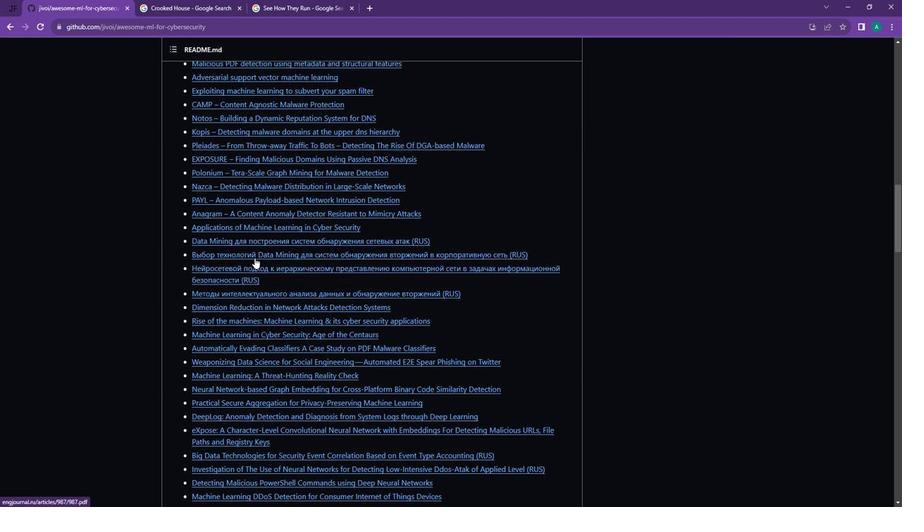 
Action: Mouse scrolled (252, 257) with delta (0, 0)
Screenshot: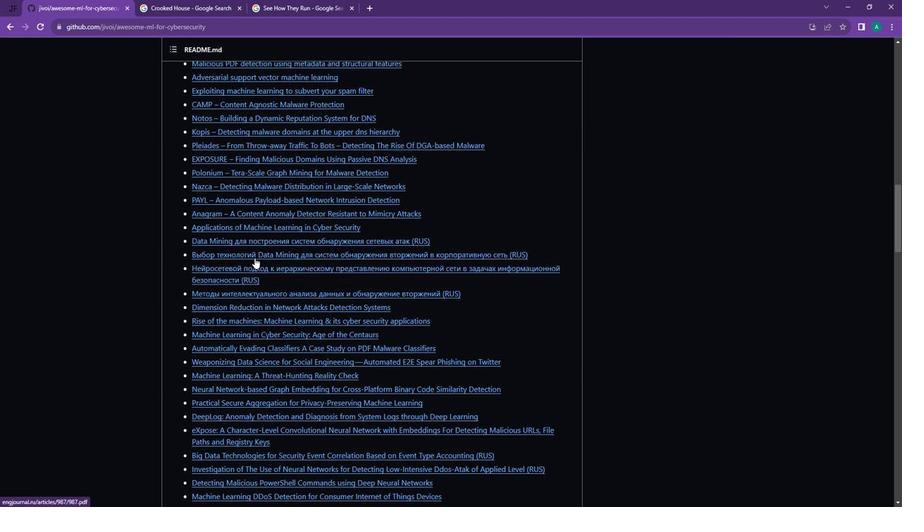 
Action: Mouse scrolled (252, 257) with delta (0, 0)
Screenshot: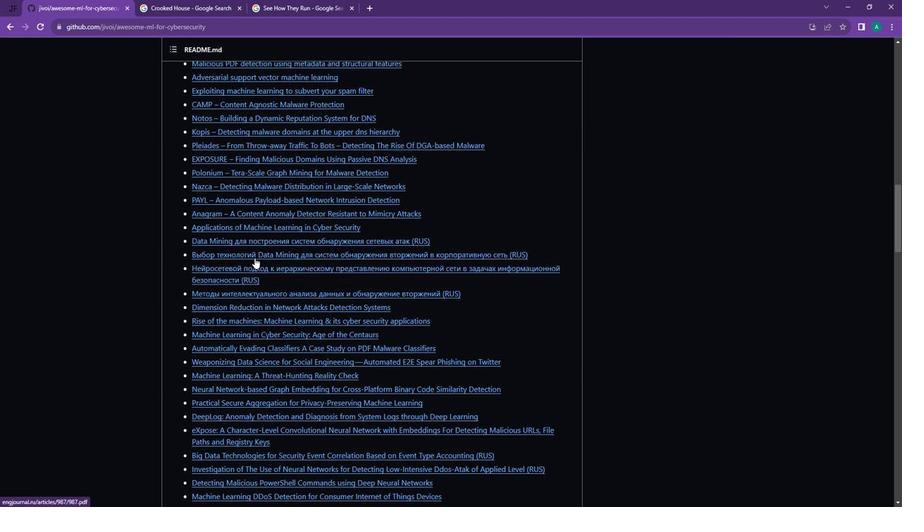
Action: Mouse moved to (251, 254)
Screenshot: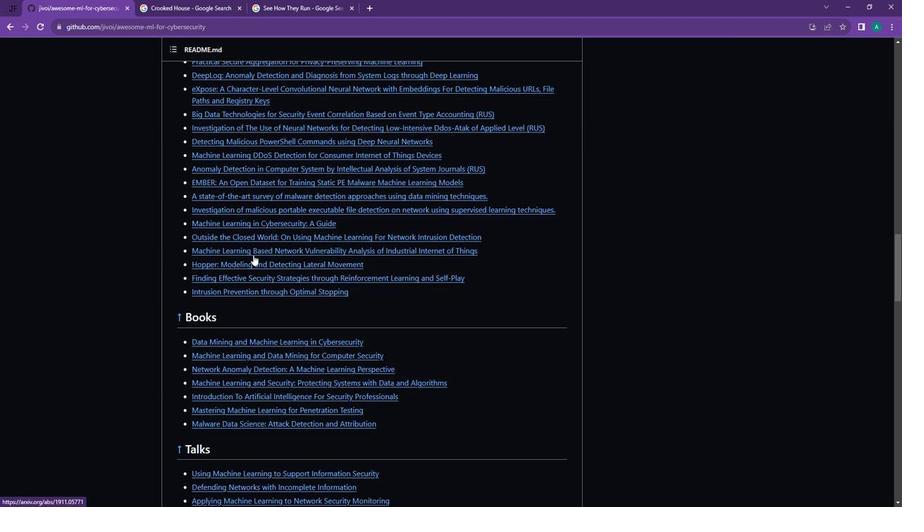 
Action: Mouse scrolled (251, 254) with delta (0, 0)
Screenshot: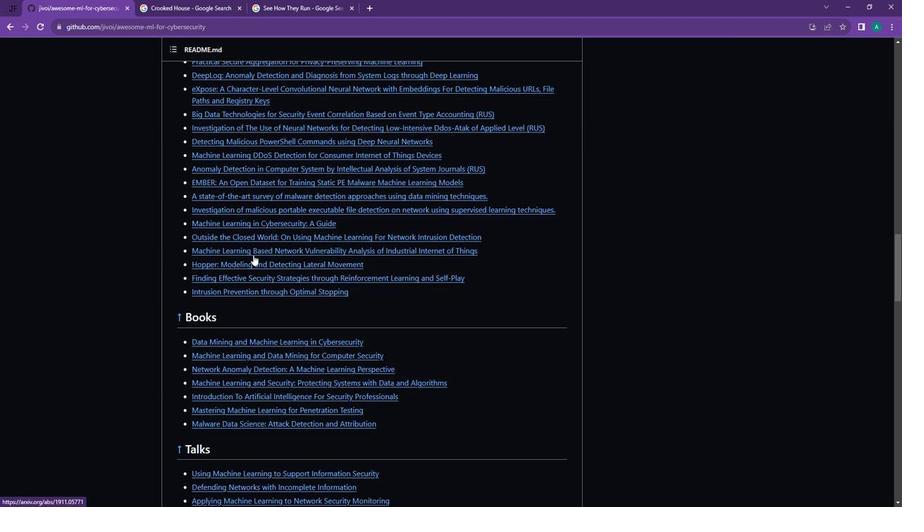 
Action: Mouse moved to (250, 254)
Screenshot: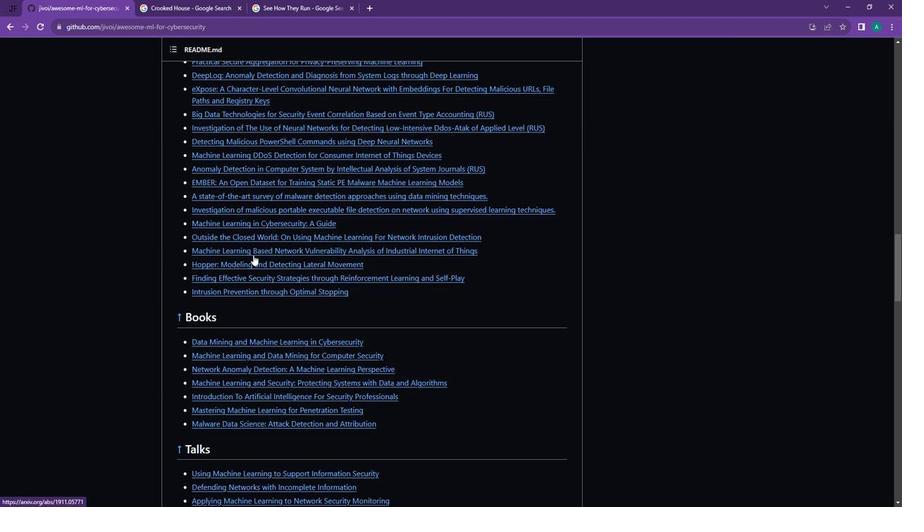 
Action: Mouse scrolled (250, 254) with delta (0, 0)
Screenshot: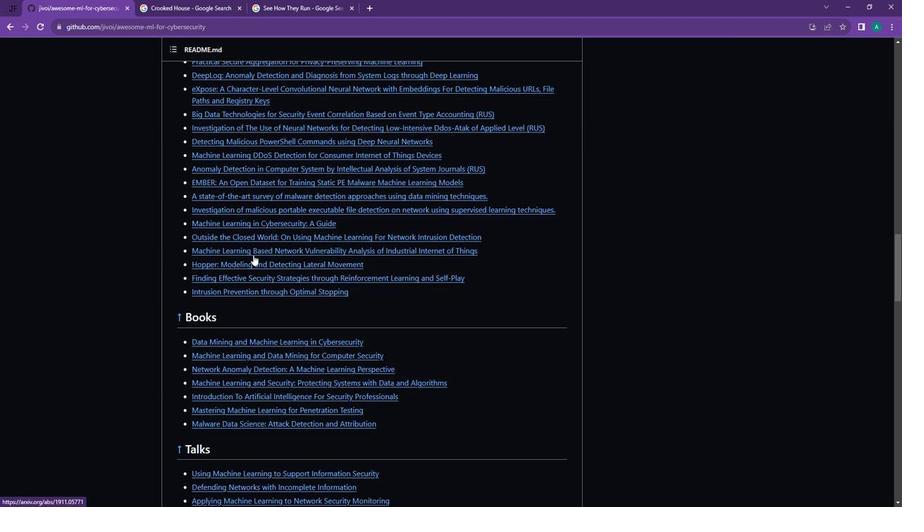 
Action: Mouse scrolled (250, 254) with delta (0, 0)
Screenshot: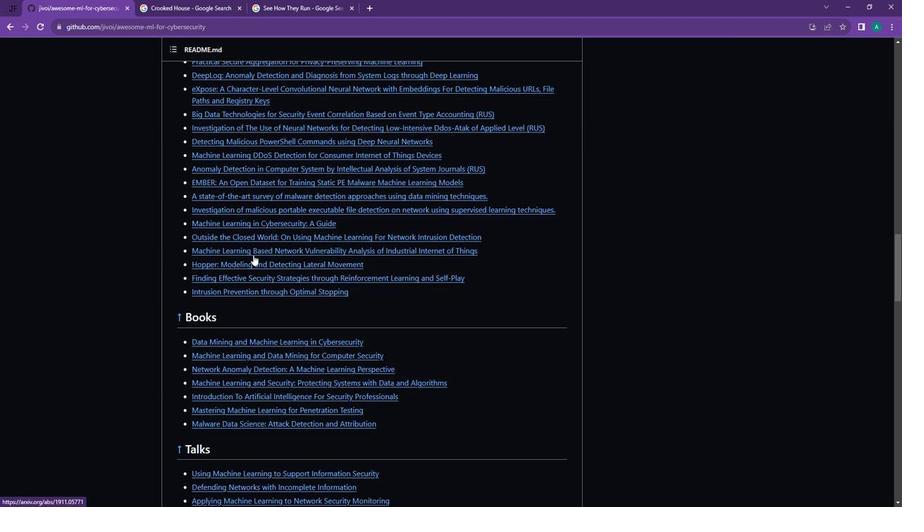
Action: Mouse moved to (249, 254)
Screenshot: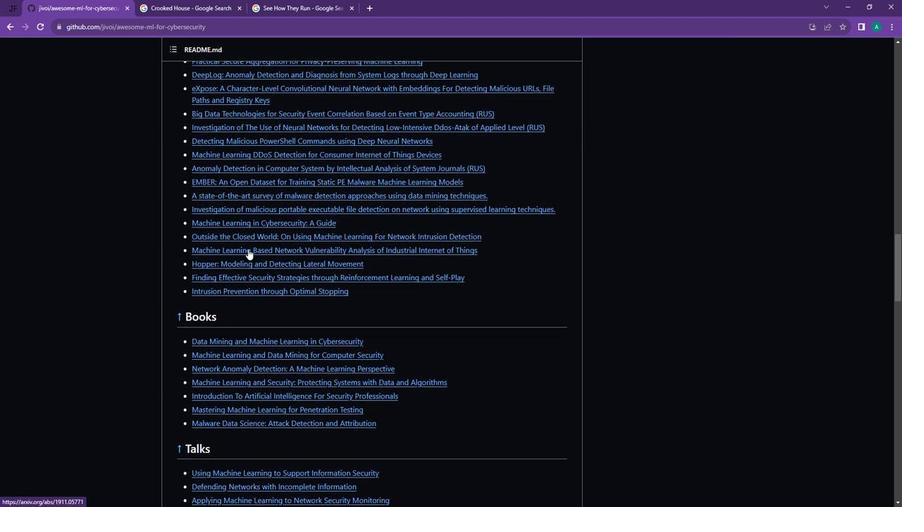 
Action: Mouse scrolled (249, 254) with delta (0, 0)
Screenshot: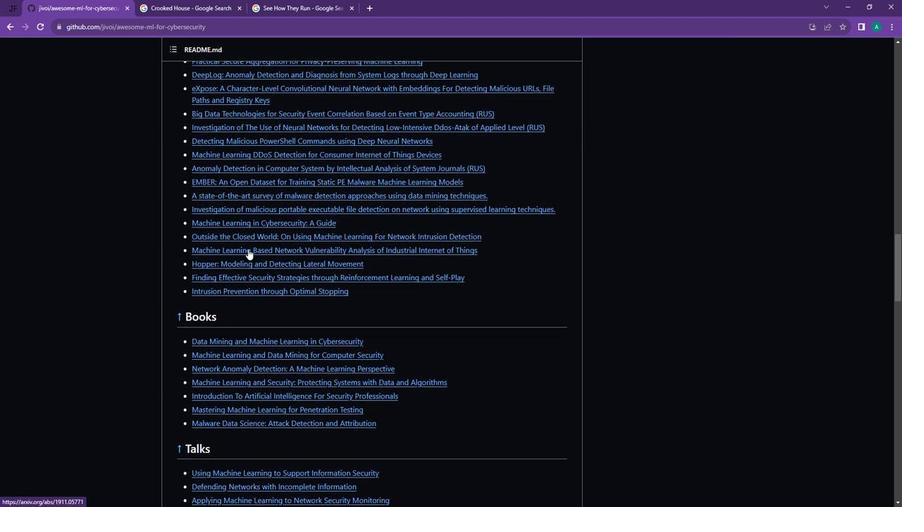 
Action: Mouse moved to (248, 254)
Screenshot: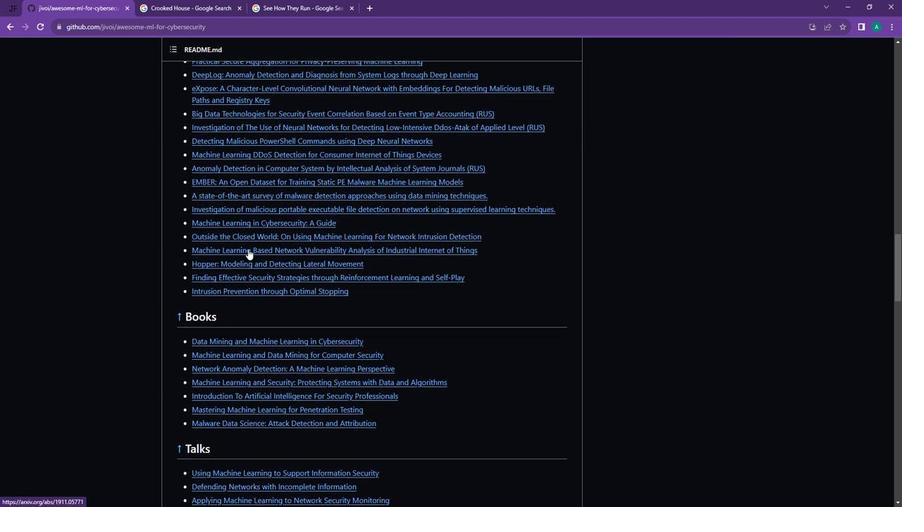 
Action: Mouse scrolled (248, 253) with delta (0, 0)
Screenshot: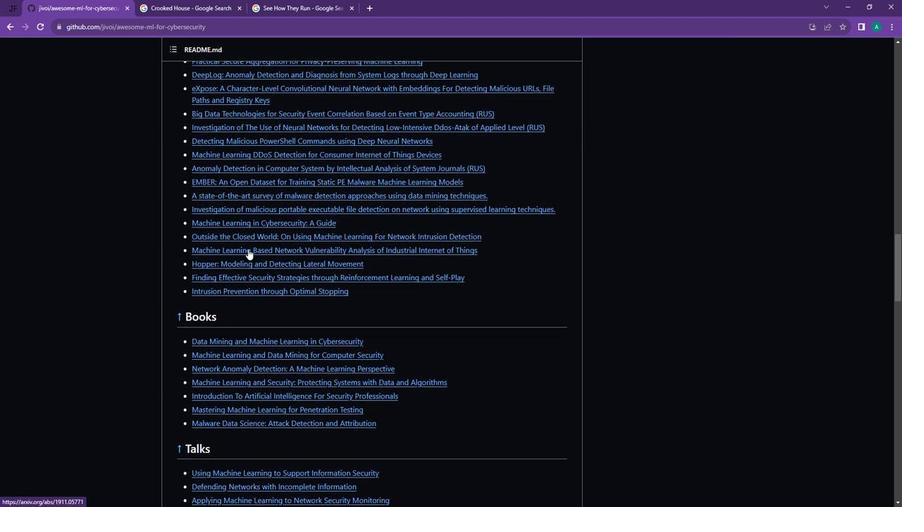 
Action: Mouse moved to (6, 22)
Screenshot: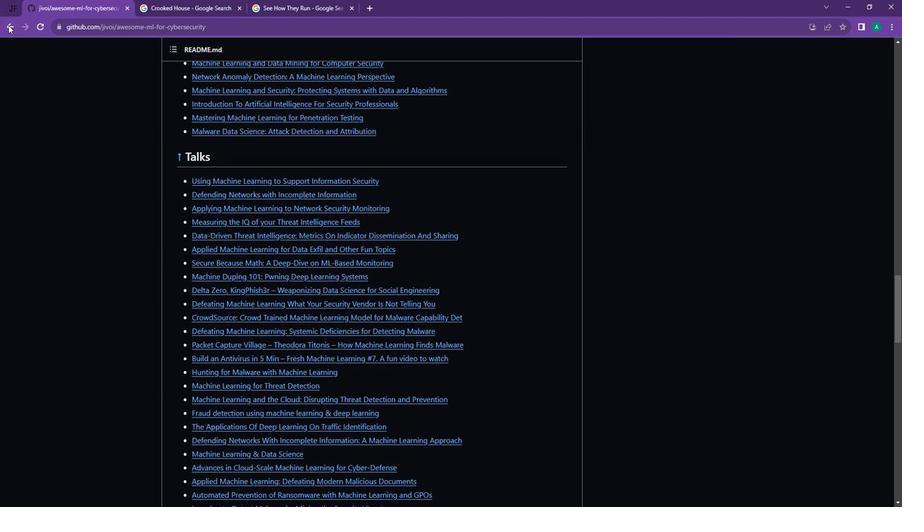 
Action: Mouse pressed left at (6, 22)
Screenshot: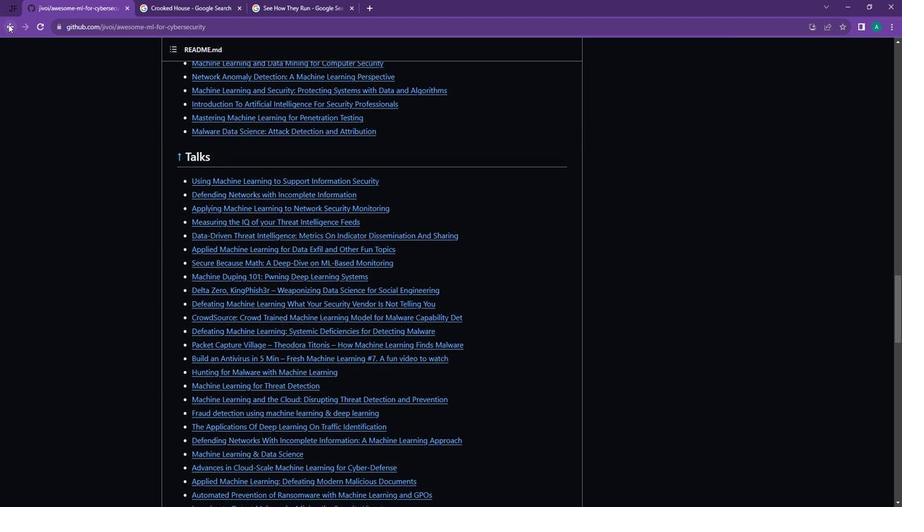 
Action: Mouse moved to (295, 262)
Screenshot: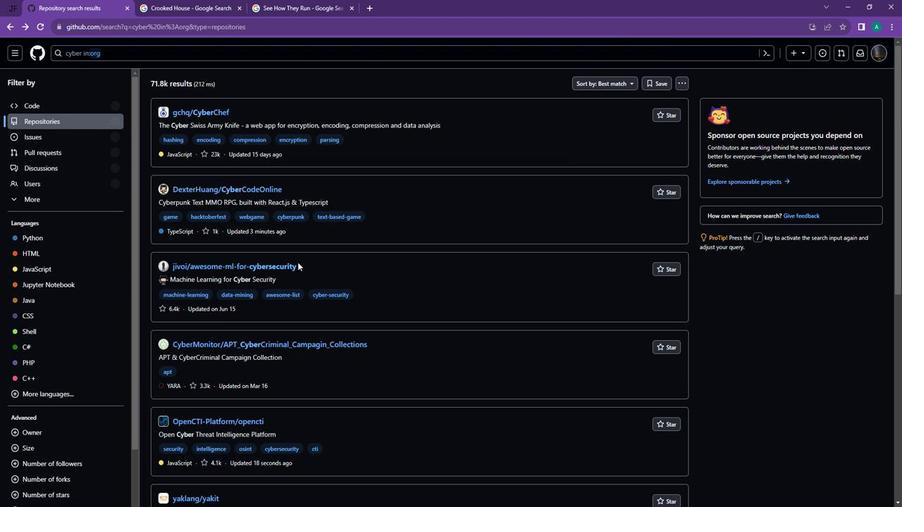 
Action: Mouse scrolled (295, 261) with delta (0, 0)
Screenshot: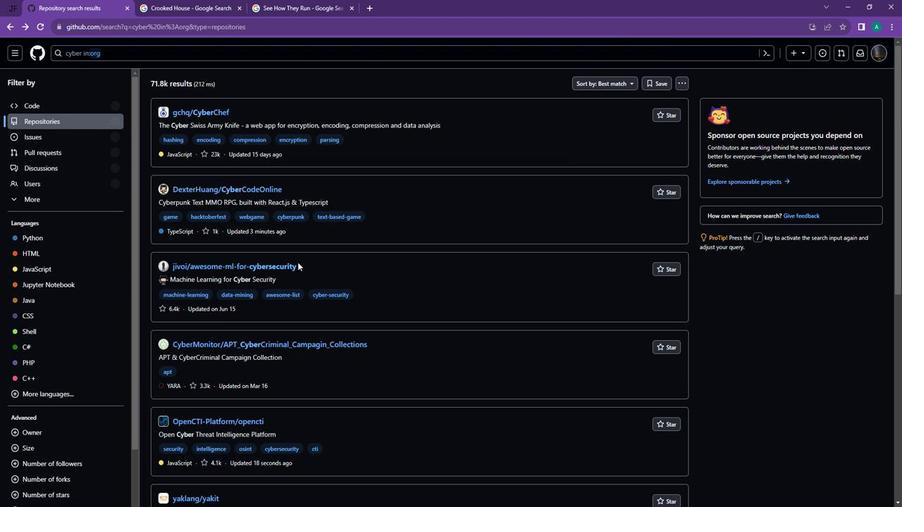 
Action: Mouse moved to (297, 288)
Screenshot: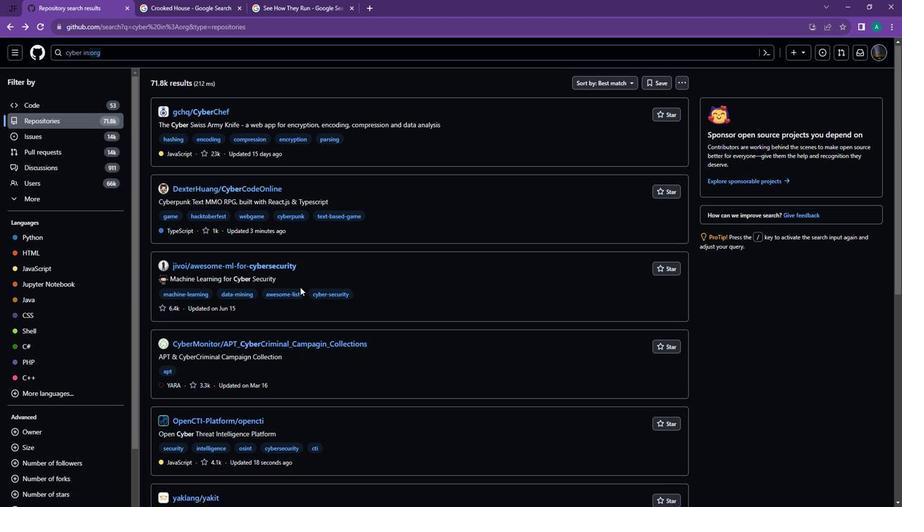 
Action: Mouse scrolled (297, 287) with delta (0, 0)
Screenshot: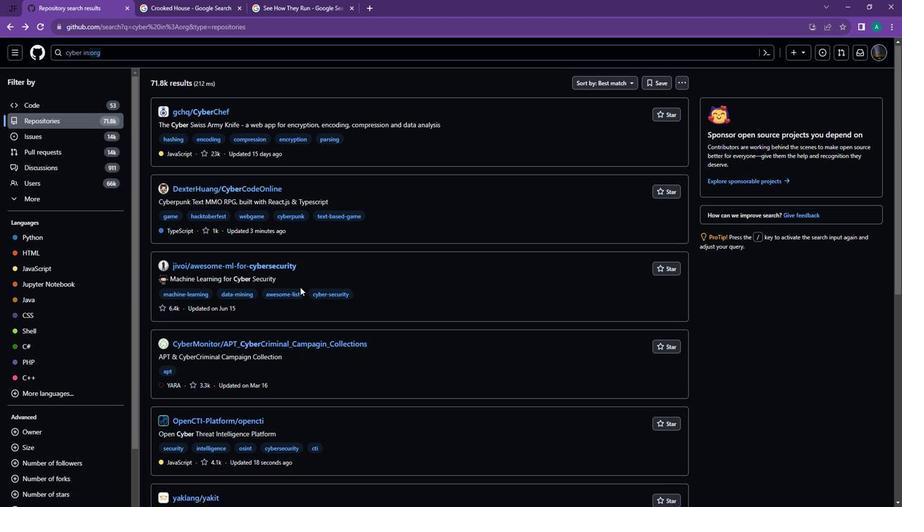 
Action: Mouse moved to (187, 397)
Screenshot: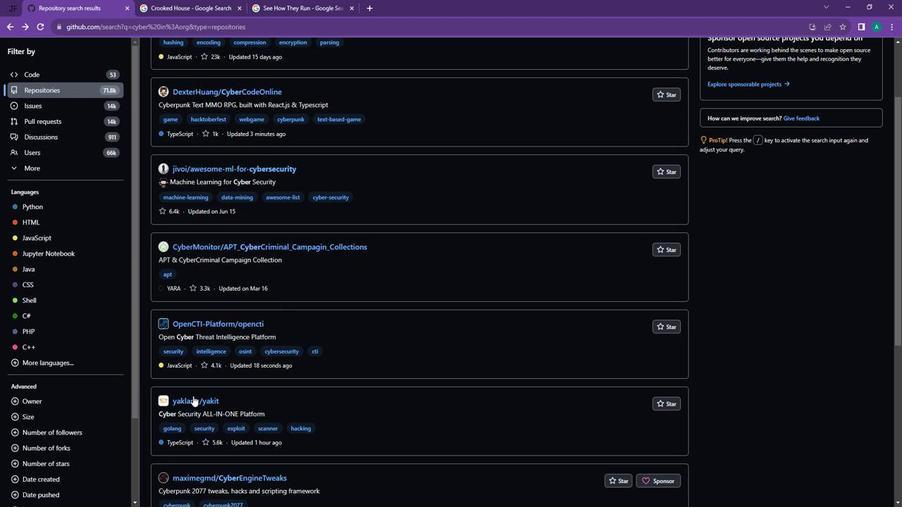 
Action: Mouse pressed left at (187, 397)
Screenshot: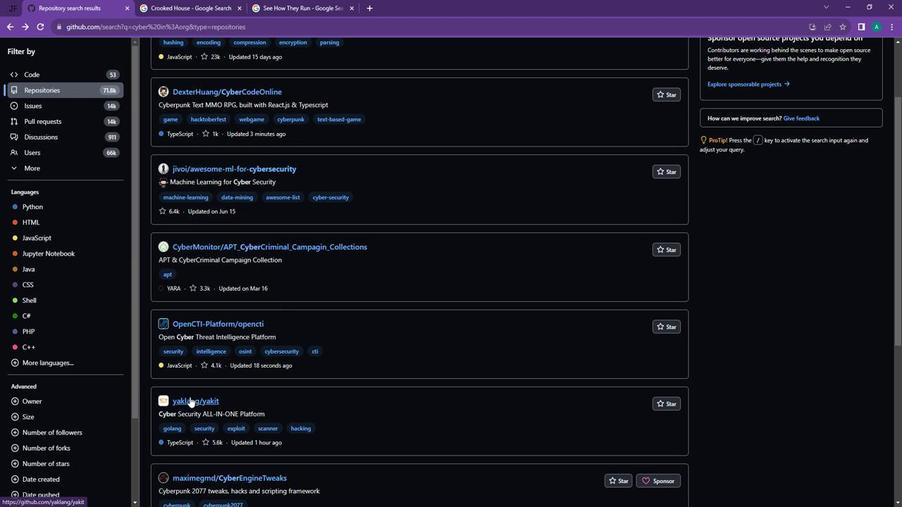 
Action: Mouse moved to (241, 299)
Screenshot: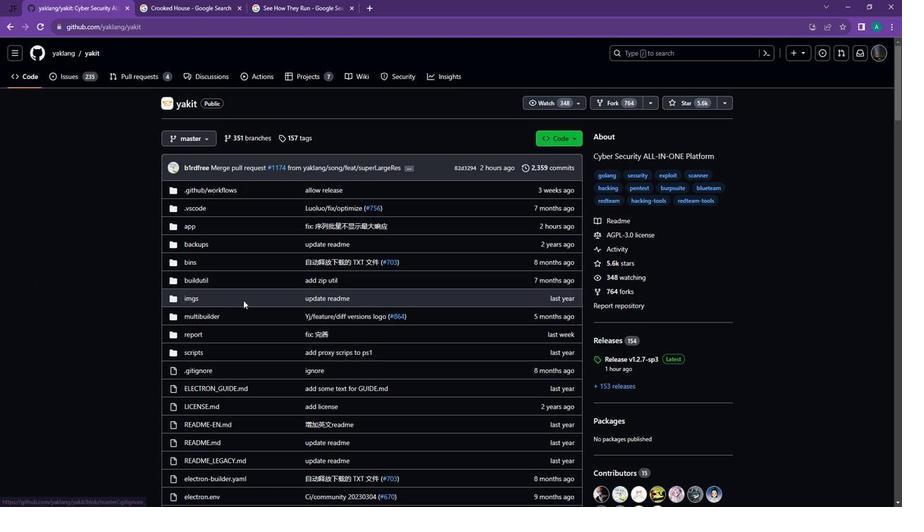 
Action: Mouse scrolled (241, 299) with delta (0, 0)
Screenshot: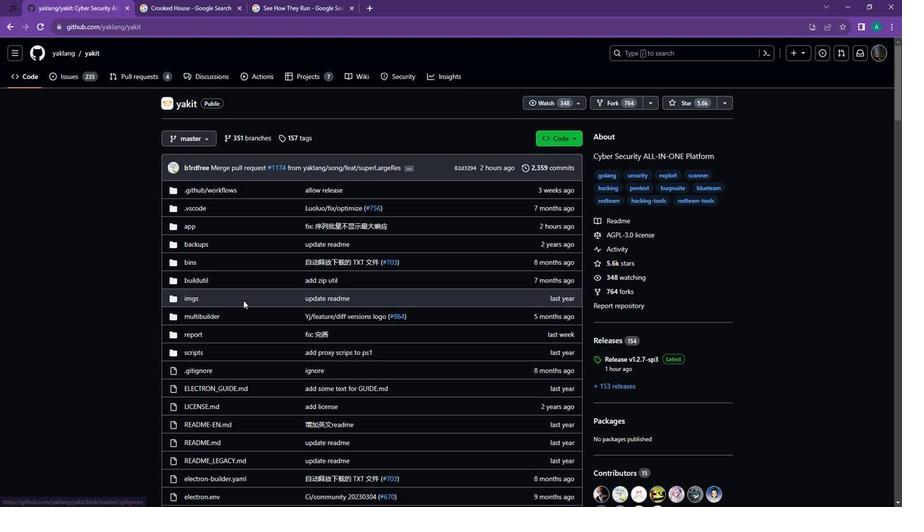 
Action: Mouse moved to (241, 299)
Screenshot: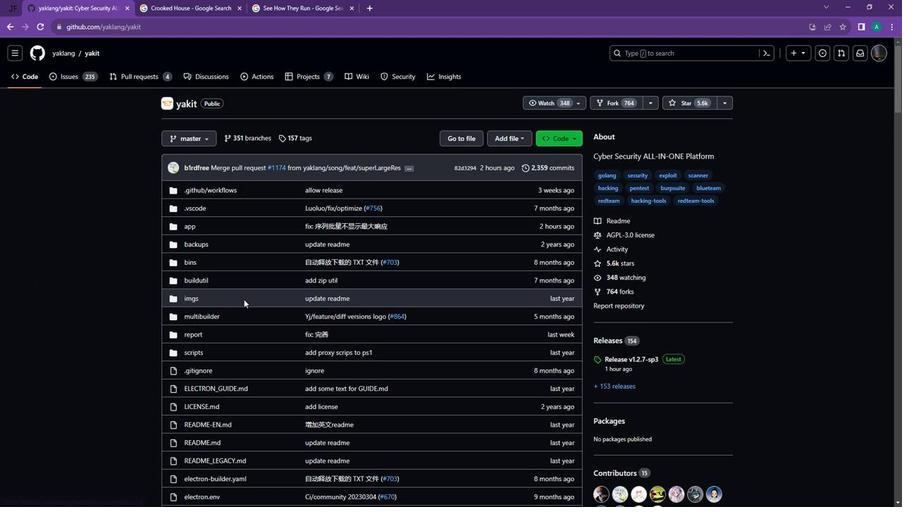 
Action: Mouse scrolled (241, 299) with delta (0, 0)
Screenshot: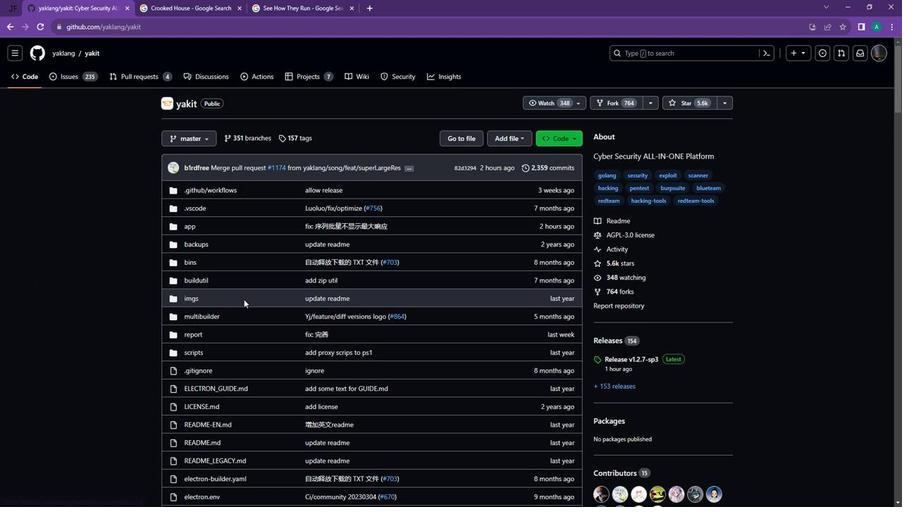 
Action: Mouse moved to (242, 299)
Screenshot: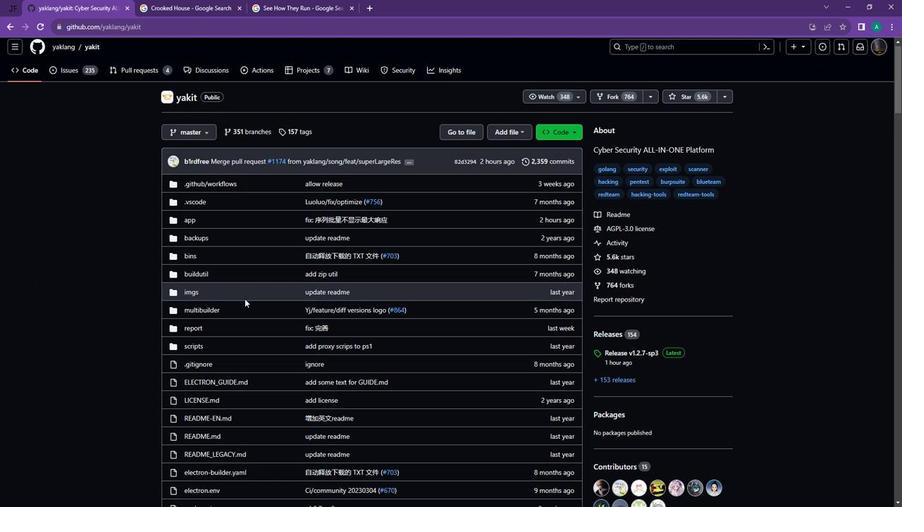 
Action: Mouse scrolled (242, 298) with delta (0, 0)
Screenshot: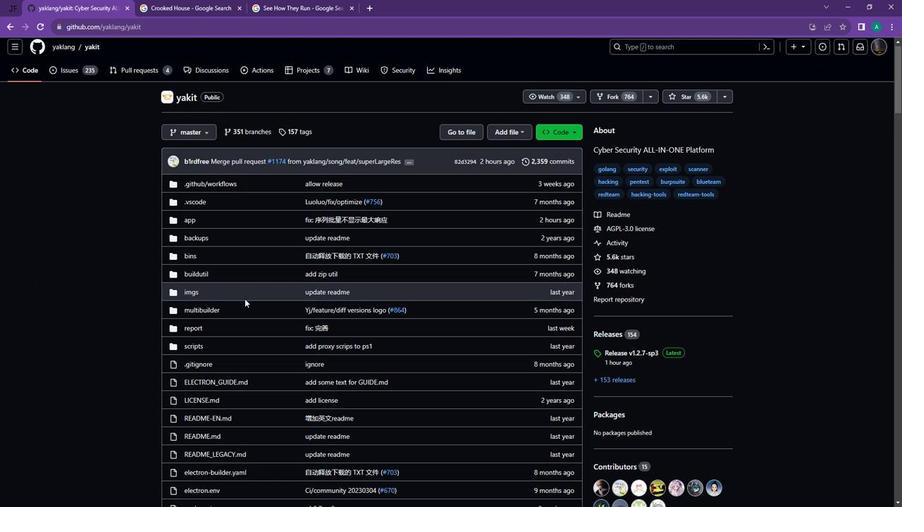 
Action: Mouse moved to (244, 298)
Screenshot: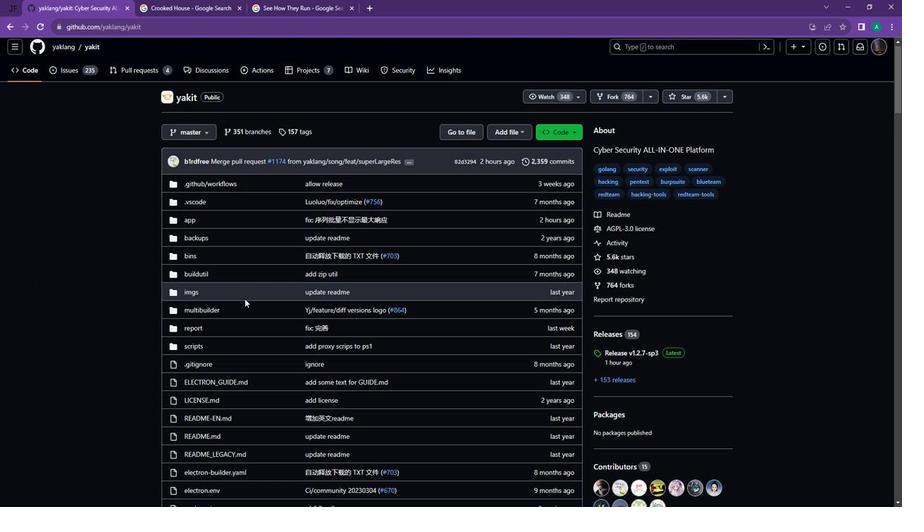 
Action: Mouse scrolled (244, 297) with delta (0, 0)
Screenshot: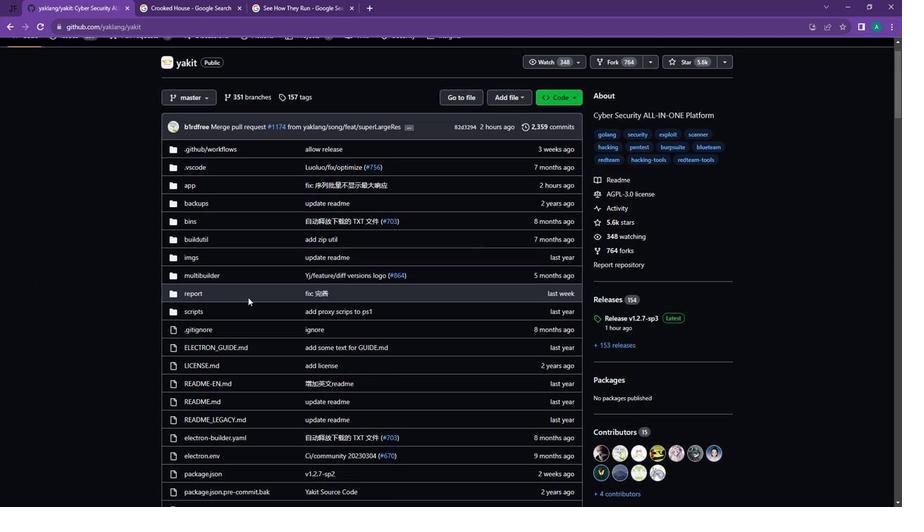 
Action: Mouse moved to (245, 297)
Screenshot: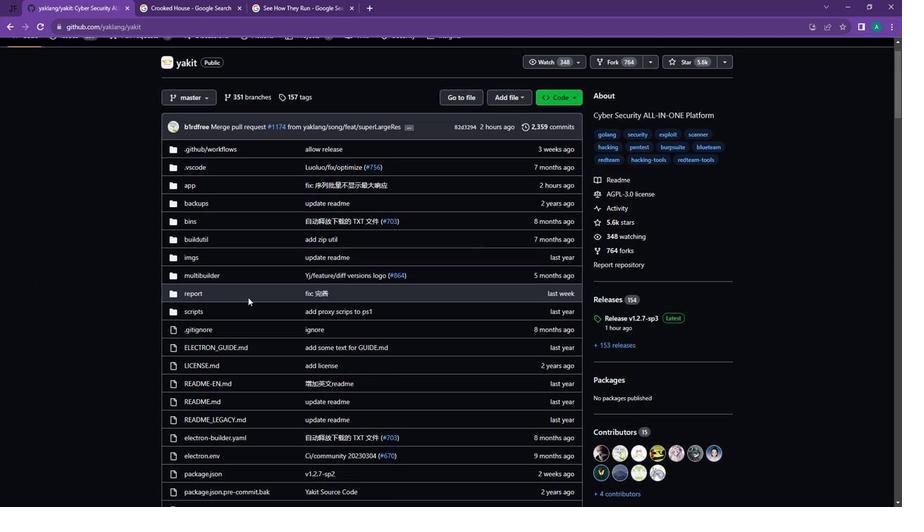 
Action: Mouse scrolled (245, 296) with delta (0, 0)
Screenshot: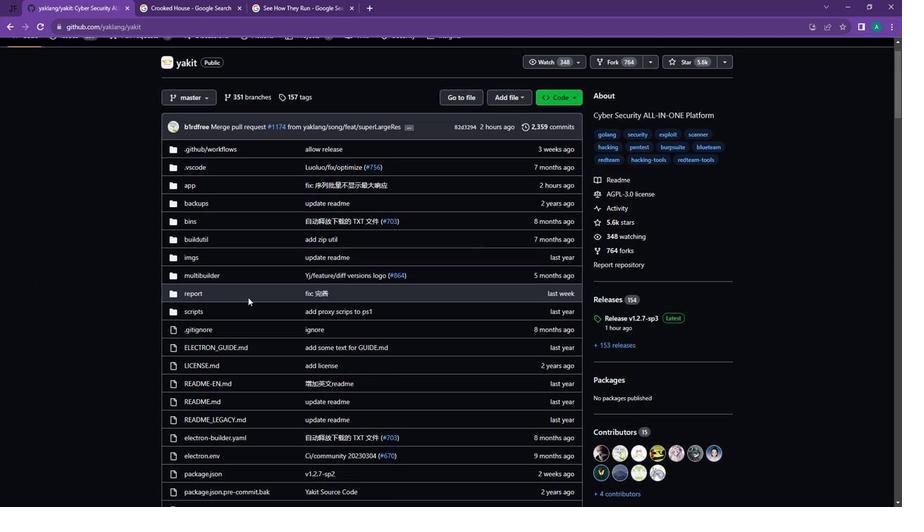 
Action: Mouse moved to (246, 296)
Screenshot: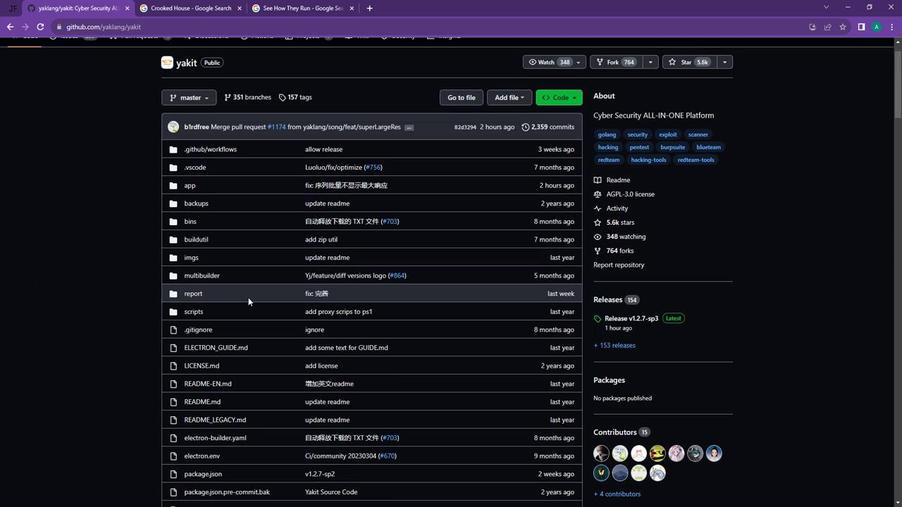 
Action: Mouse scrolled (246, 296) with delta (0, 0)
Screenshot: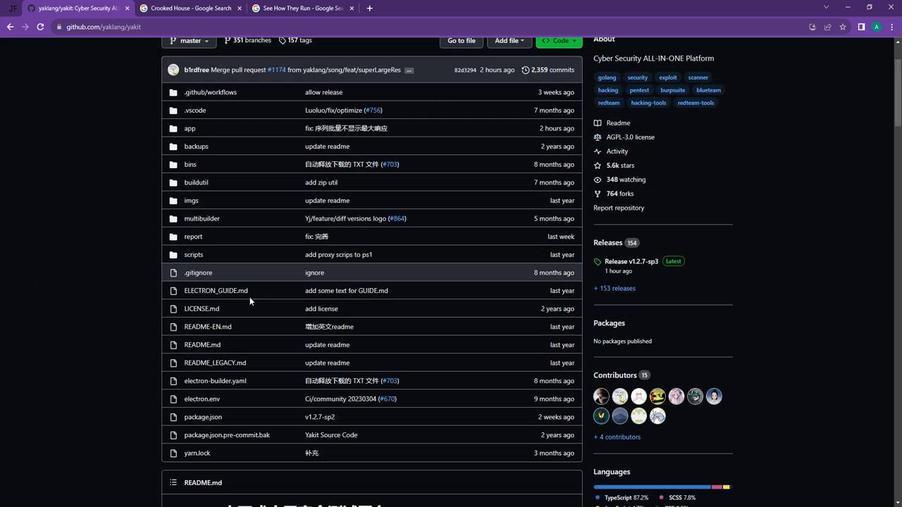 
Action: Mouse moved to (246, 296)
Screenshot: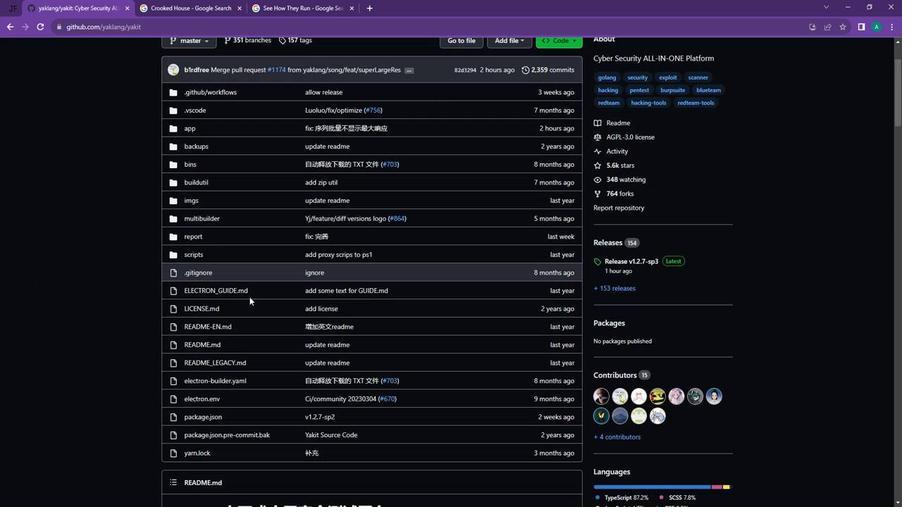 
Action: Mouse scrolled (246, 296) with delta (0, 0)
Screenshot: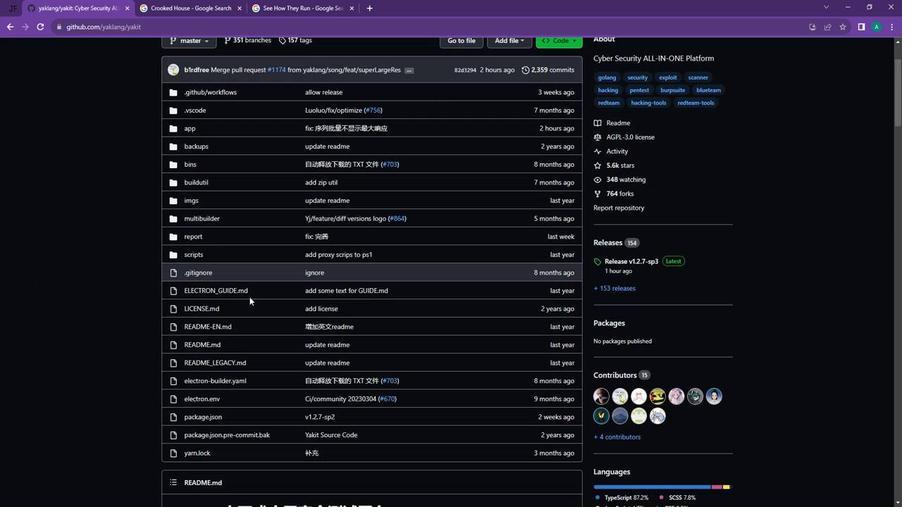 
Action: Mouse moved to (250, 294)
Screenshot: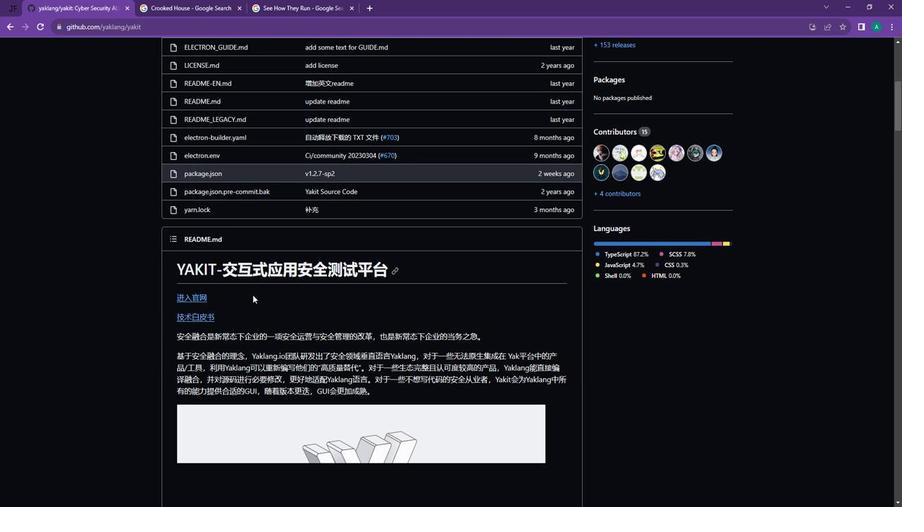 
Action: Mouse scrolled (250, 294) with delta (0, 0)
Screenshot: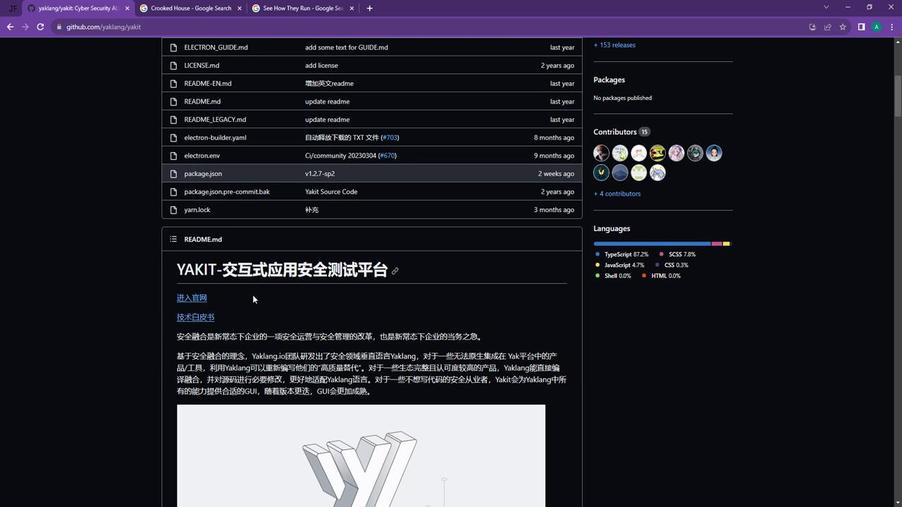 
Action: Mouse scrolled (250, 294) with delta (0, 0)
Screenshot: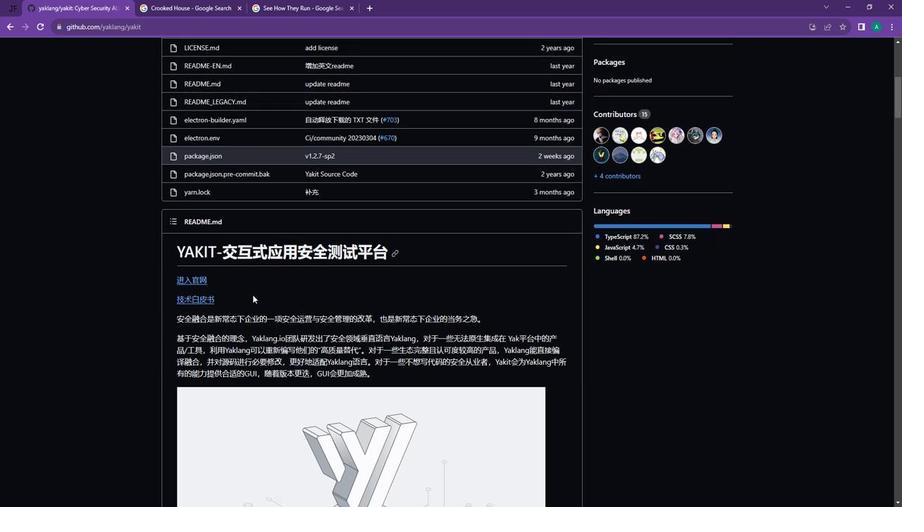 
Action: Mouse scrolled (250, 294) with delta (0, 0)
Screenshot: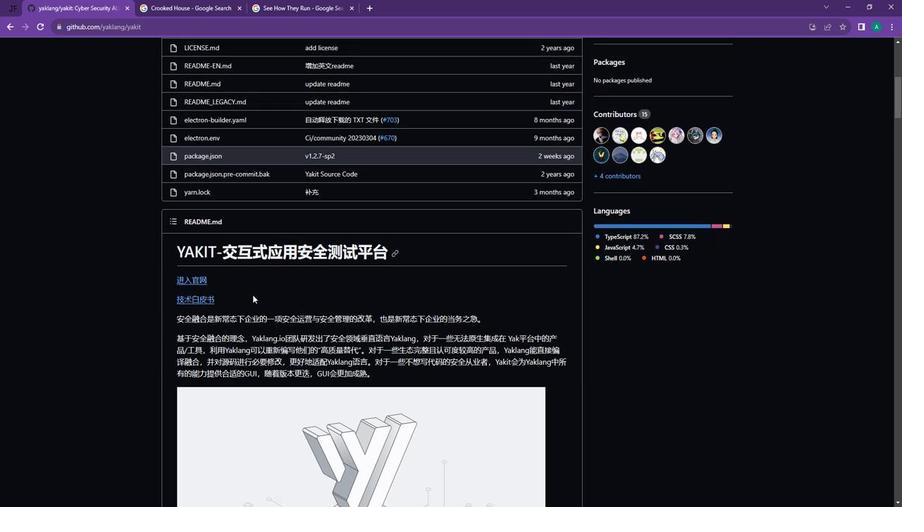 
Action: Mouse scrolled (250, 294) with delta (0, 0)
Screenshot: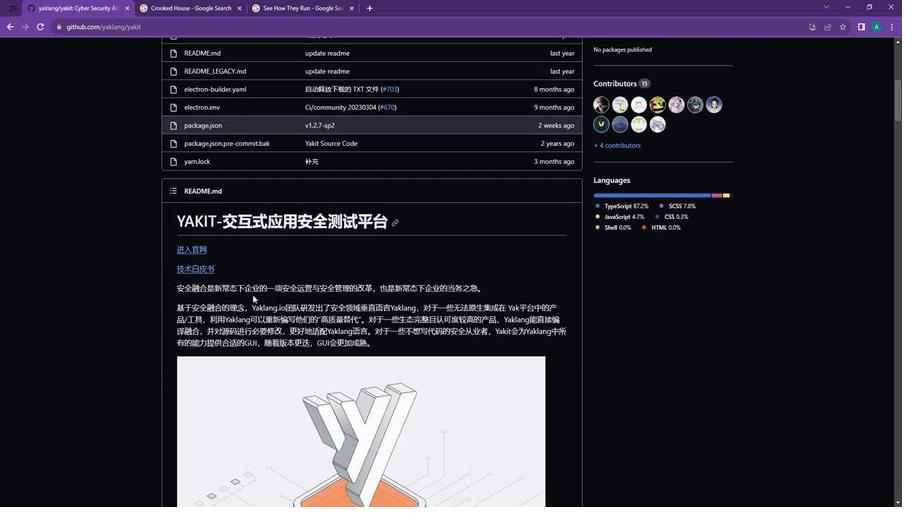 
Action: Mouse scrolled (250, 294) with delta (0, 0)
Screenshot: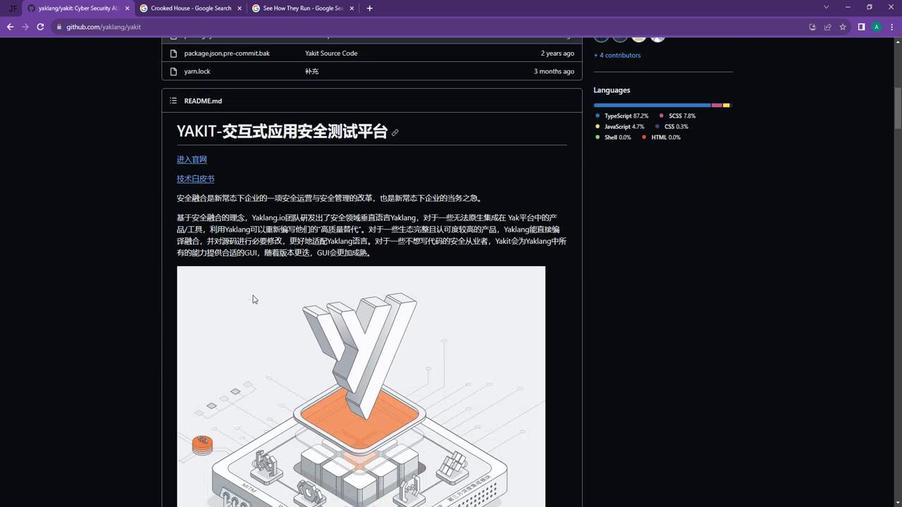 
Action: Mouse scrolled (250, 294) with delta (0, 0)
Screenshot: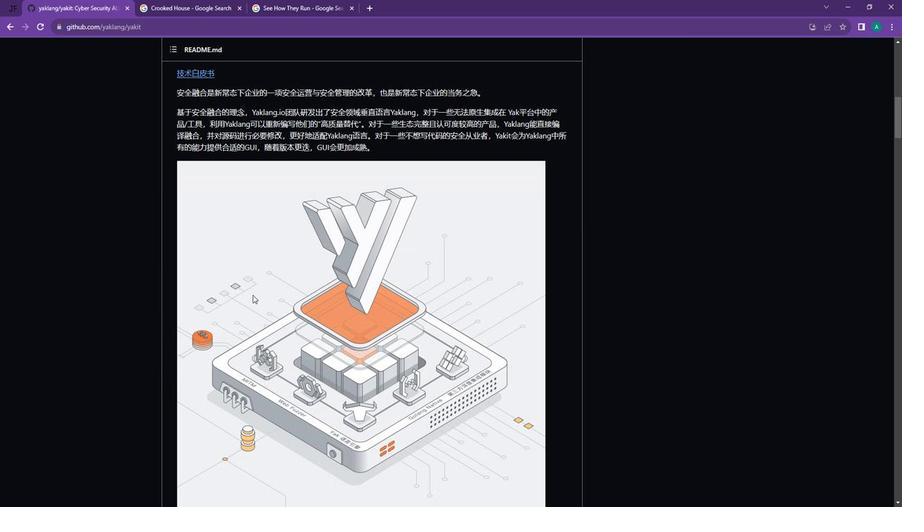 
Action: Mouse scrolled (250, 294) with delta (0, 0)
Screenshot: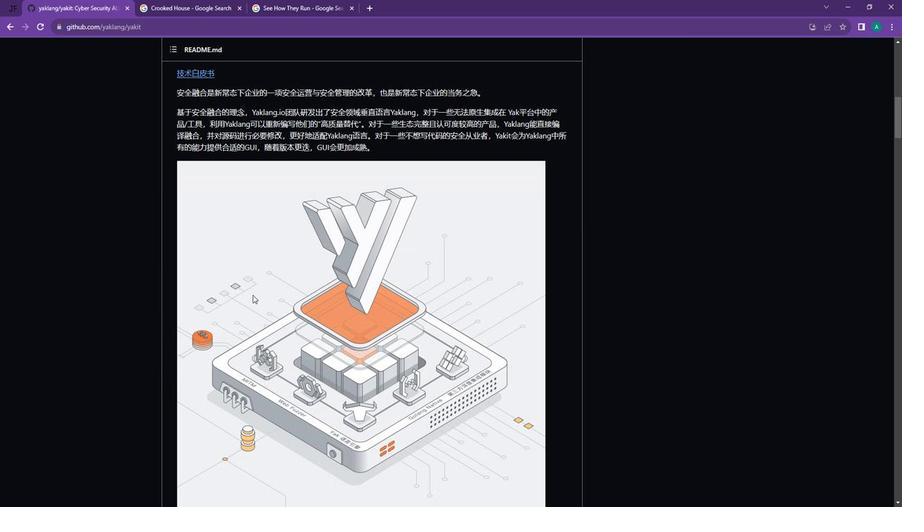 
Action: Mouse scrolled (250, 294) with delta (0, 0)
Screenshot: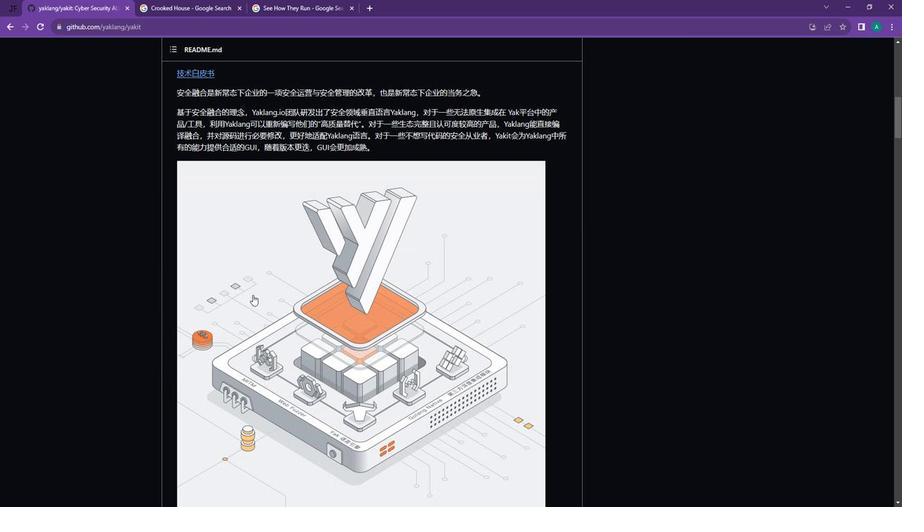 
Action: Mouse moved to (251, 294)
Screenshot: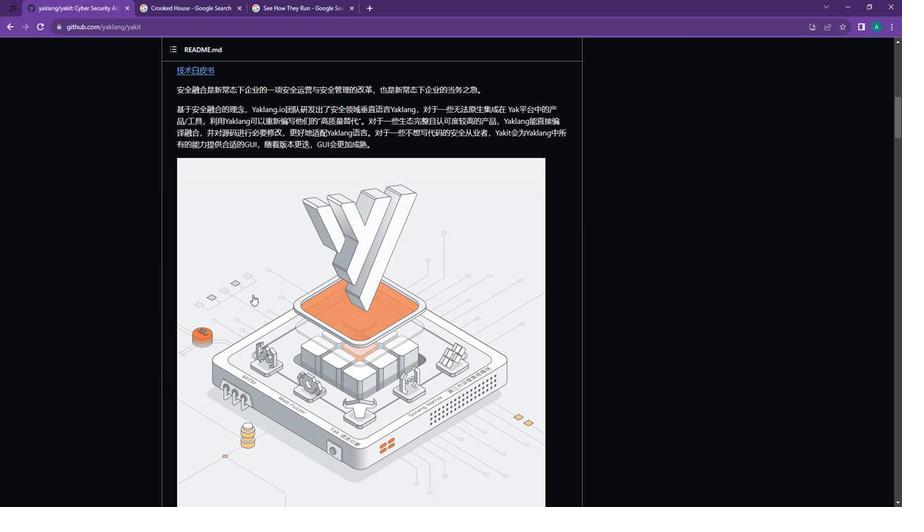
Action: Mouse scrolled (251, 294) with delta (0, 0)
Screenshot: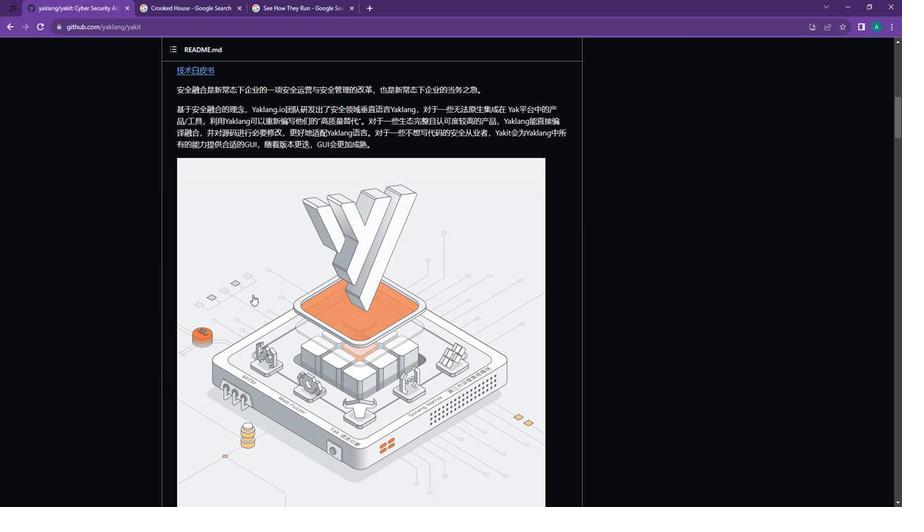 
Action: Mouse moved to (252, 296)
Screenshot: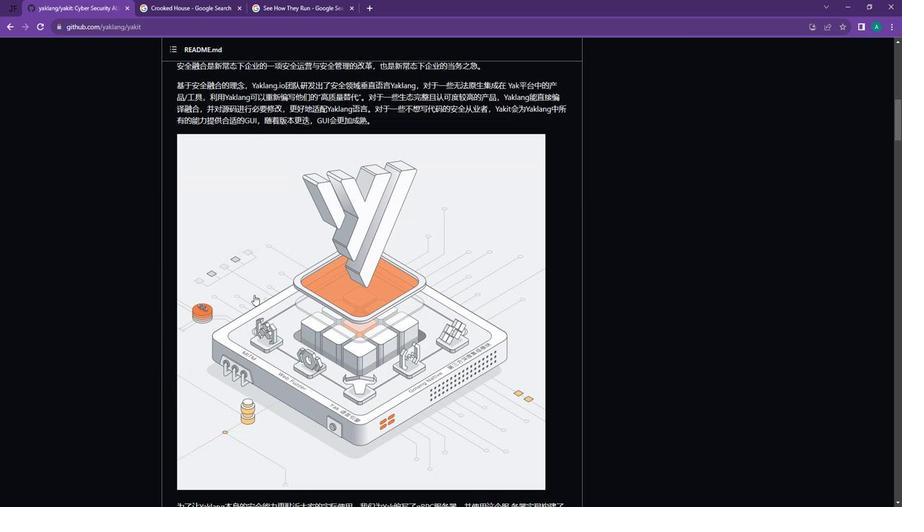 
Action: Mouse scrolled (252, 295) with delta (0, 0)
Screenshot: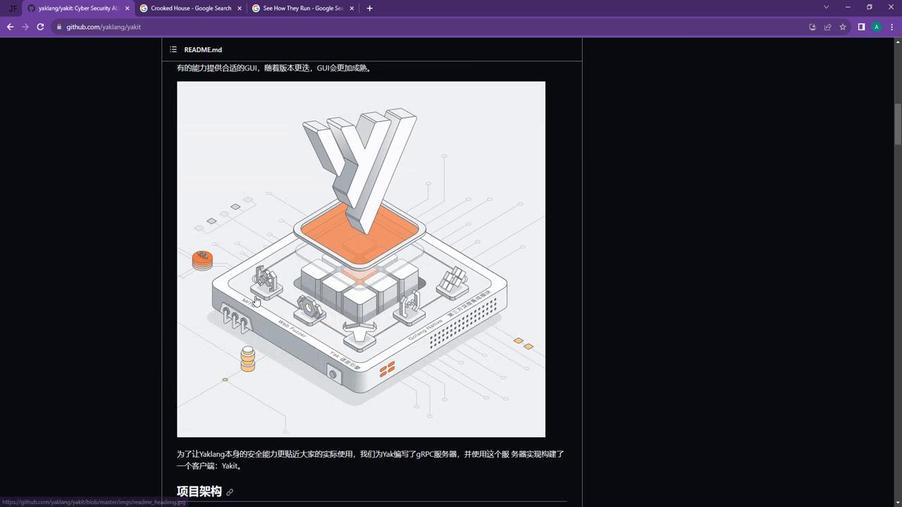 
Action: Mouse moved to (253, 296)
Screenshot: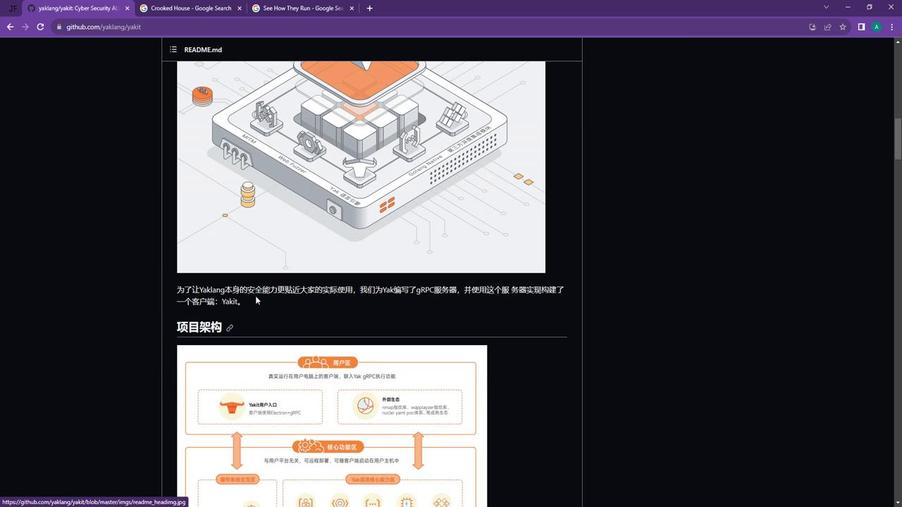 
Action: Mouse scrolled (253, 295) with delta (0, 0)
Screenshot: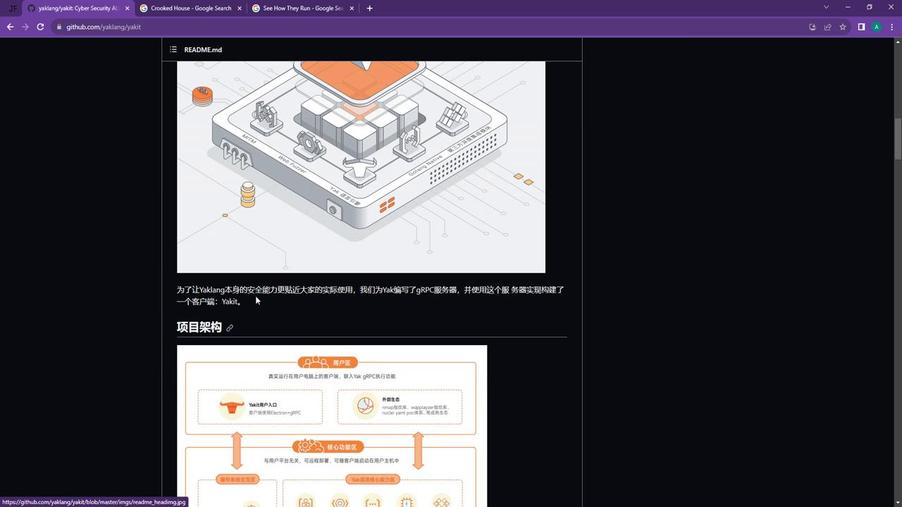 
Action: Mouse scrolled (253, 295) with delta (0, 0)
Screenshot: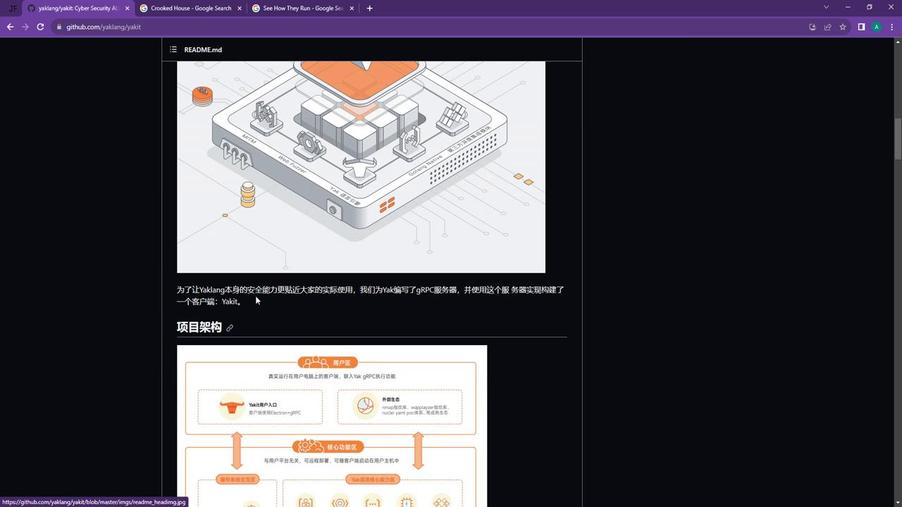 
Action: Mouse scrolled (253, 295) with delta (0, 0)
Screenshot: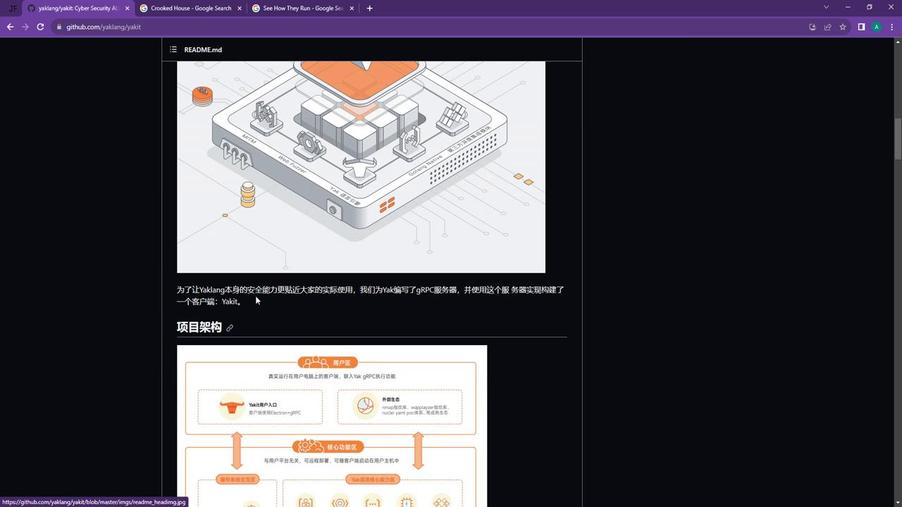 
Action: Mouse scrolled (253, 295) with delta (0, 0)
Screenshot: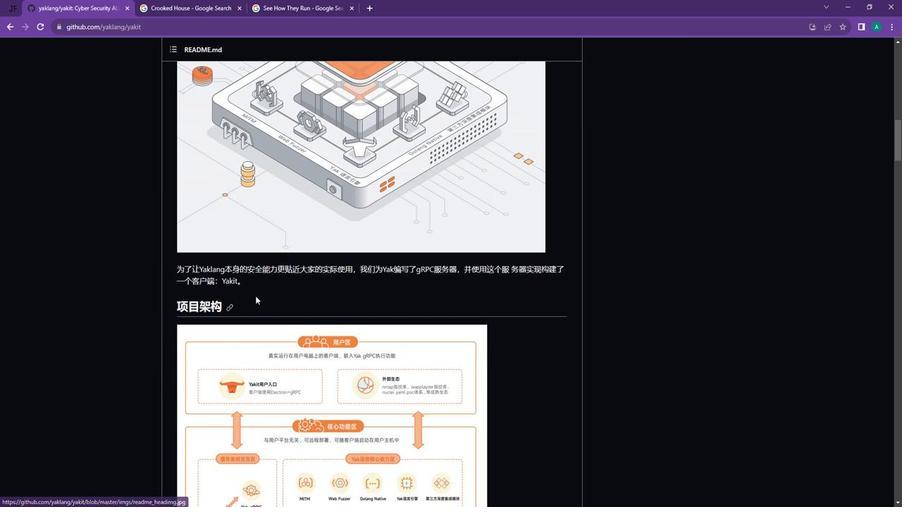 
Action: Mouse moved to (257, 296)
Screenshot: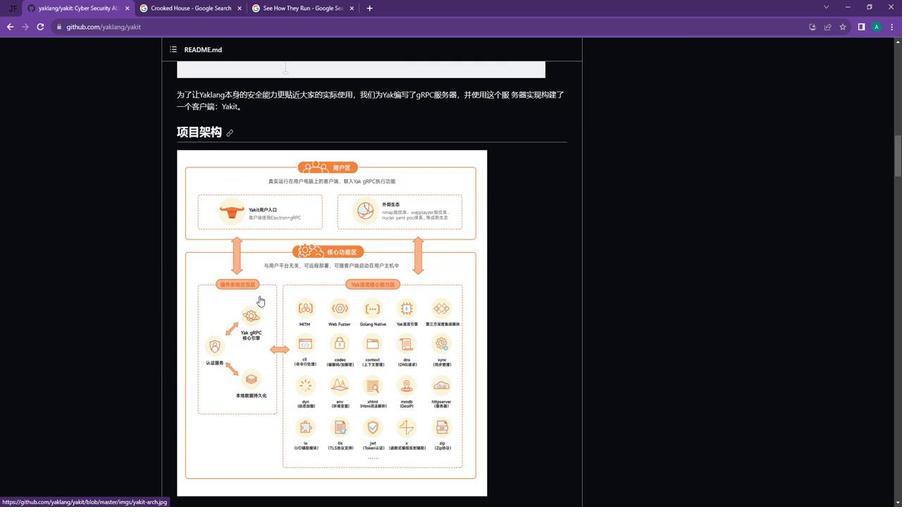 
Action: Mouse scrolled (257, 295) with delta (0, 0)
Screenshot: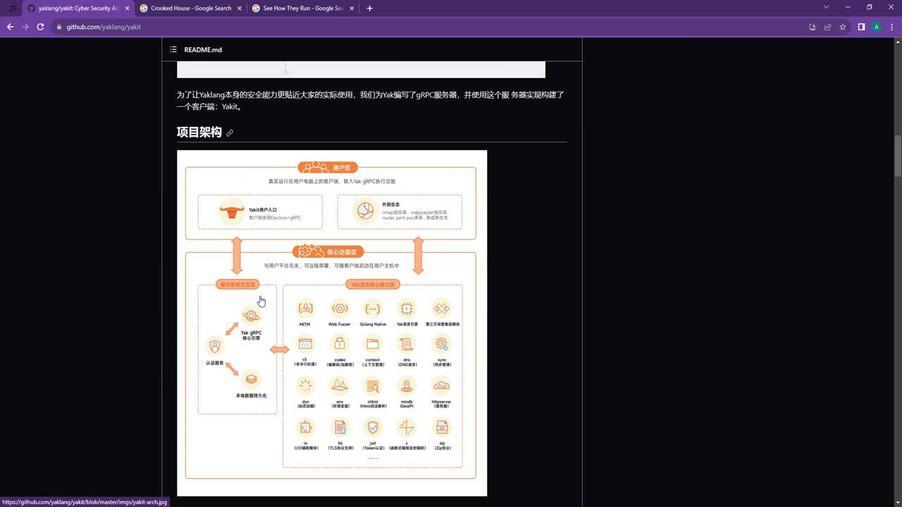 
Action: Mouse scrolled (257, 295) with delta (0, 0)
Screenshot: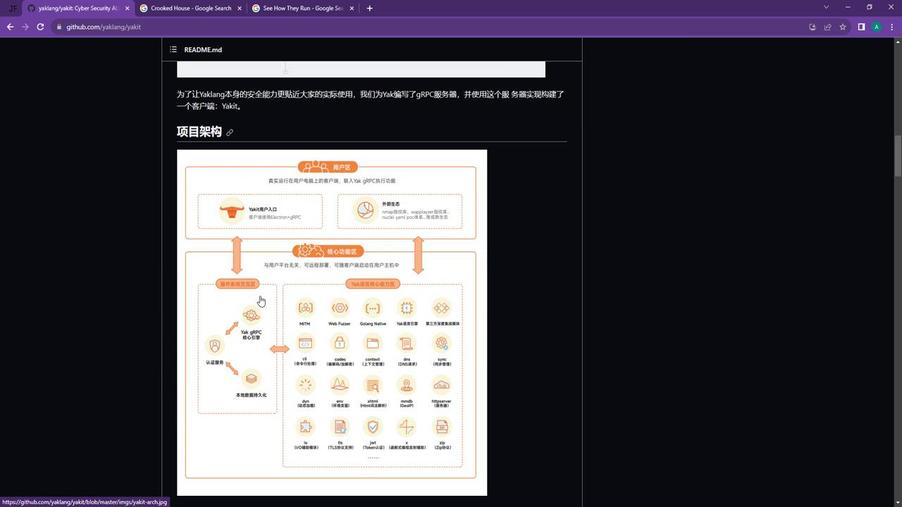
Action: Mouse scrolled (257, 295) with delta (0, 0)
Screenshot: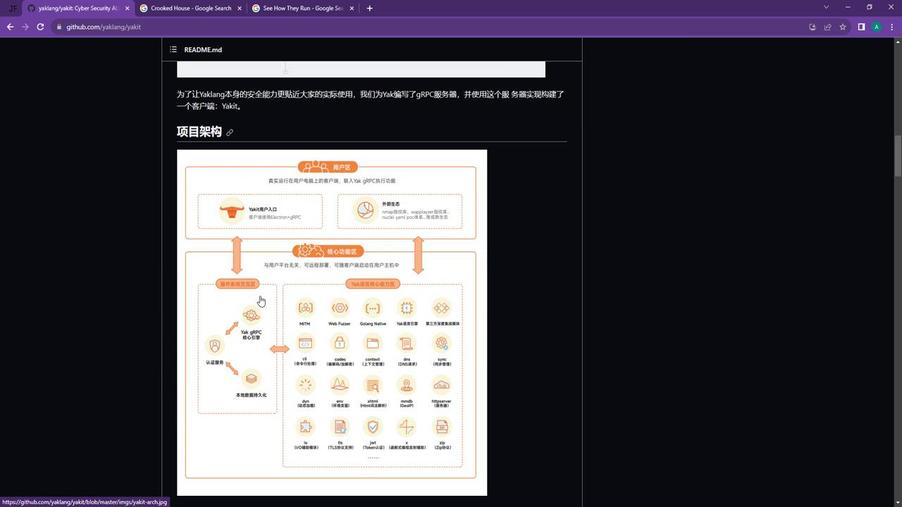 
Action: Mouse scrolled (257, 295) with delta (0, 0)
Screenshot: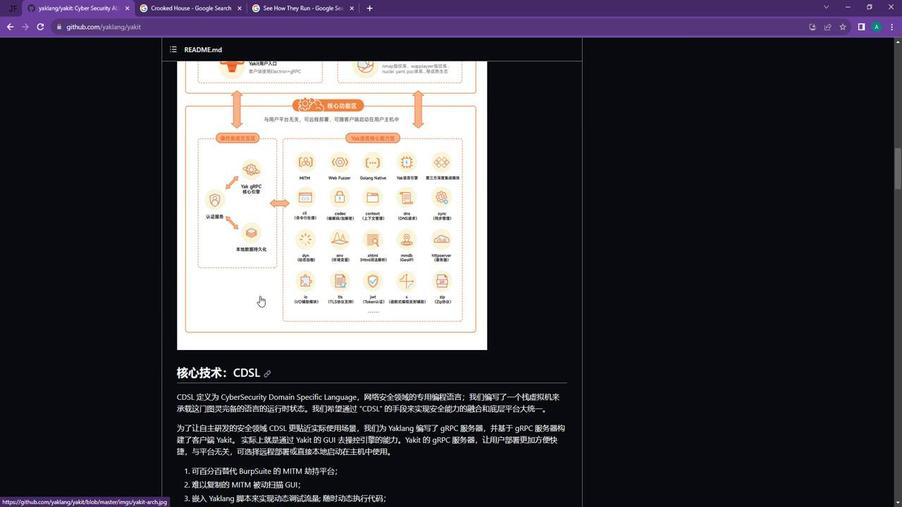 
Action: Mouse scrolled (257, 295) with delta (0, 0)
Screenshot: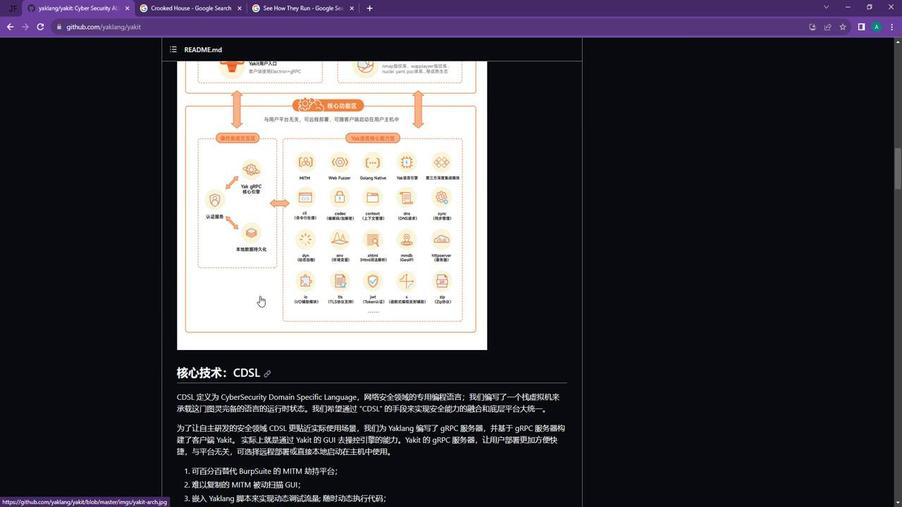 
Action: Mouse scrolled (257, 295) with delta (0, 0)
Screenshot: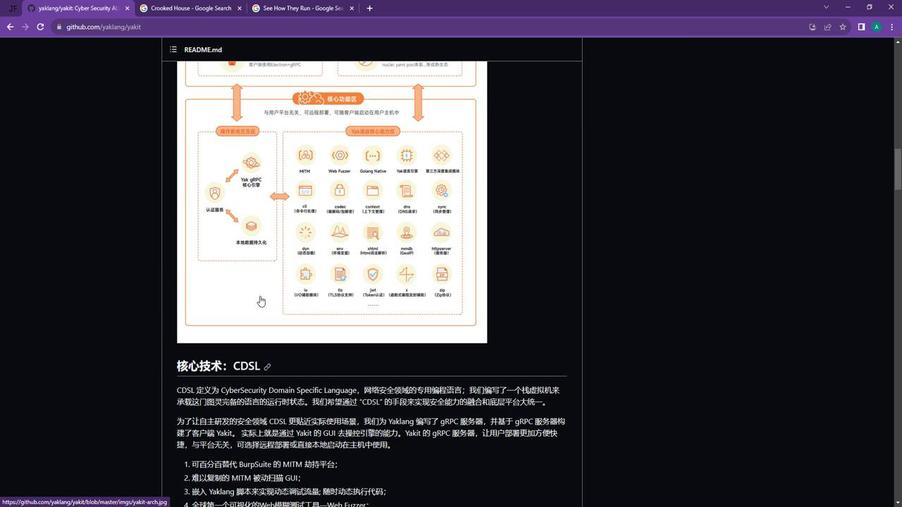 
Action: Mouse scrolled (257, 295) with delta (0, 0)
Screenshot: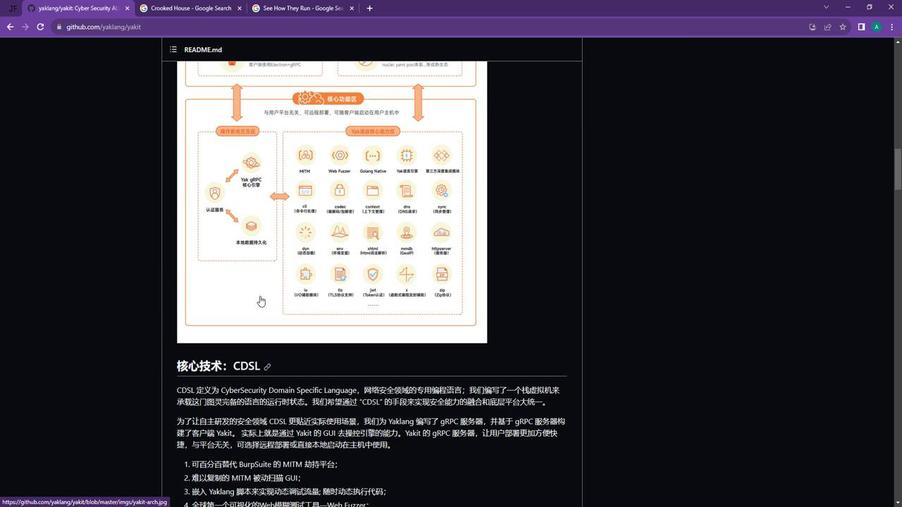 
Action: Mouse scrolled (257, 295) with delta (0, 0)
Screenshot: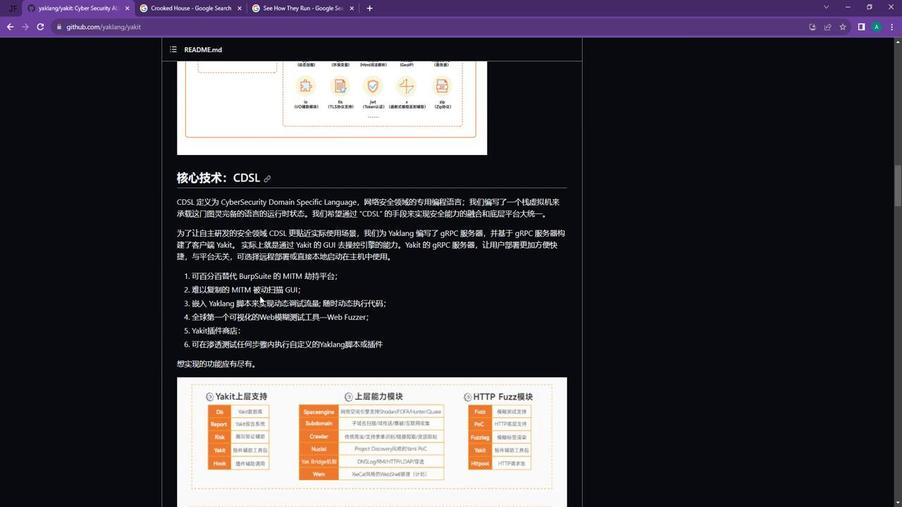 
Action: Mouse scrolled (257, 295) with delta (0, 0)
Screenshot: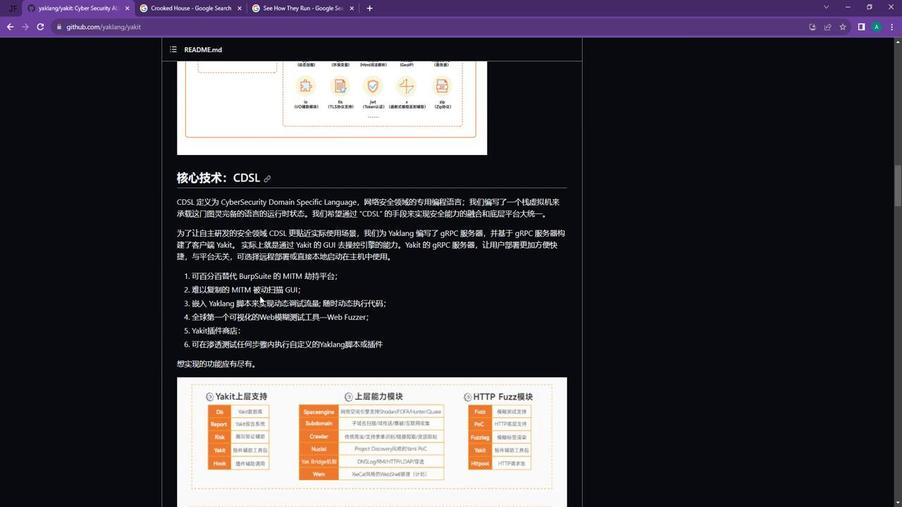 
Action: Mouse scrolled (257, 295) with delta (0, 0)
Screenshot: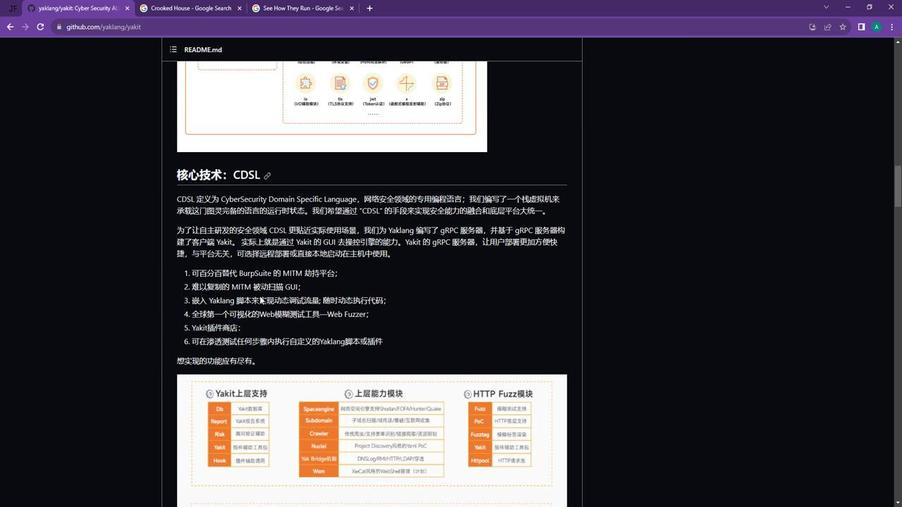 
Action: Mouse scrolled (257, 295) with delta (0, 0)
Screenshot: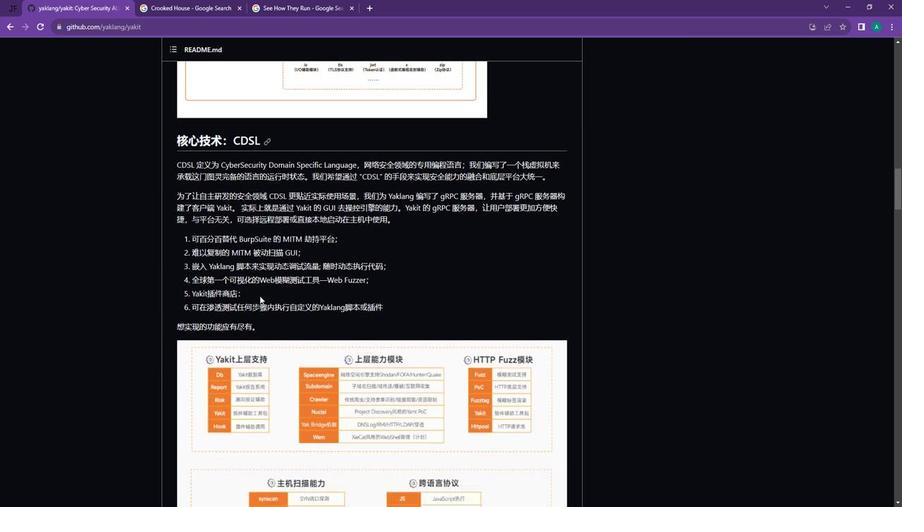 
Action: Mouse scrolled (257, 295) with delta (0, 0)
Screenshot: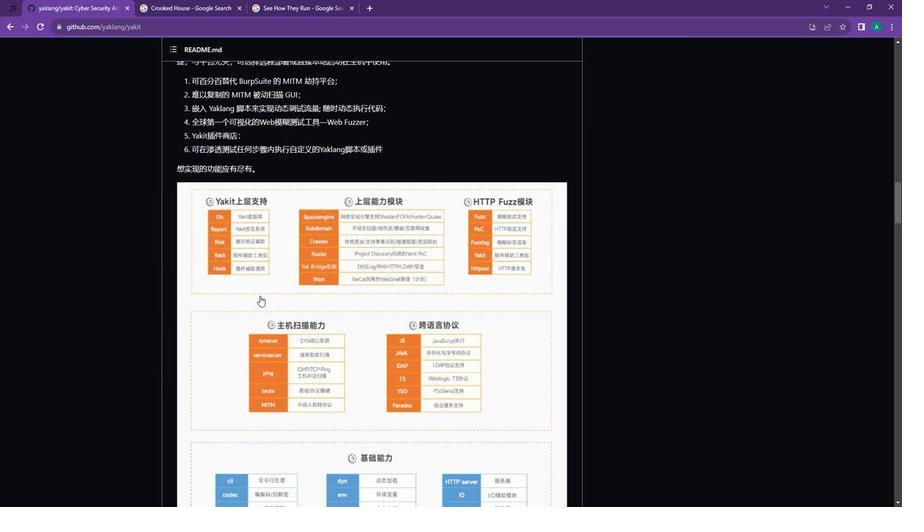 
Action: Mouse scrolled (257, 295) with delta (0, 0)
Screenshot: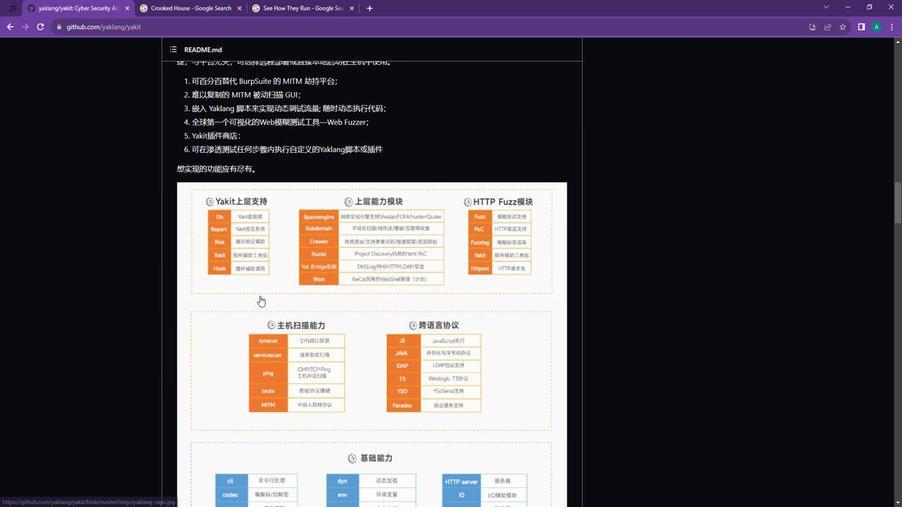 
Action: Mouse scrolled (257, 295) with delta (0, 0)
Screenshot: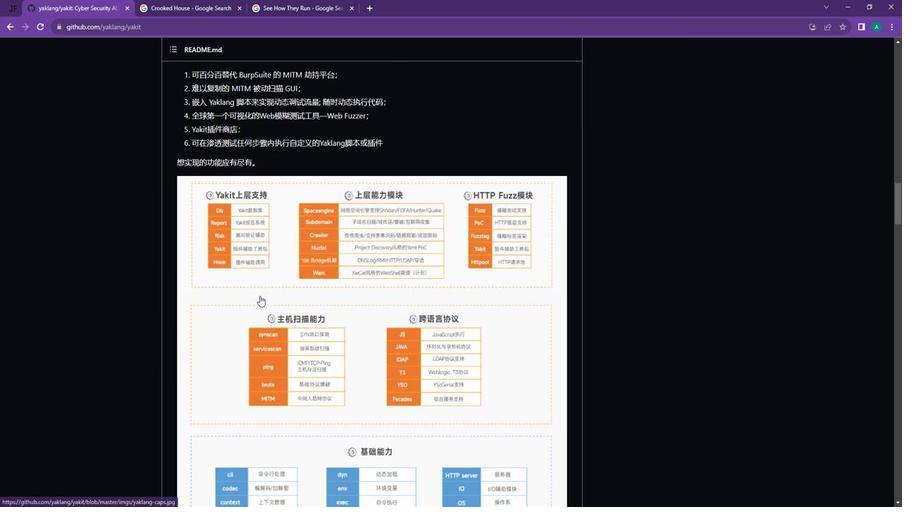 
Action: Mouse moved to (258, 296)
Screenshot: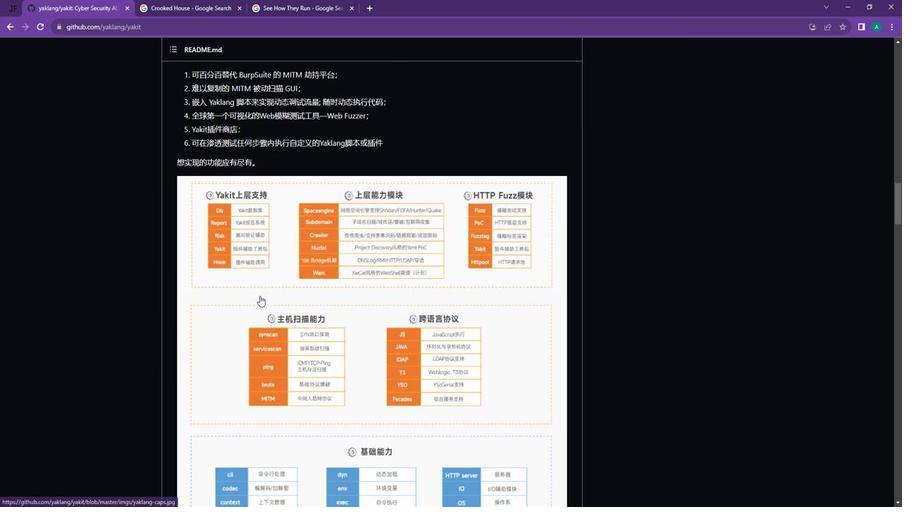 
Action: Mouse scrolled (258, 296) with delta (0, 0)
Screenshot: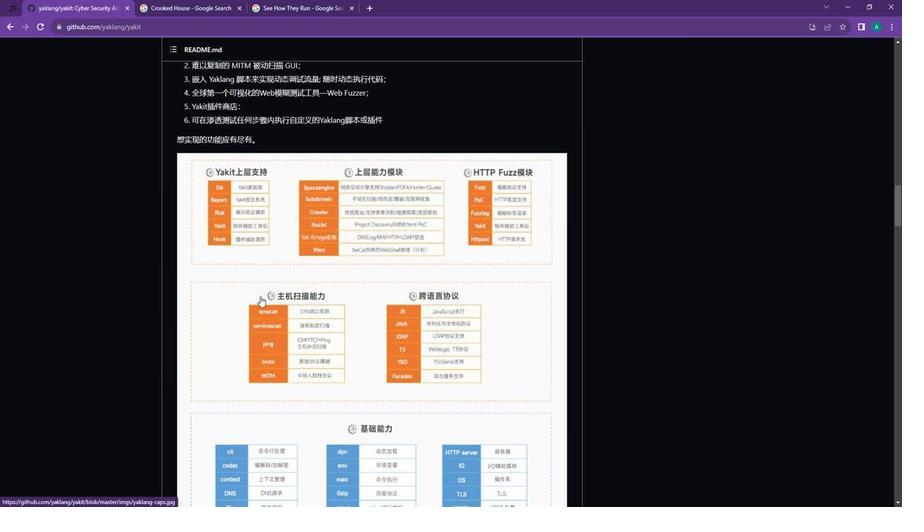 
Action: Mouse scrolled (258, 296) with delta (0, 0)
Screenshot: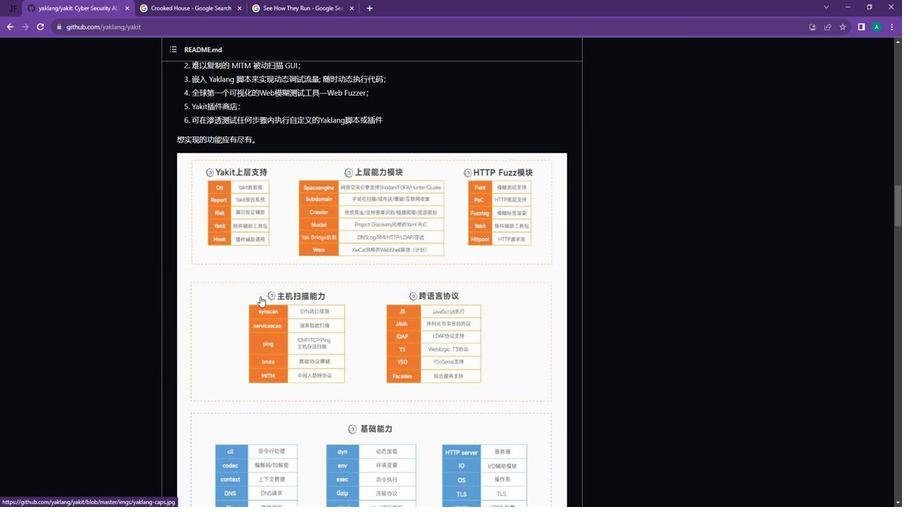 
Action: Mouse moved to (258, 296)
Screenshot: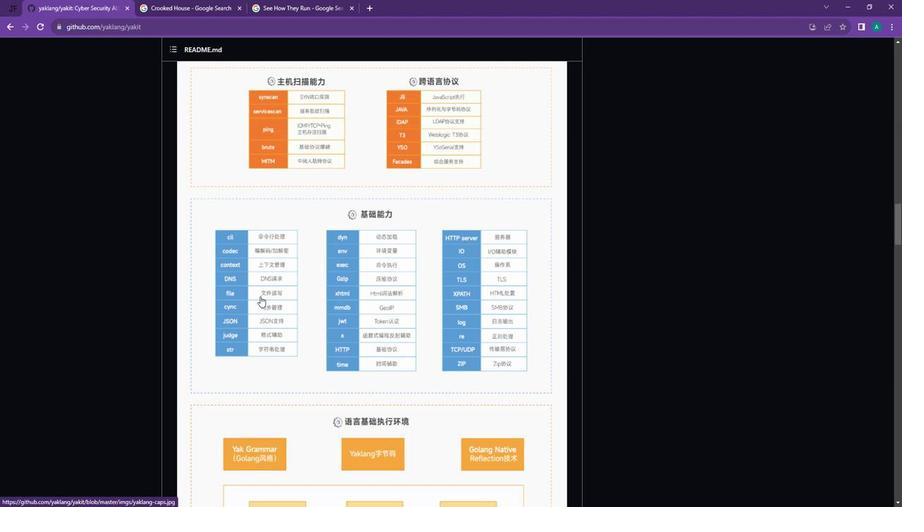 
Action: Mouse scrolled (258, 296) with delta (0, 0)
Screenshot: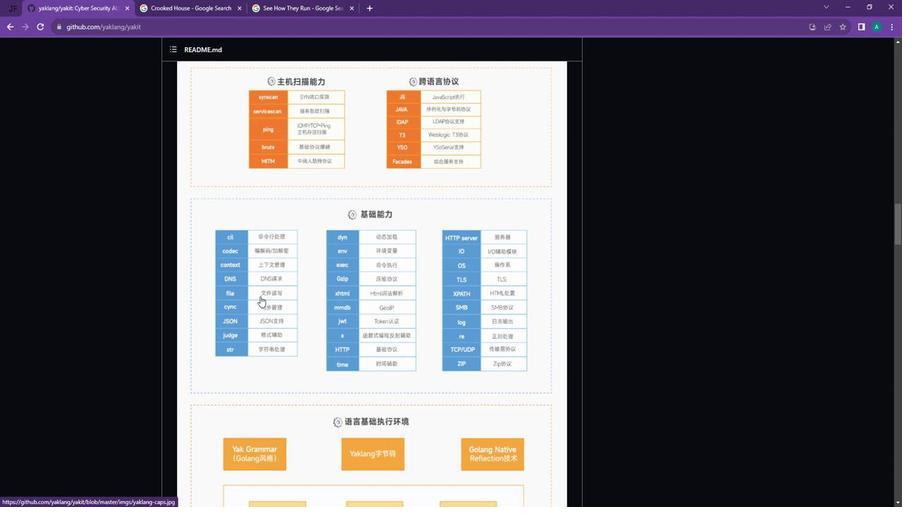 
Action: Mouse moved to (258, 297)
Screenshot: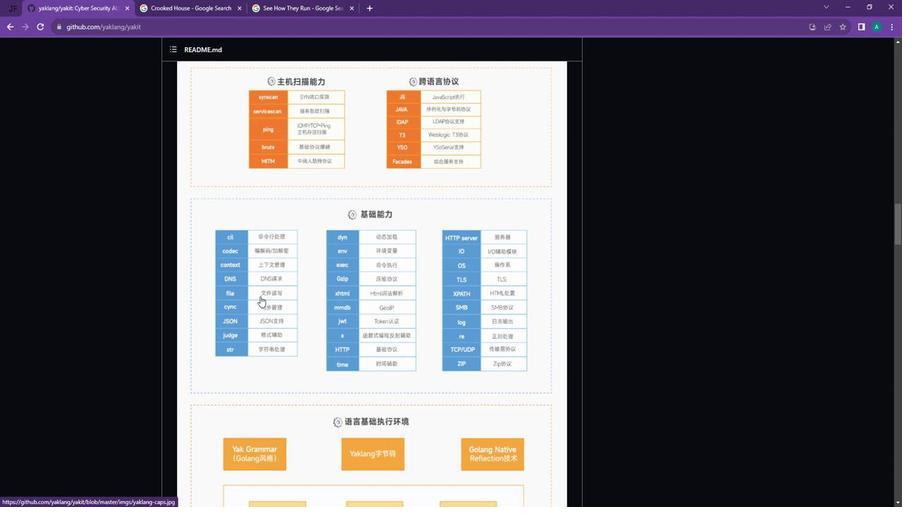 
Action: Mouse scrolled (258, 296) with delta (0, 0)
Screenshot: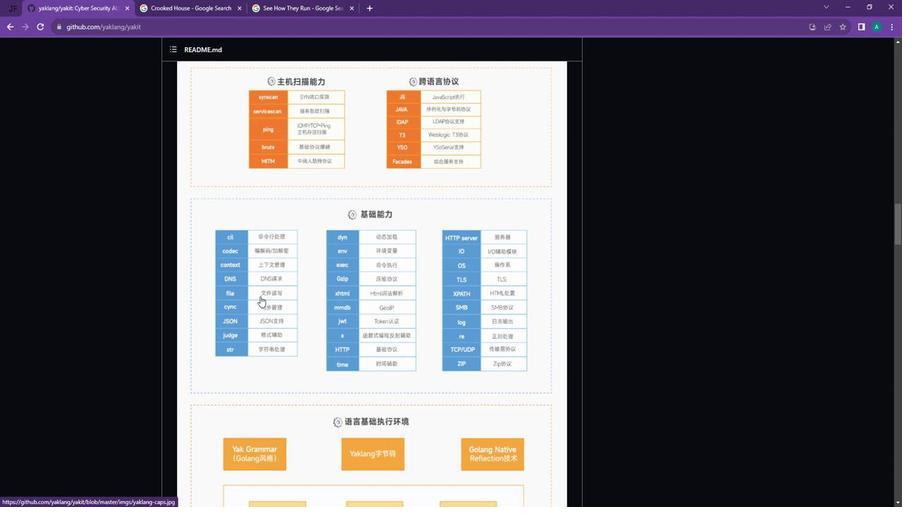 
Action: Mouse moved to (258, 298)
Screenshot: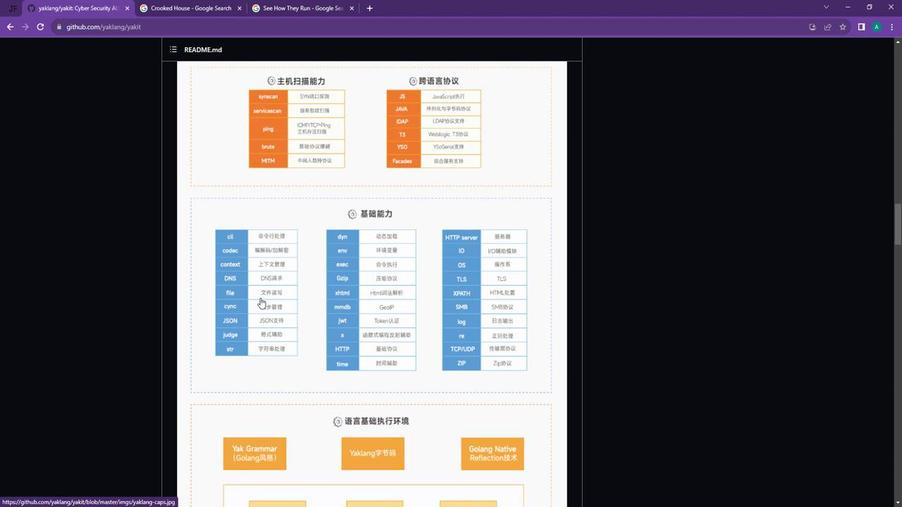 
Action: Mouse scrolled (258, 297) with delta (0, 0)
Screenshot: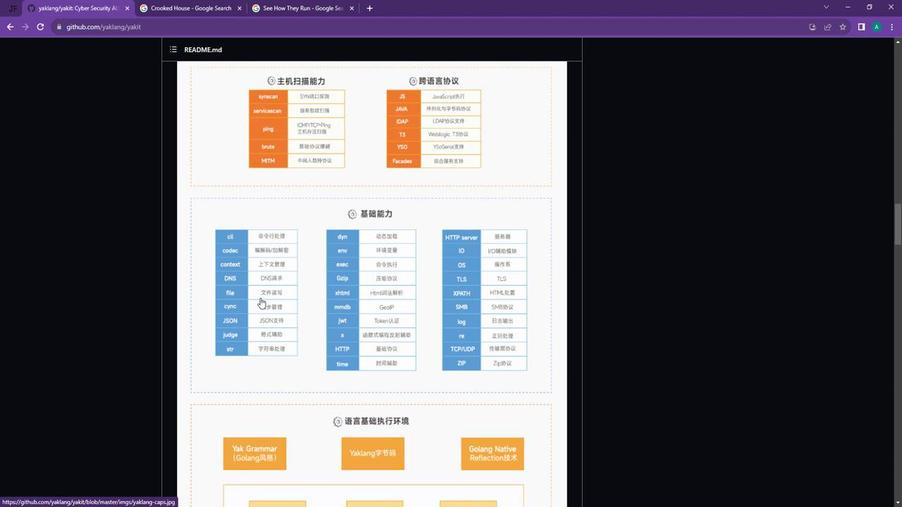 
Action: Mouse scrolled (258, 297) with delta (0, 0)
Screenshot: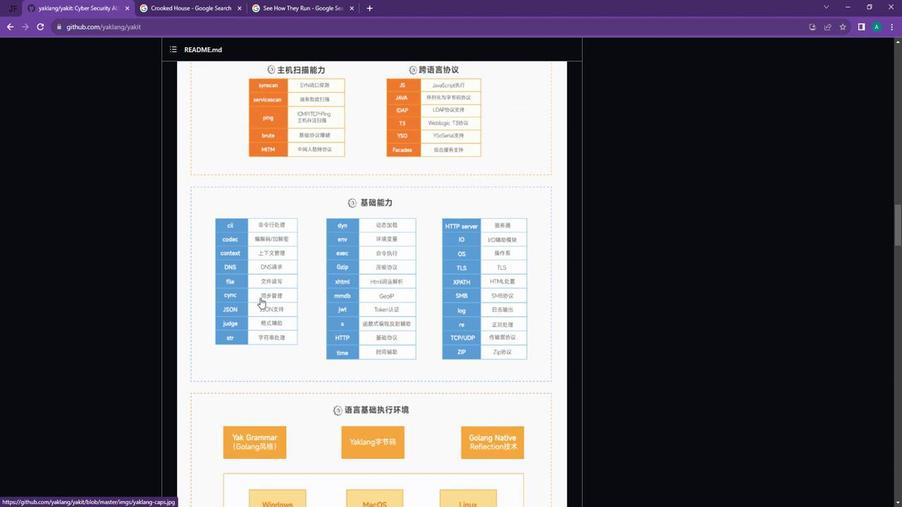 
Action: Mouse scrolled (258, 297) with delta (0, 0)
Screenshot: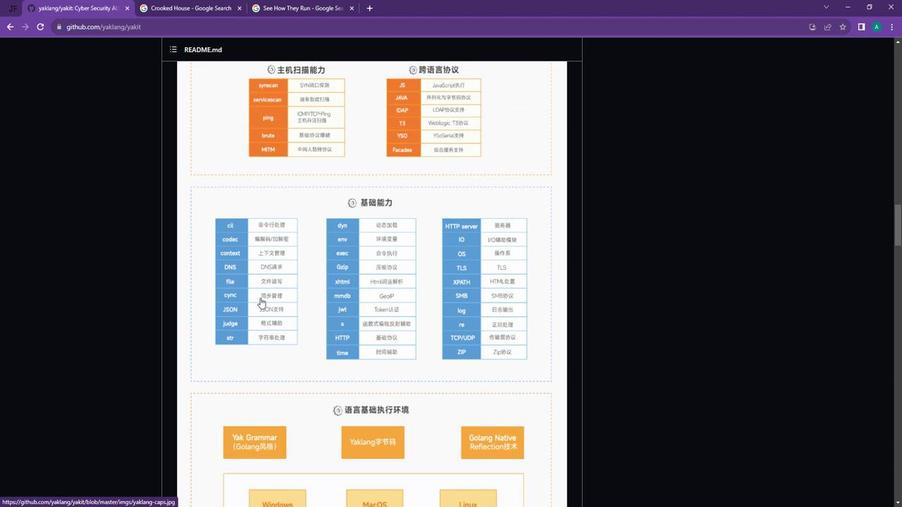 
Action: Mouse scrolled (258, 297) with delta (0, 0)
Screenshot: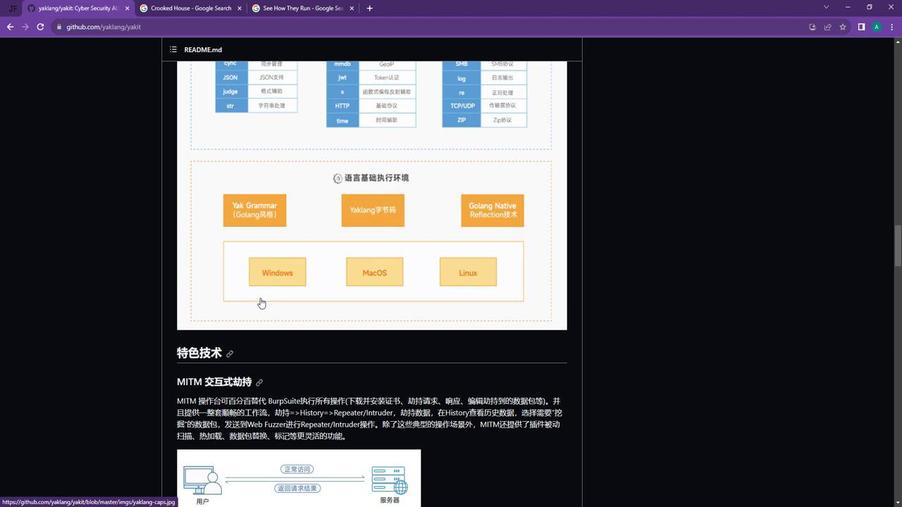 
Action: Mouse scrolled (258, 297) with delta (0, 0)
Screenshot: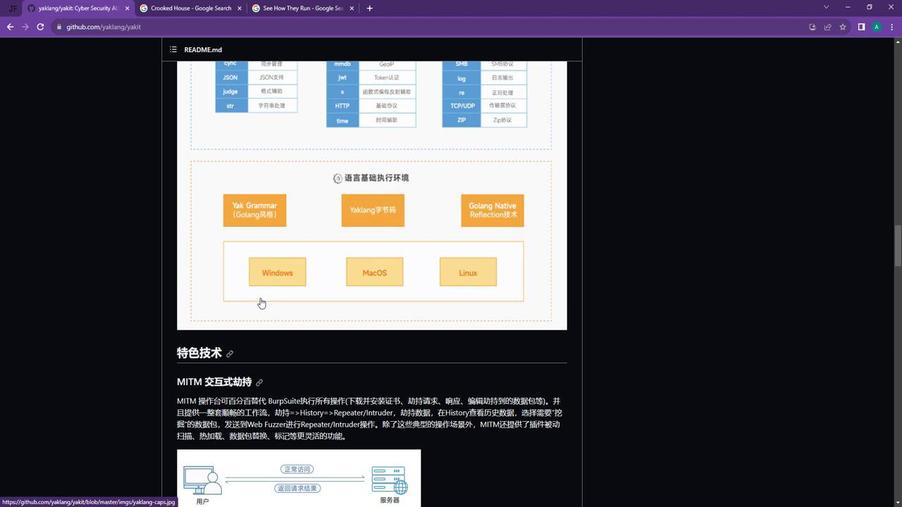 
Action: Mouse scrolled (258, 297) with delta (0, 0)
Screenshot: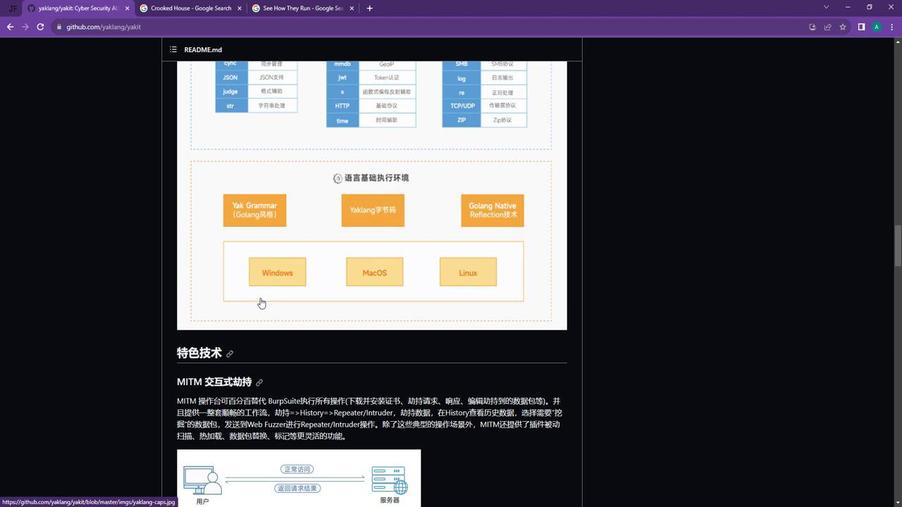 
Action: Mouse scrolled (258, 297) with delta (0, 0)
Screenshot: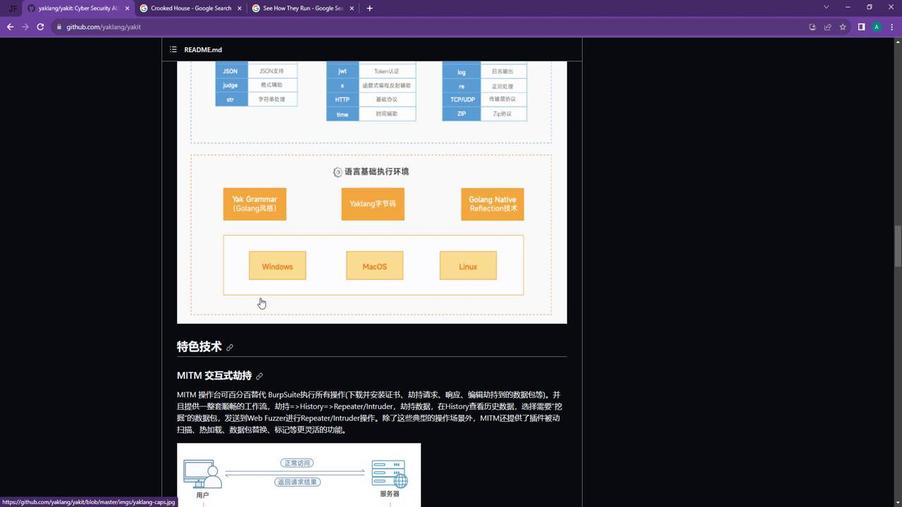 
Action: Mouse scrolled (258, 297) with delta (0, 0)
Screenshot: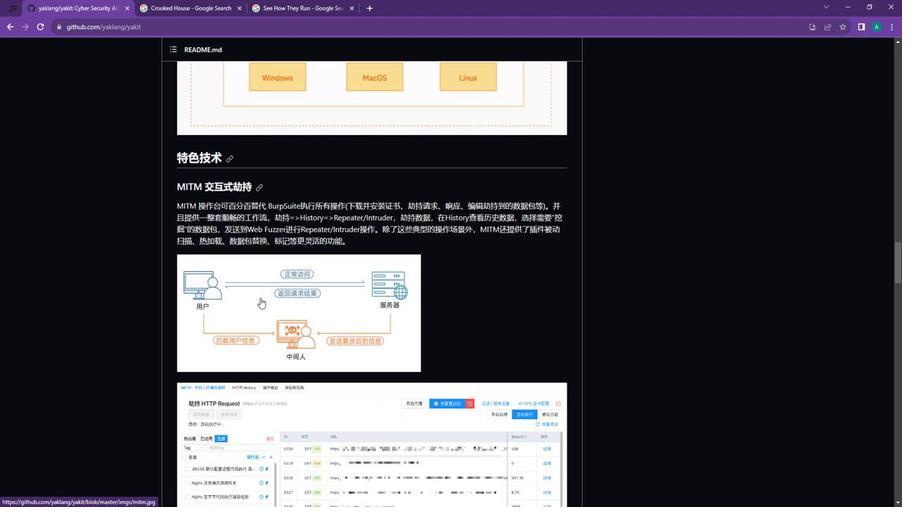 
Action: Mouse scrolled (258, 297) with delta (0, 0)
Screenshot: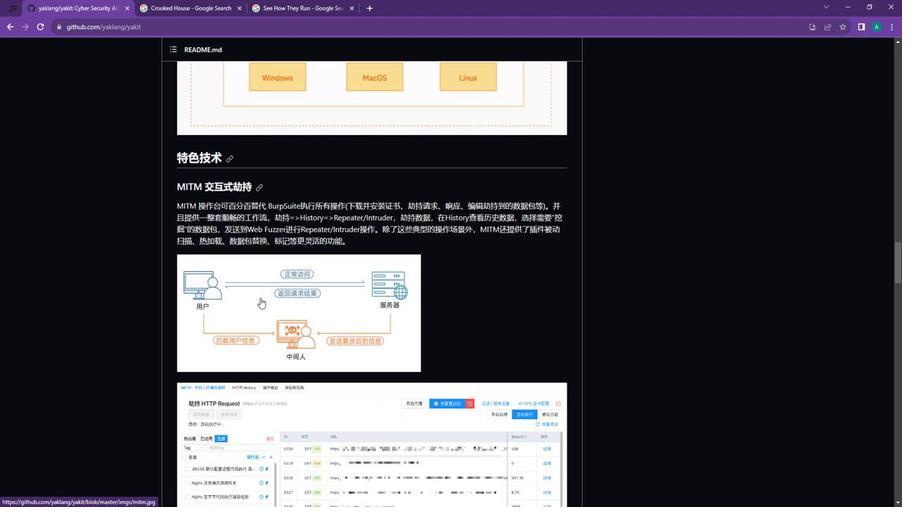 
Action: Mouse scrolled (258, 297) with delta (0, 0)
Screenshot: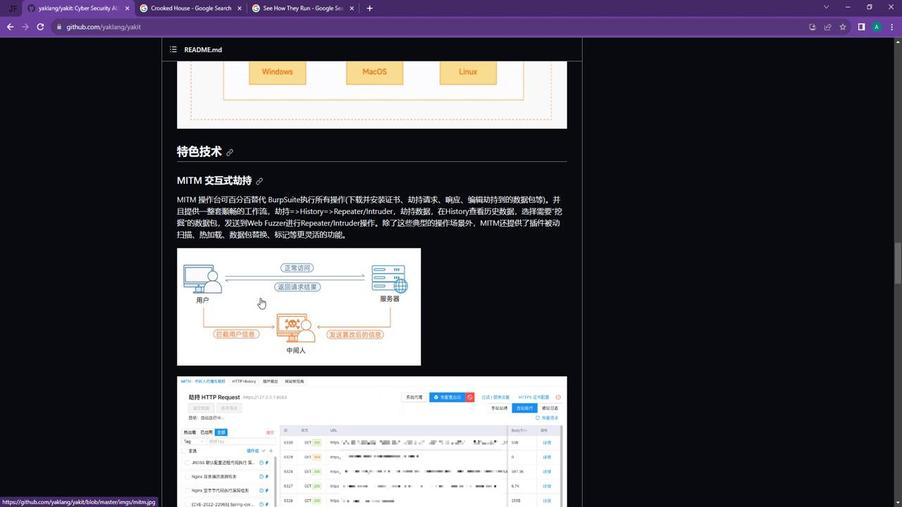 
Action: Mouse scrolled (258, 297) with delta (0, 0)
Screenshot: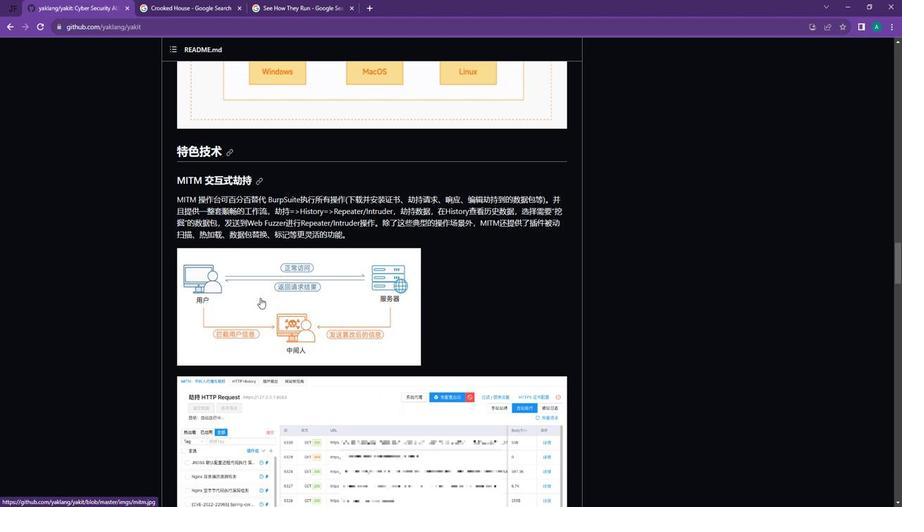 
Action: Mouse scrolled (258, 297) with delta (0, 0)
Screenshot: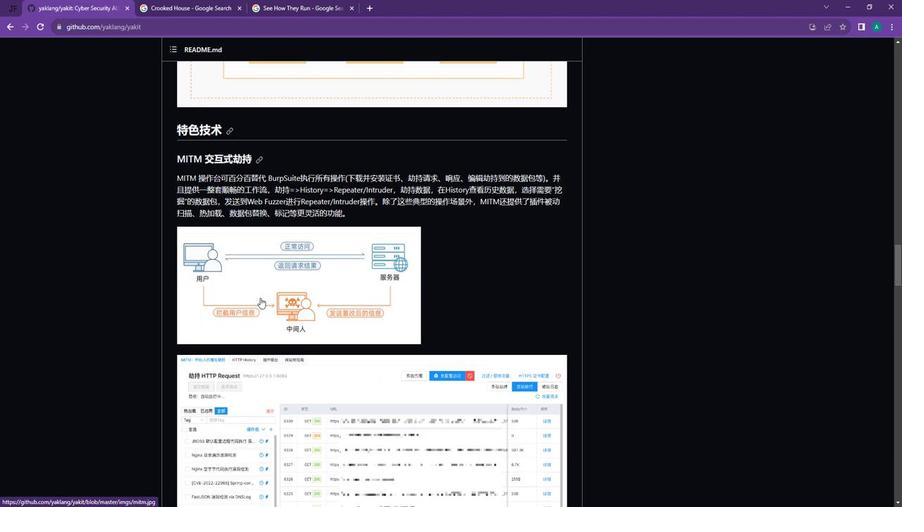 
Action: Mouse scrolled (258, 297) with delta (0, 0)
Screenshot: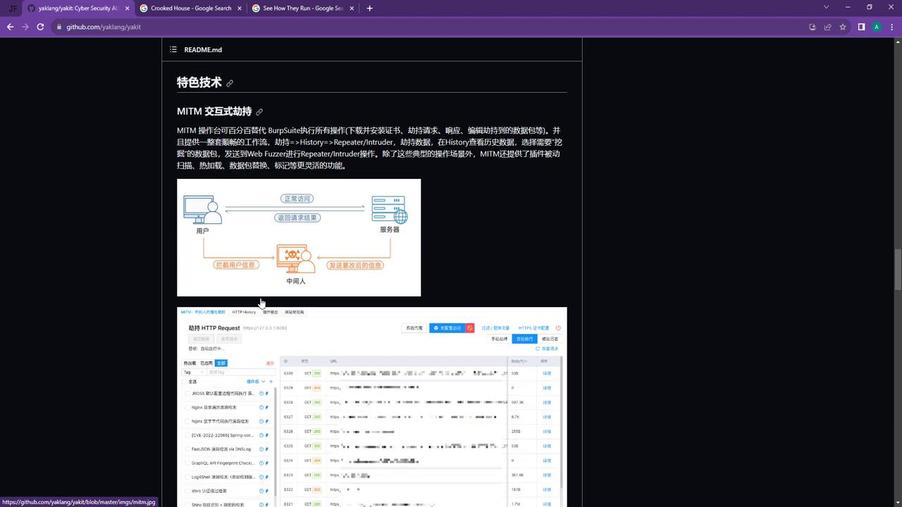
Action: Mouse scrolled (258, 297) with delta (0, 0)
Screenshot: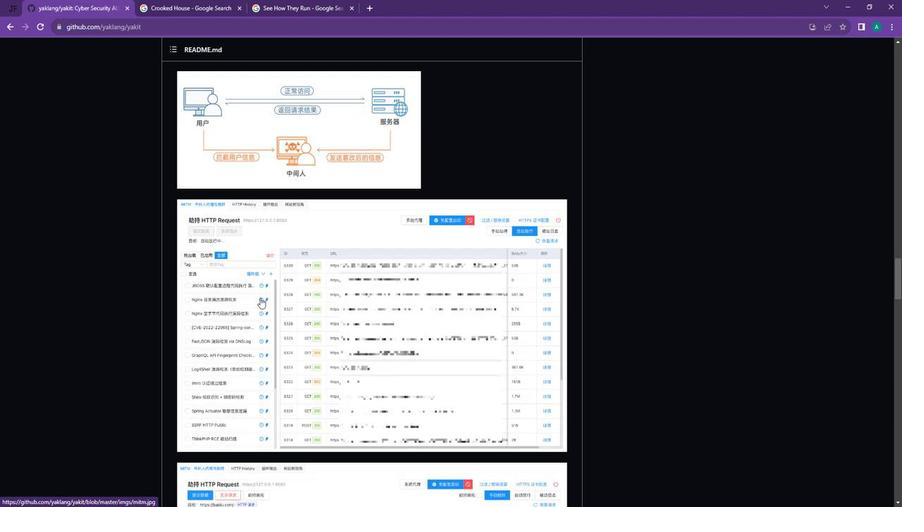 
Action: Mouse scrolled (258, 297) with delta (0, 0)
Screenshot: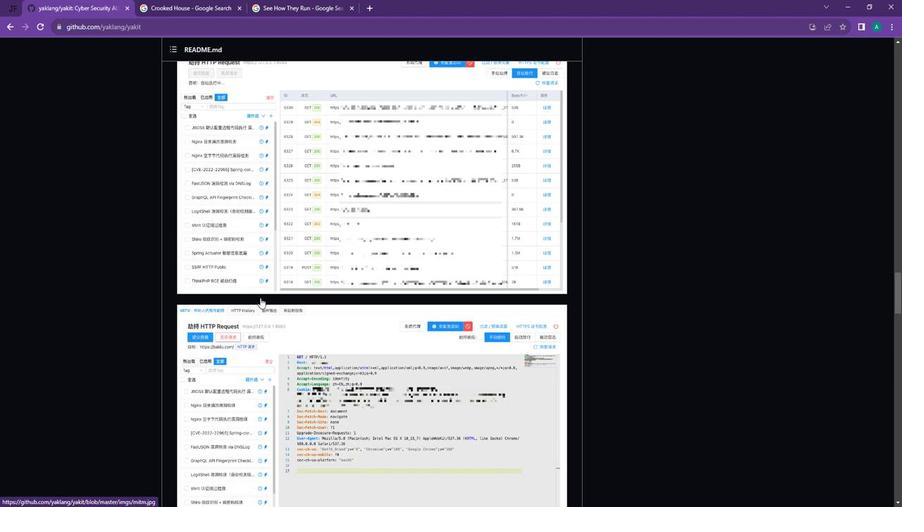 
Action: Mouse scrolled (258, 297) with delta (0, 0)
Screenshot: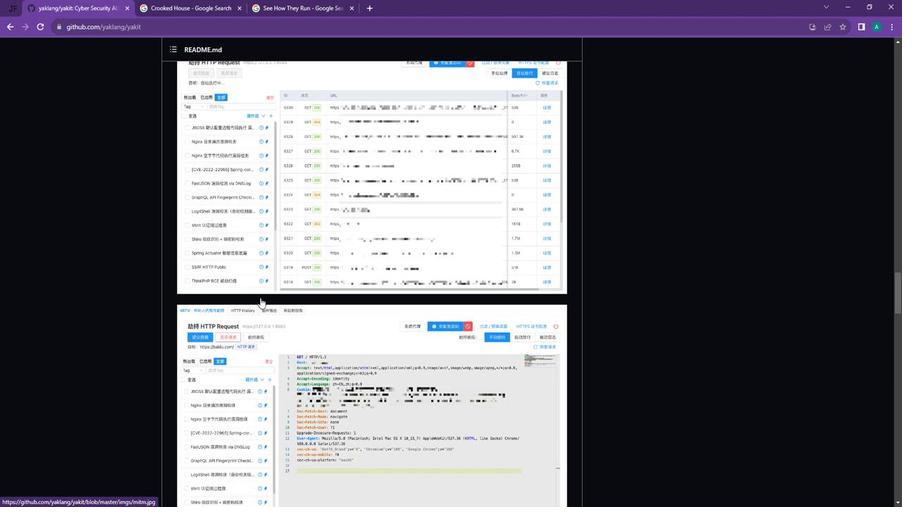 
Action: Mouse scrolled (258, 297) with delta (0, 0)
Screenshot: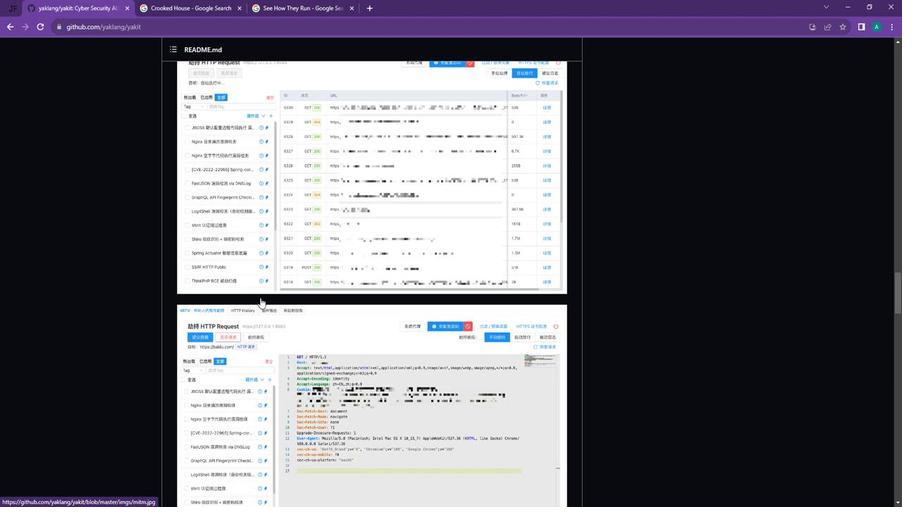 
Action: Mouse scrolled (258, 297) with delta (0, 0)
Screenshot: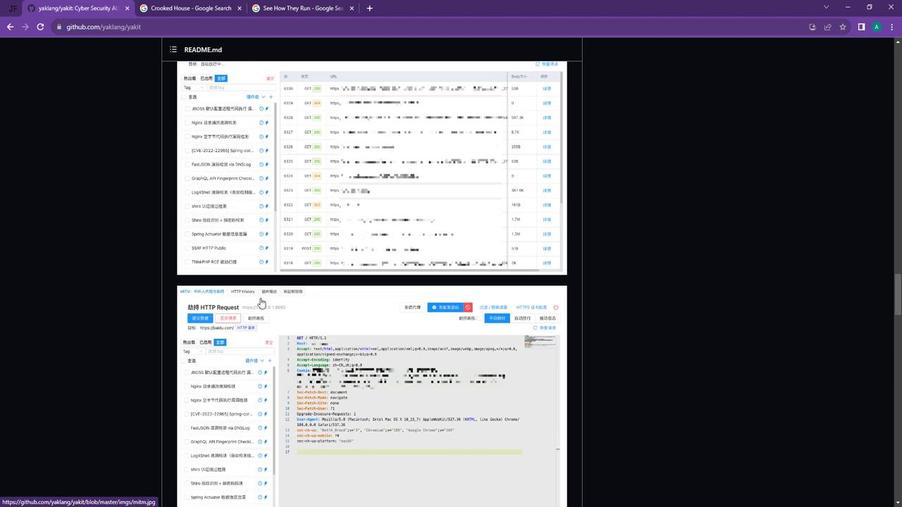 
Action: Mouse scrolled (258, 297) with delta (0, 0)
Screenshot: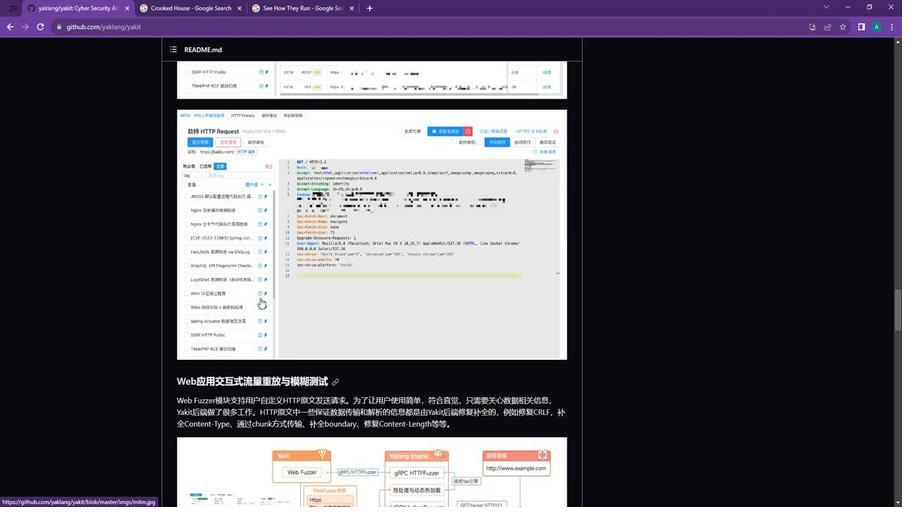 
Action: Mouse scrolled (258, 297) with delta (0, 0)
Screenshot: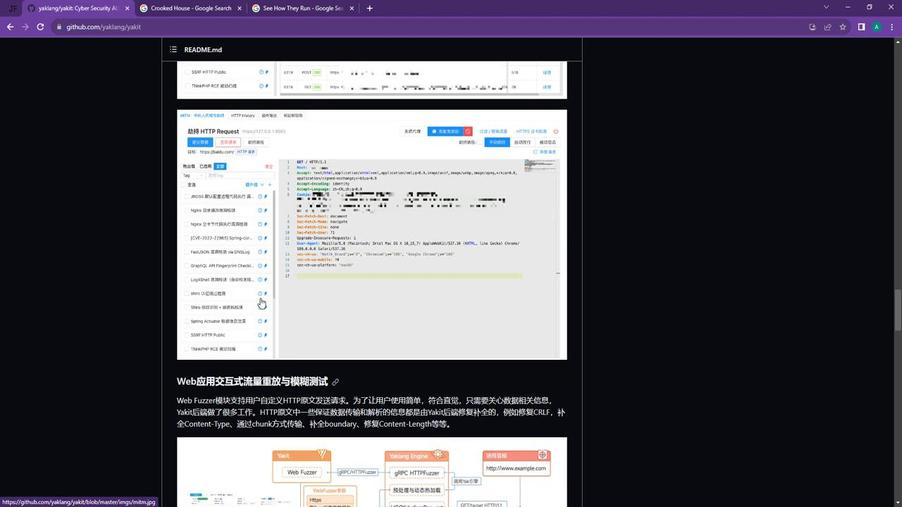 
Action: Mouse scrolled (258, 297) with delta (0, 0)
Screenshot: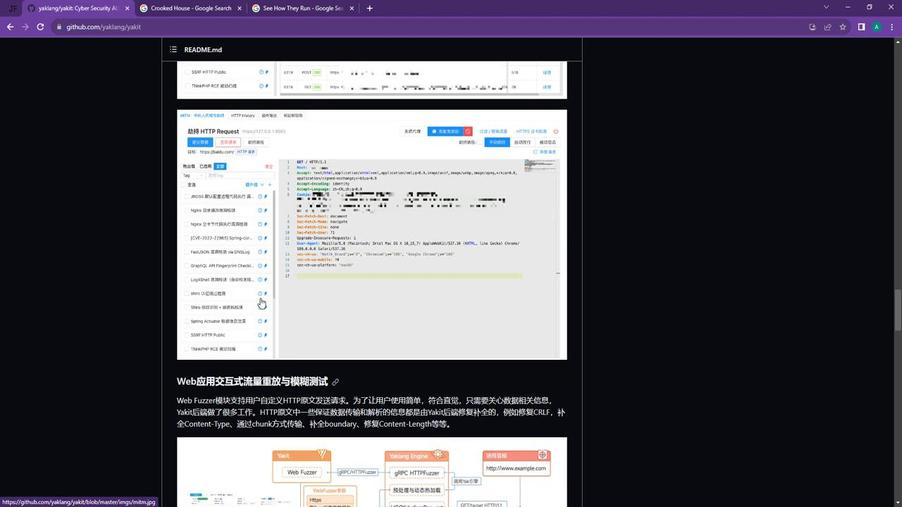 
Action: Mouse scrolled (258, 297) with delta (0, 0)
Screenshot: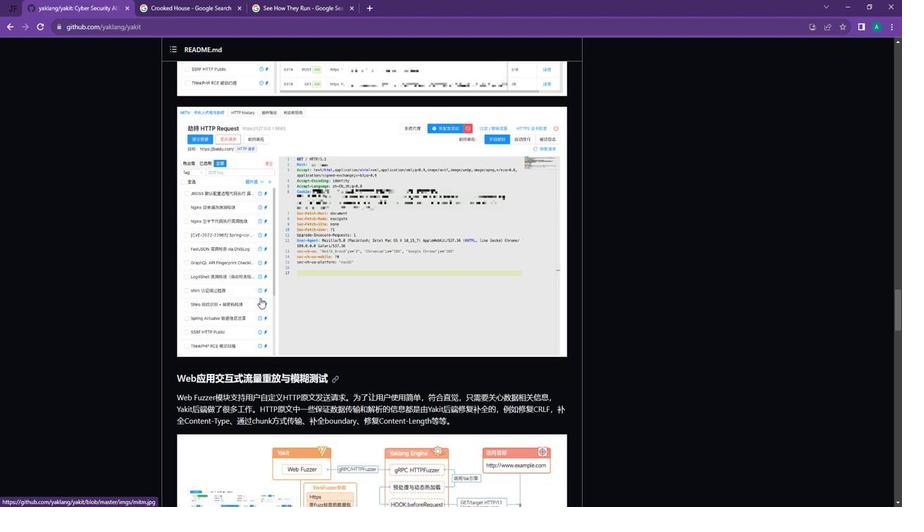 
Action: Mouse moved to (4, 27)
Screenshot: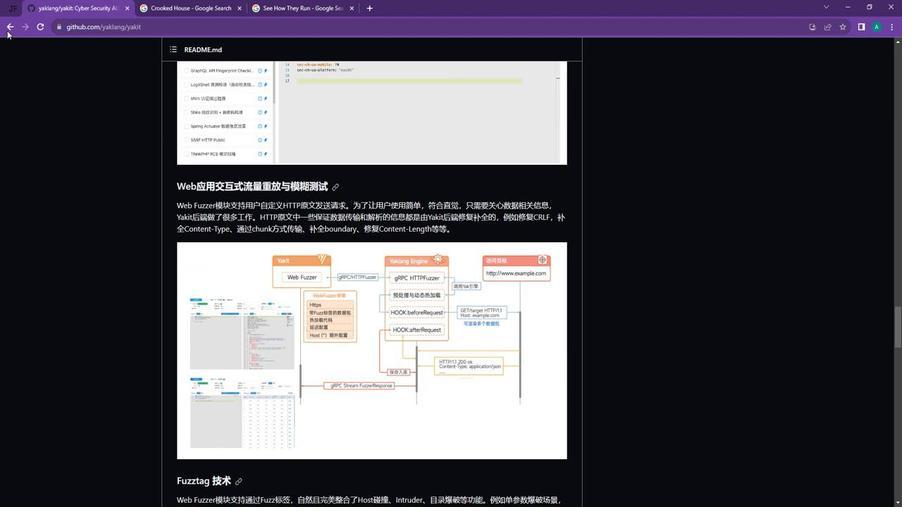 
Action: Mouse pressed left at (4, 27)
Screenshot: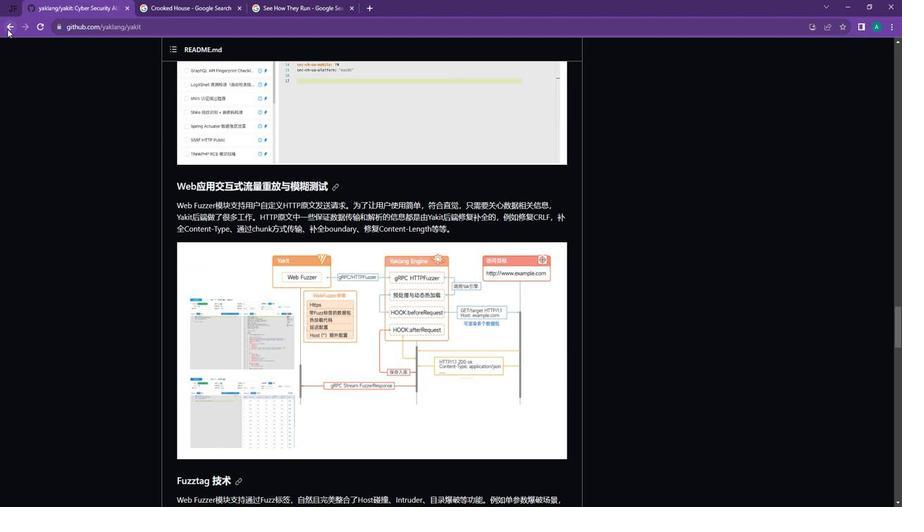 
Action: Mouse moved to (205, 352)
Screenshot: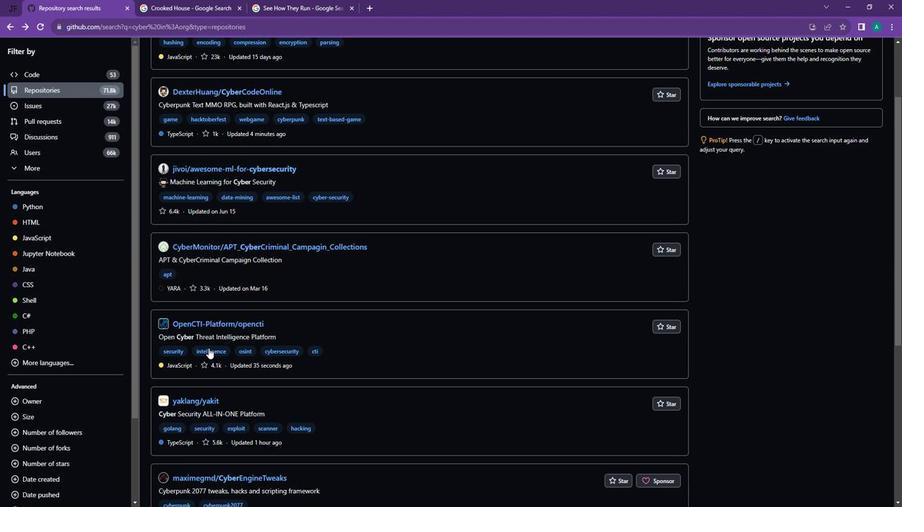 
Action: Mouse scrolled (205, 351) with delta (0, 0)
Screenshot: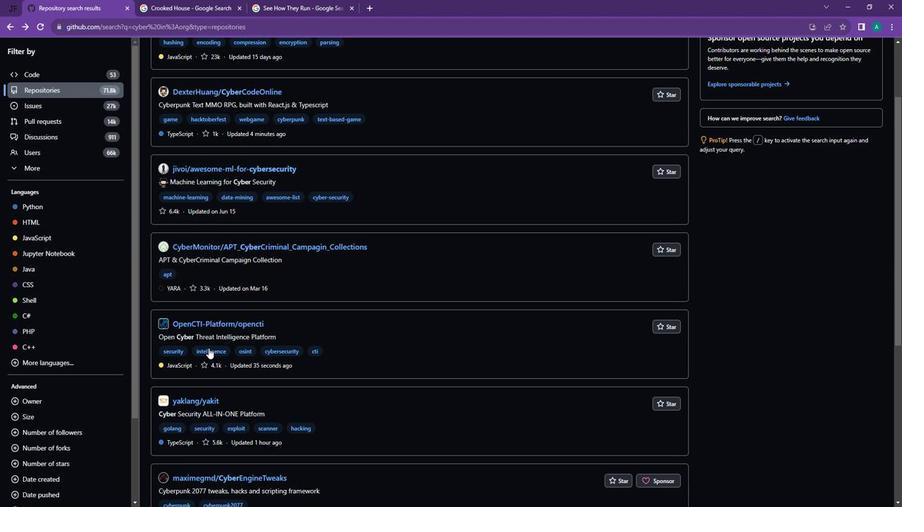 
Action: Mouse moved to (205, 355)
Screenshot: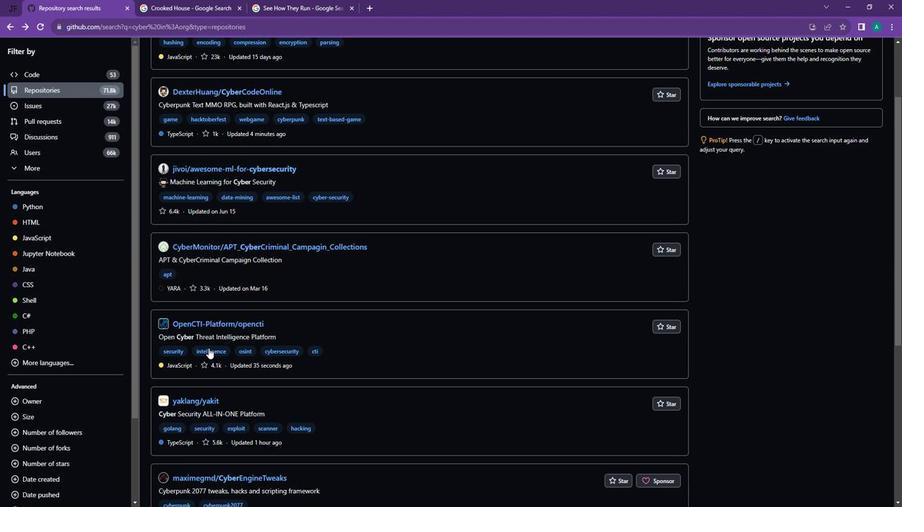 
Action: Mouse scrolled (205, 354) with delta (0, 0)
Screenshot: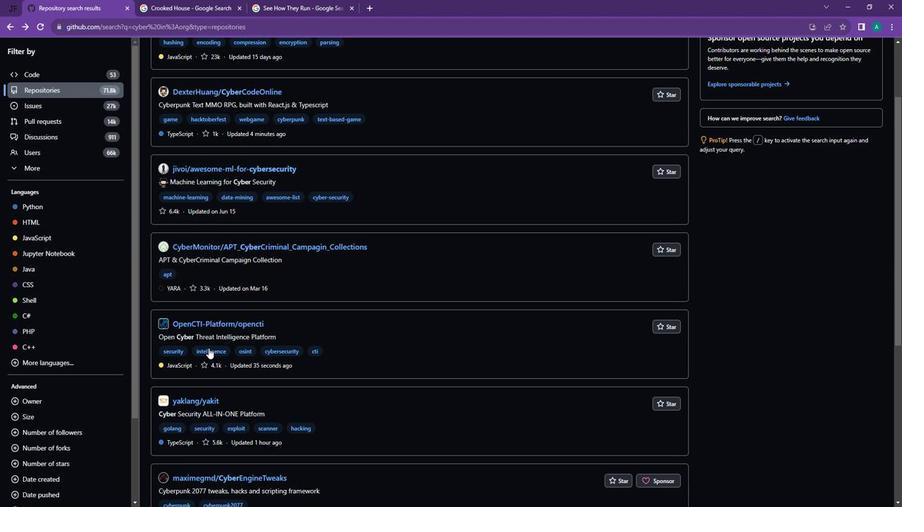 
Action: Mouse moved to (205, 359)
Screenshot: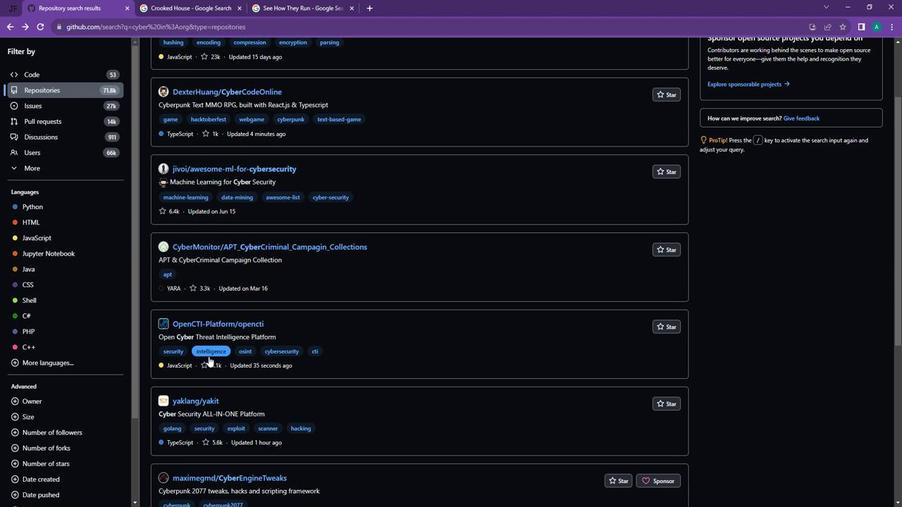 
Action: Mouse scrolled (205, 358) with delta (0, 0)
Screenshot: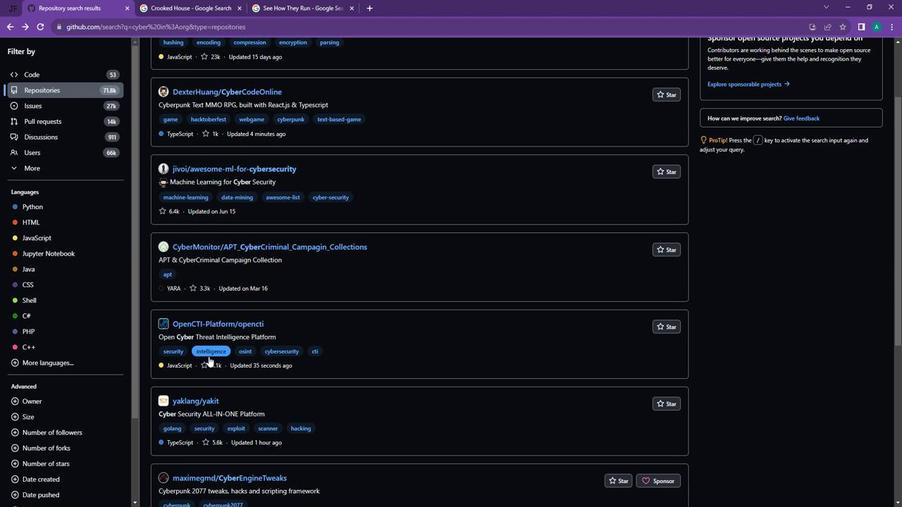 
Action: Mouse moved to (205, 359)
Screenshot: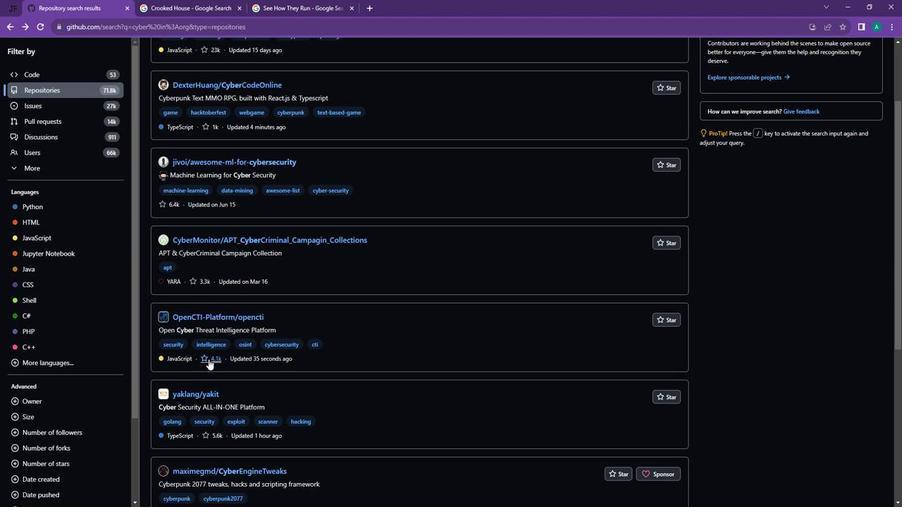 
Action: Mouse scrolled (205, 359) with delta (0, 0)
Screenshot: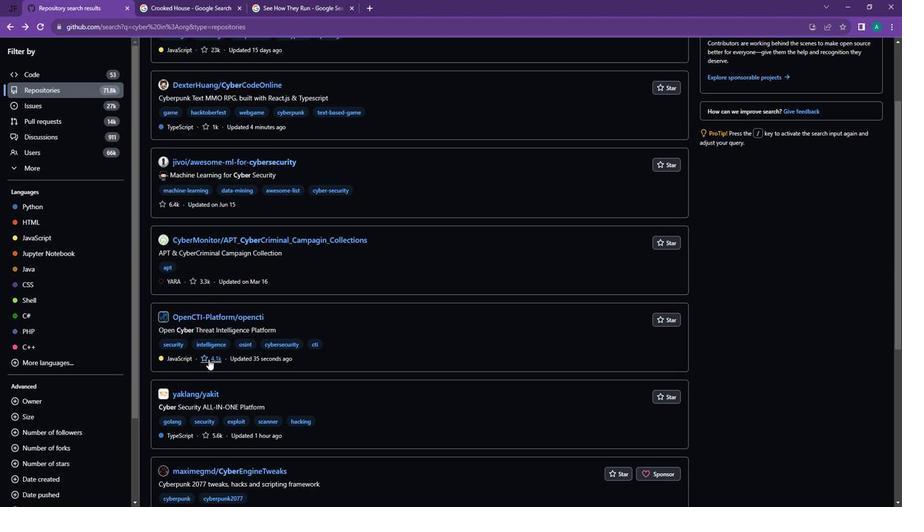 
Action: Mouse moved to (205, 360)
Screenshot: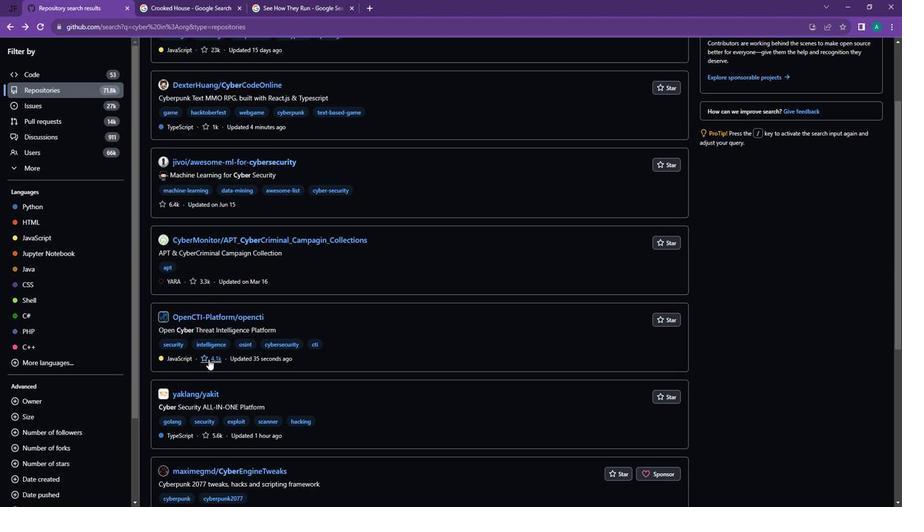 
Action: Mouse scrolled (205, 359) with delta (0, 0)
Screenshot: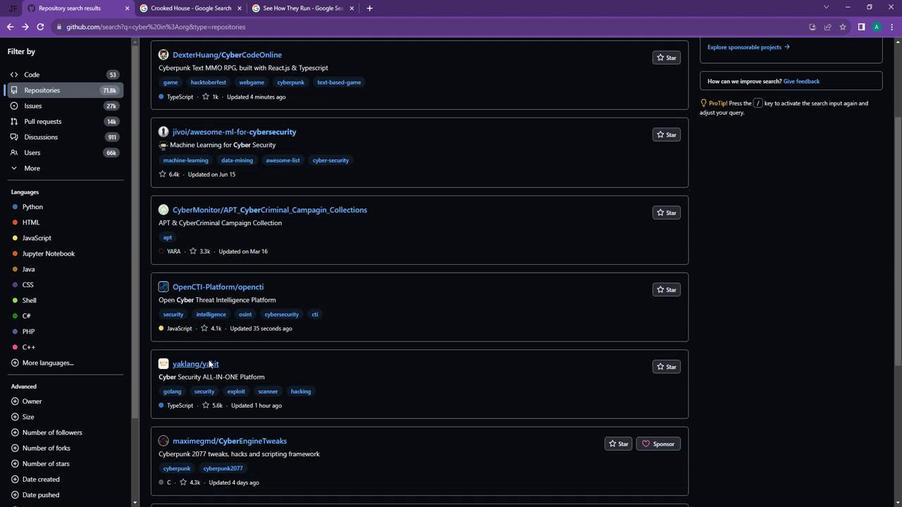
Action: Mouse moved to (215, 444)
Screenshot: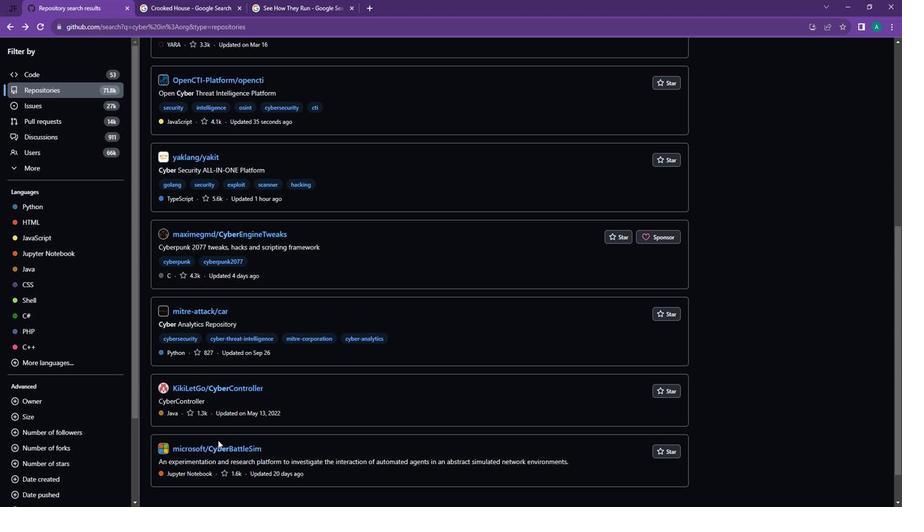 
Action: Mouse pressed left at (215, 444)
Screenshot: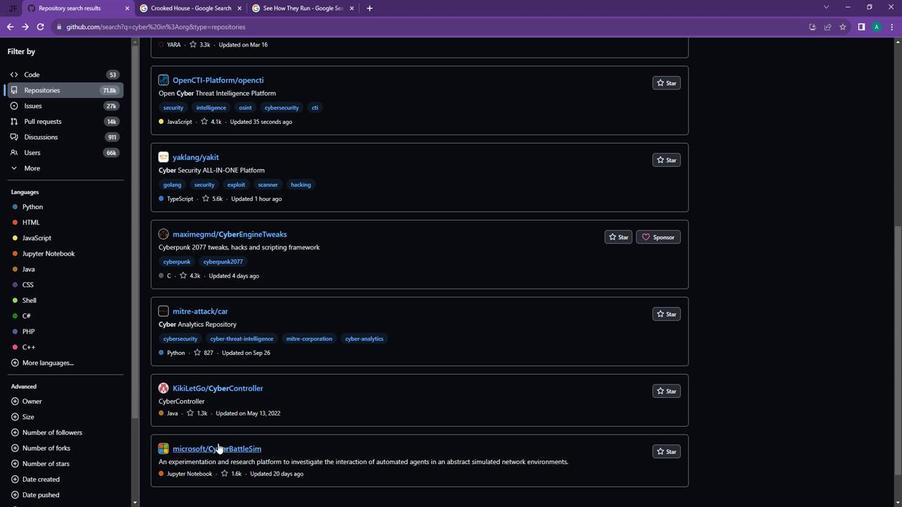 
Action: Mouse moved to (231, 360)
Screenshot: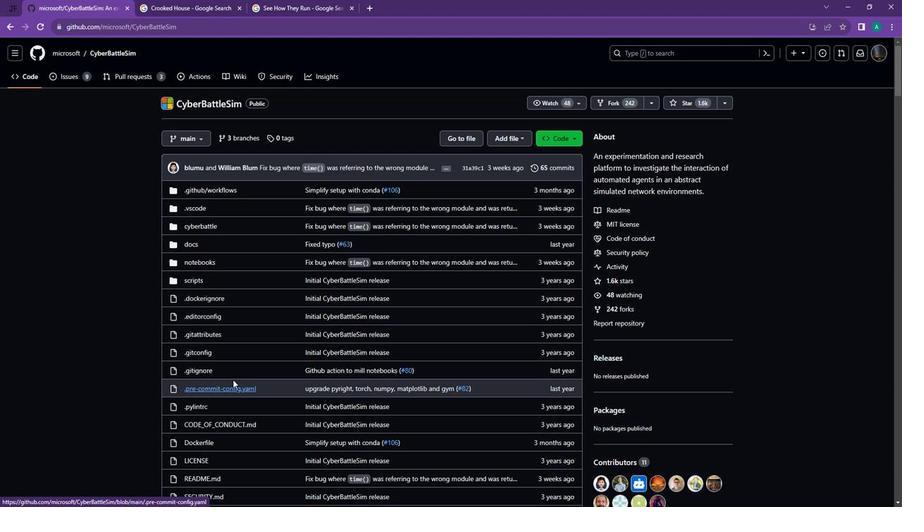 
Action: Mouse scrolled (231, 359) with delta (0, 0)
Screenshot: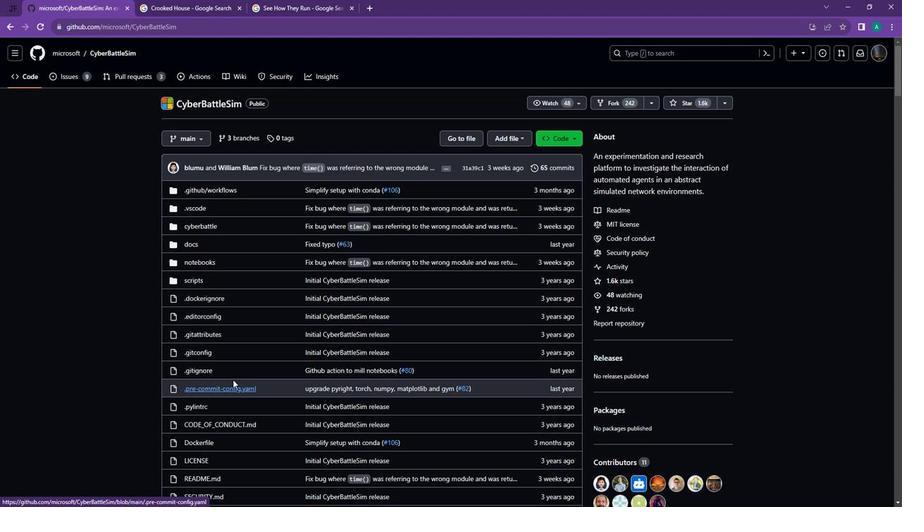 
Action: Mouse moved to (229, 339)
Screenshot: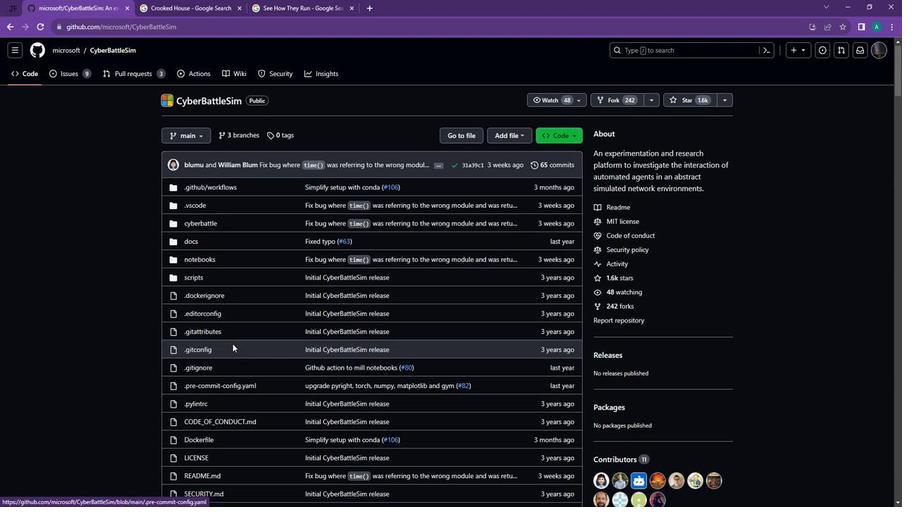 
Action: Mouse scrolled (229, 338) with delta (0, 0)
Screenshot: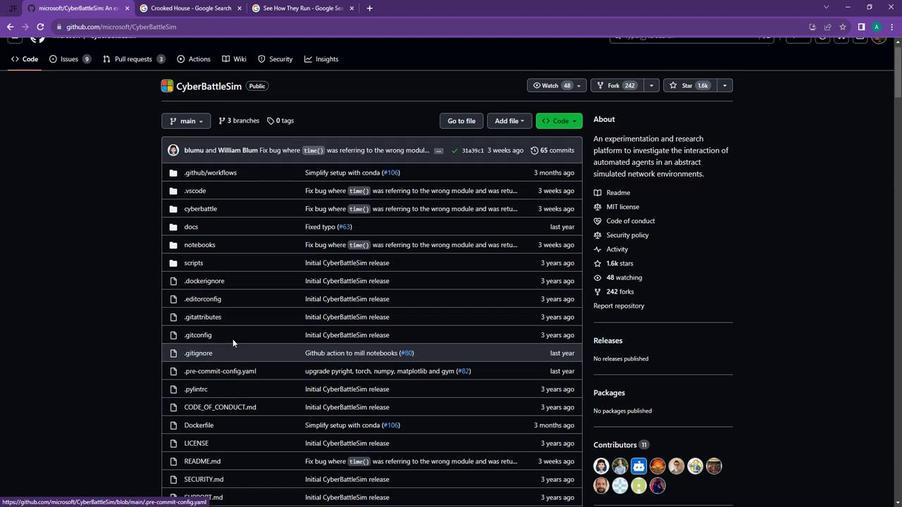 
Action: Mouse moved to (229, 337)
Screenshot: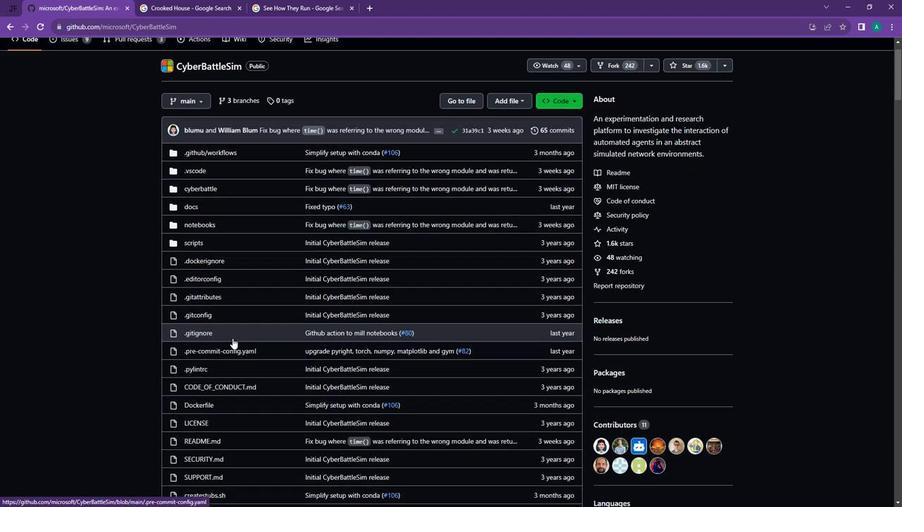 
Action: Mouse scrolled (229, 337) with delta (0, 0)
Screenshot: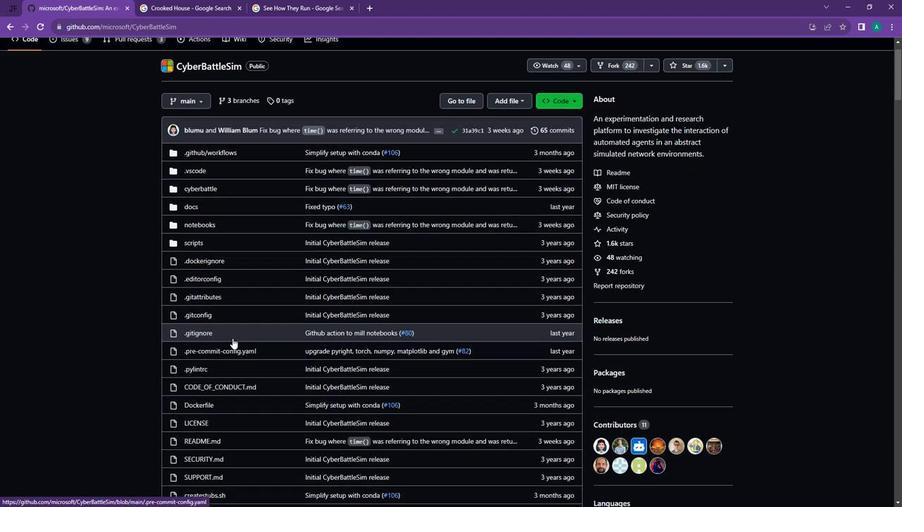 
Action: Mouse moved to (229, 337)
Screenshot: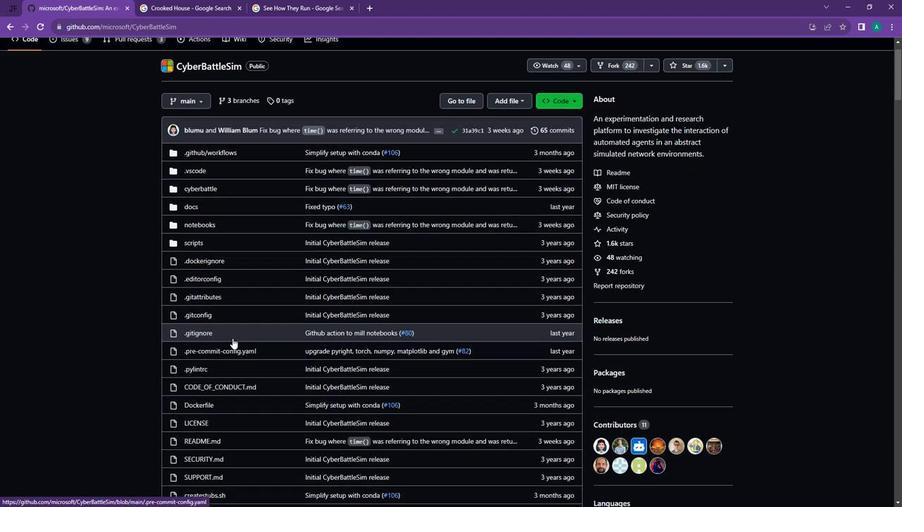 
Action: Mouse scrolled (229, 336) with delta (0, 0)
